 Task: Find connections with filter location Maaseik with filter topic #Networkwith filter profile language Spanish with filter current company Entrepreneur India with filter school Arts & Science Careers with filter industry Water Supply and Irrigation Systems with filter service category Family Law with filter keywords title Veterinary Assistant
Action: Mouse moved to (691, 131)
Screenshot: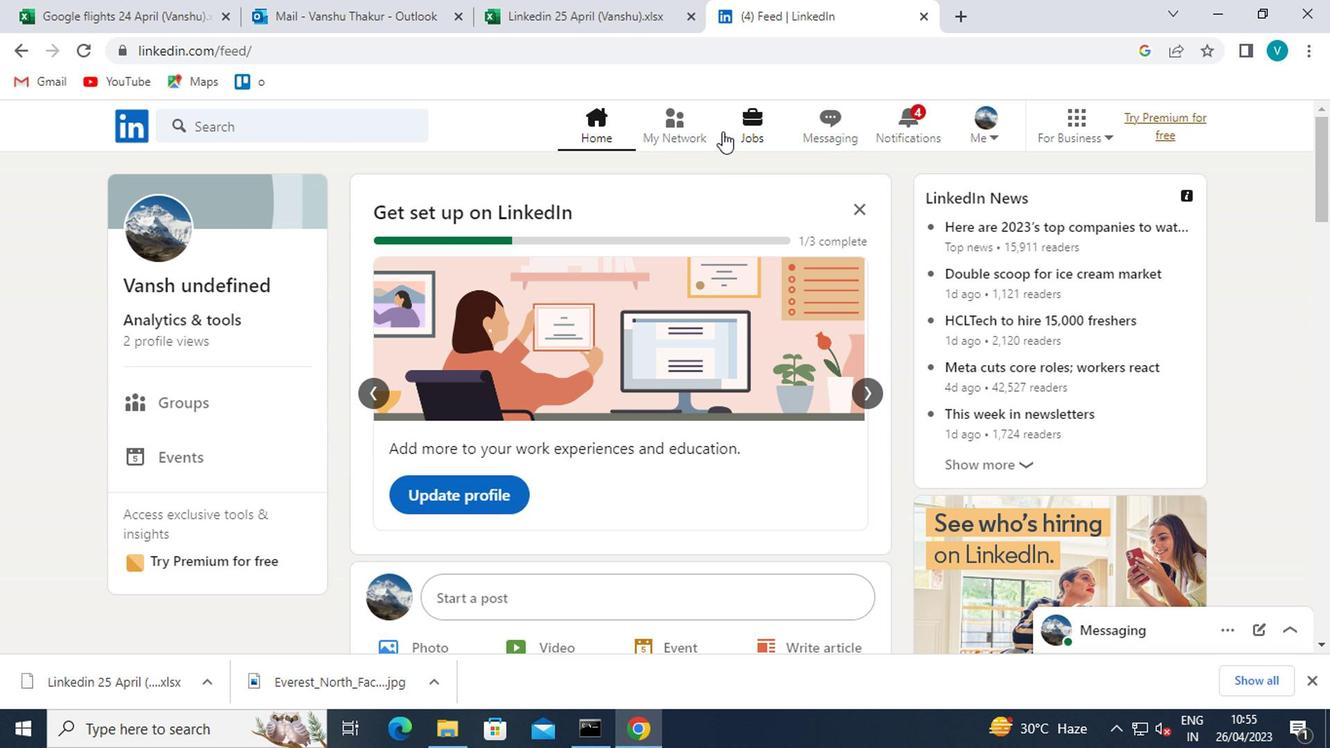 
Action: Mouse pressed left at (691, 131)
Screenshot: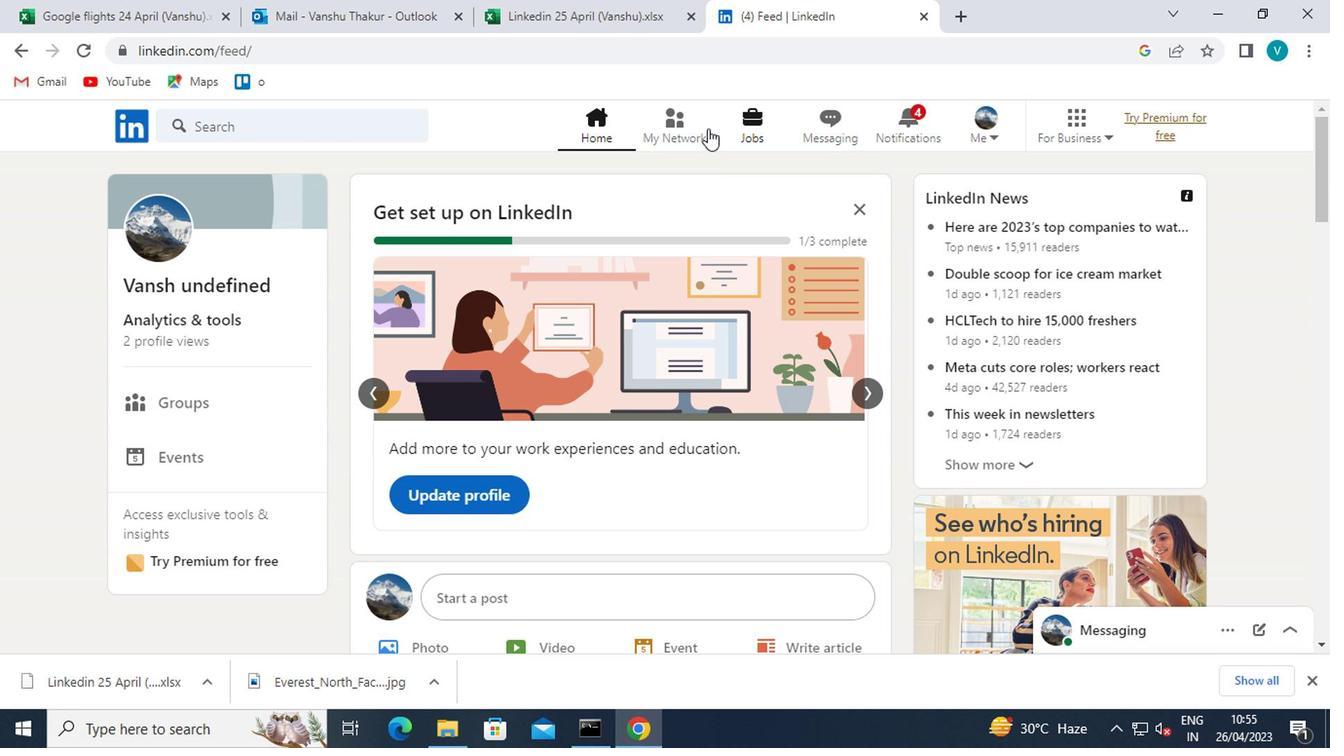 
Action: Mouse moved to (197, 236)
Screenshot: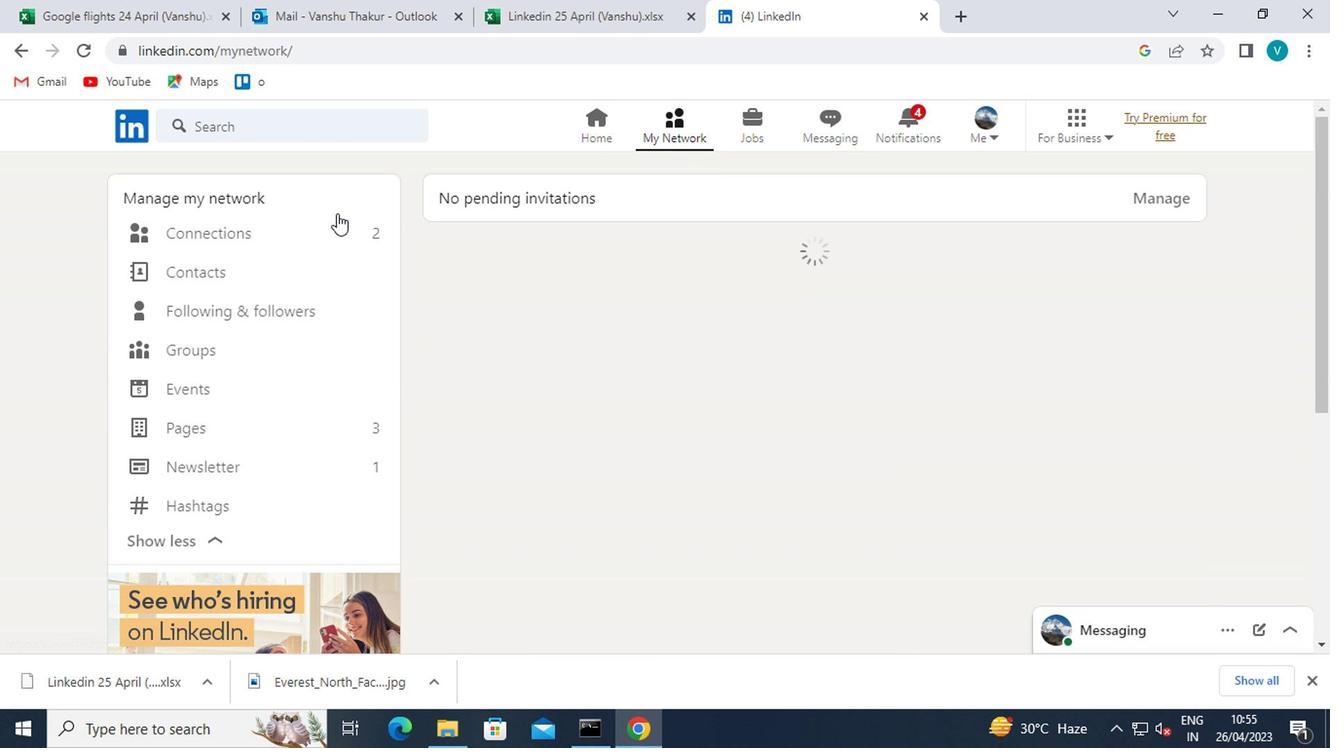 
Action: Mouse pressed left at (197, 236)
Screenshot: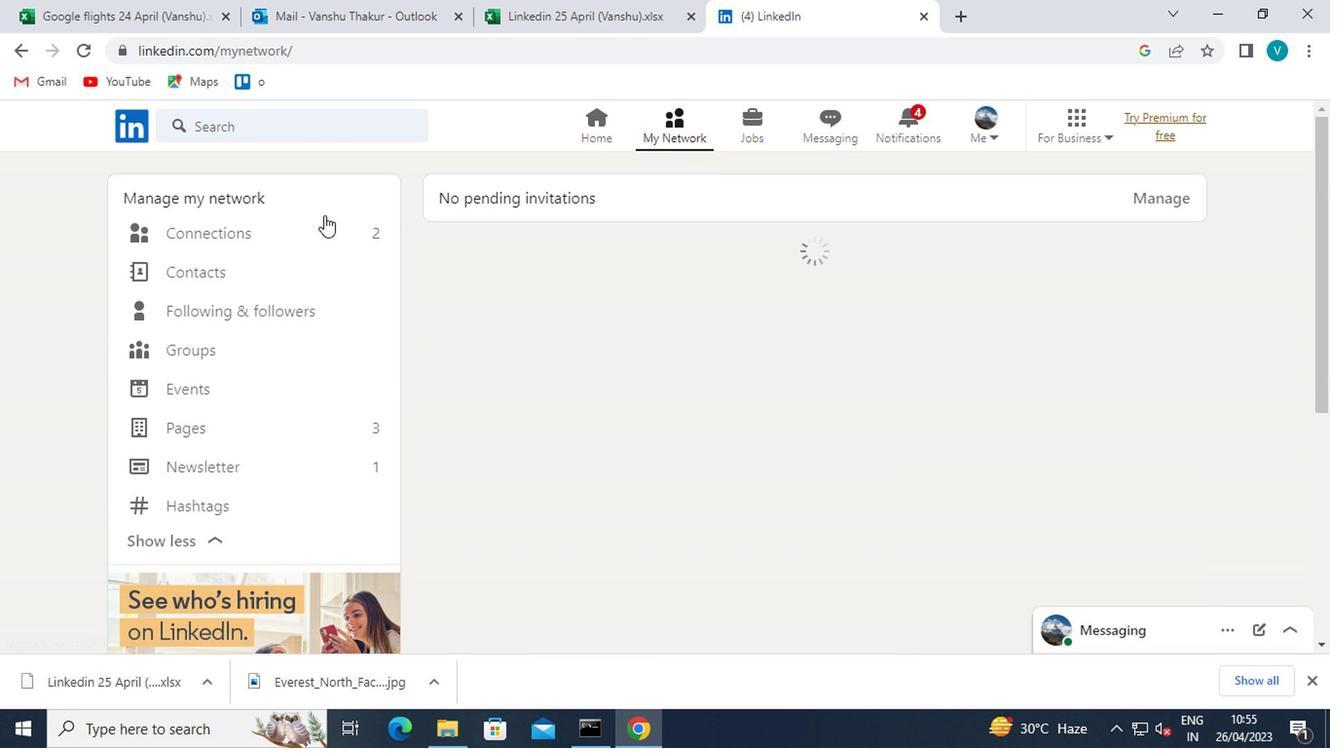 
Action: Mouse moved to (797, 237)
Screenshot: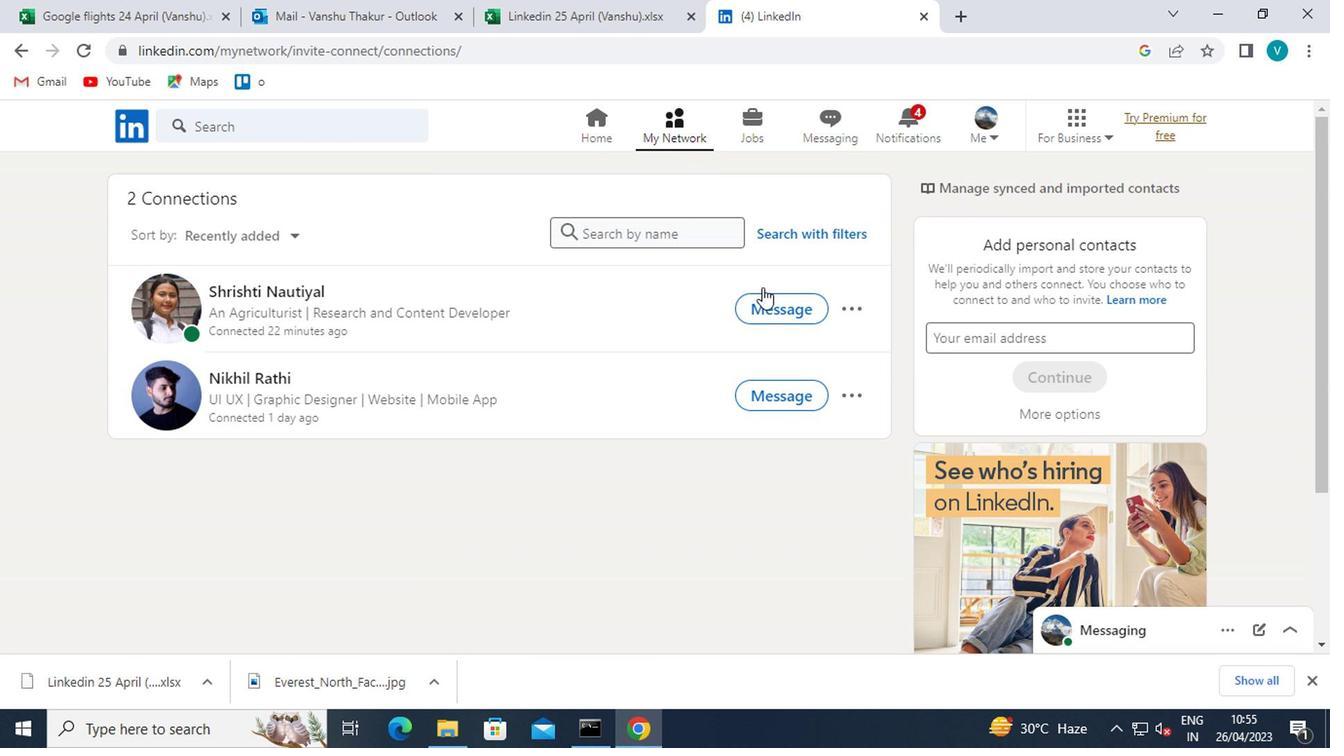 
Action: Mouse pressed left at (797, 237)
Screenshot: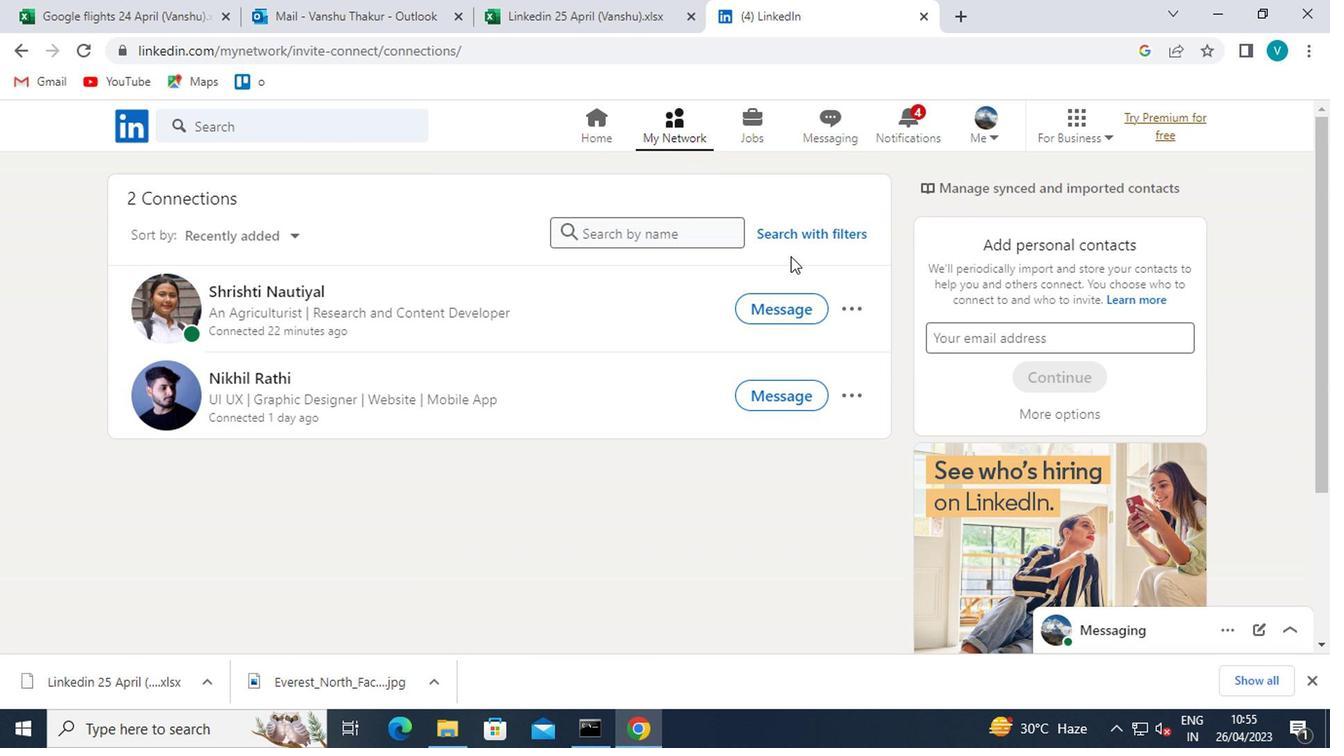 
Action: Mouse moved to (660, 181)
Screenshot: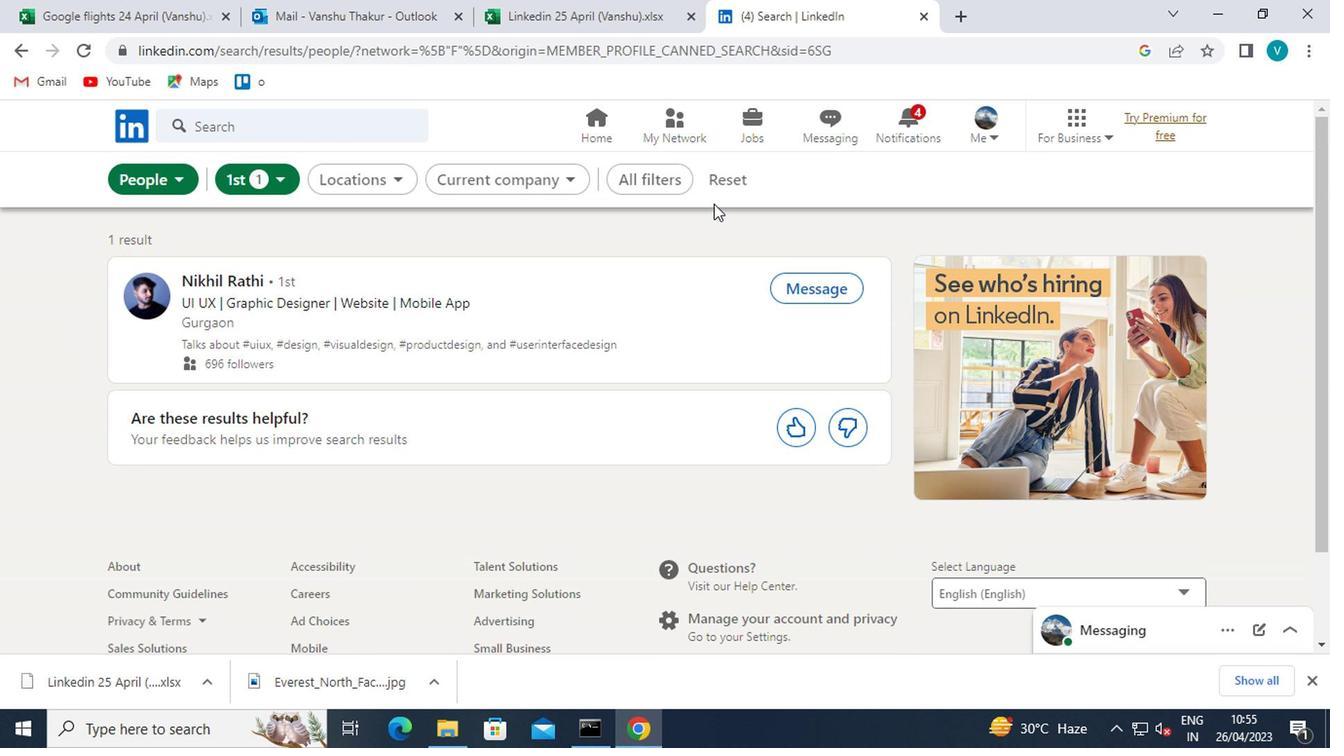 
Action: Mouse pressed left at (660, 181)
Screenshot: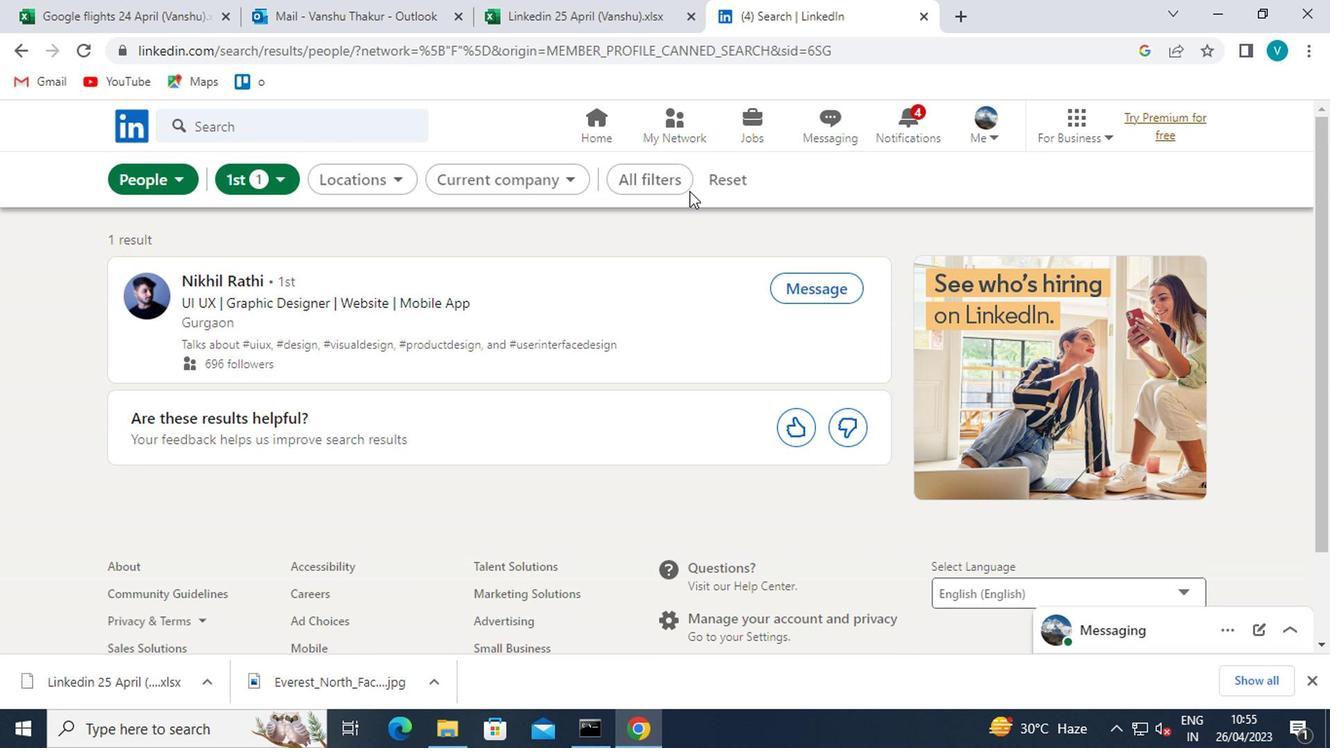 
Action: Mouse moved to (849, 365)
Screenshot: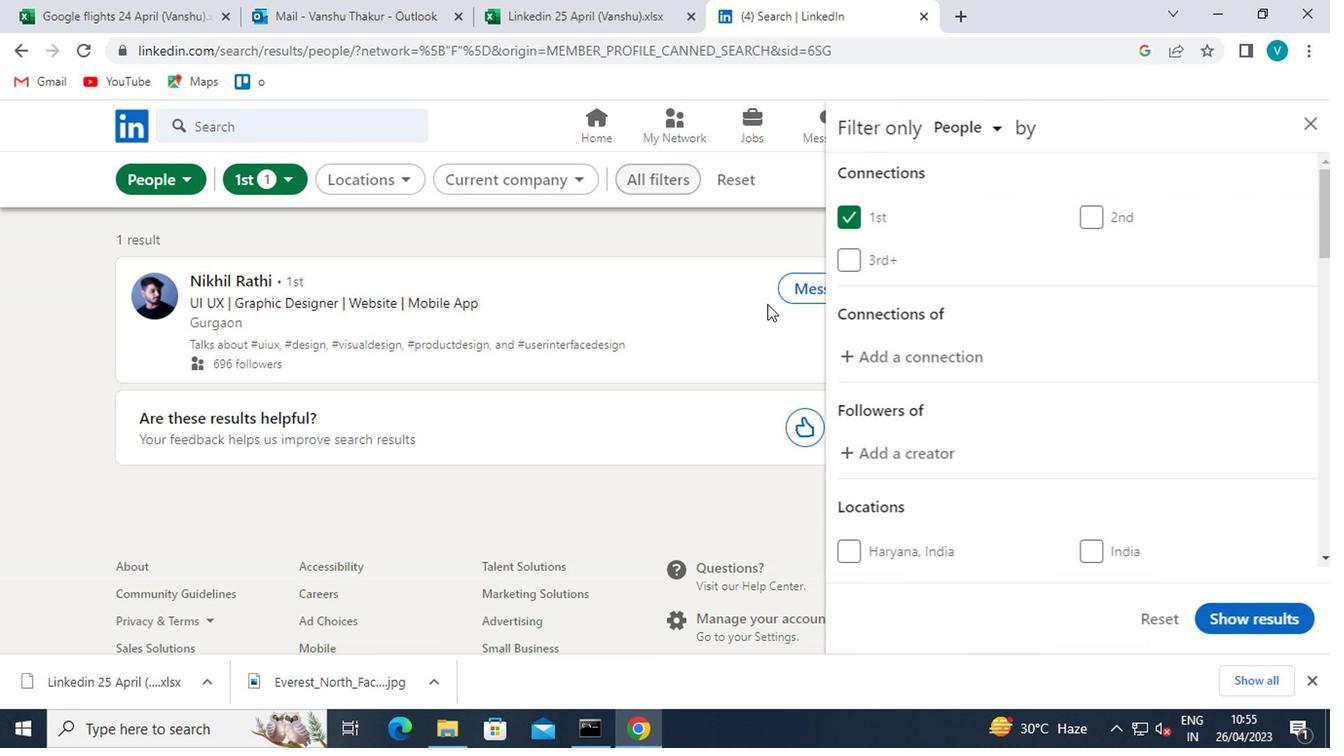 
Action: Mouse scrolled (849, 363) with delta (0, -1)
Screenshot: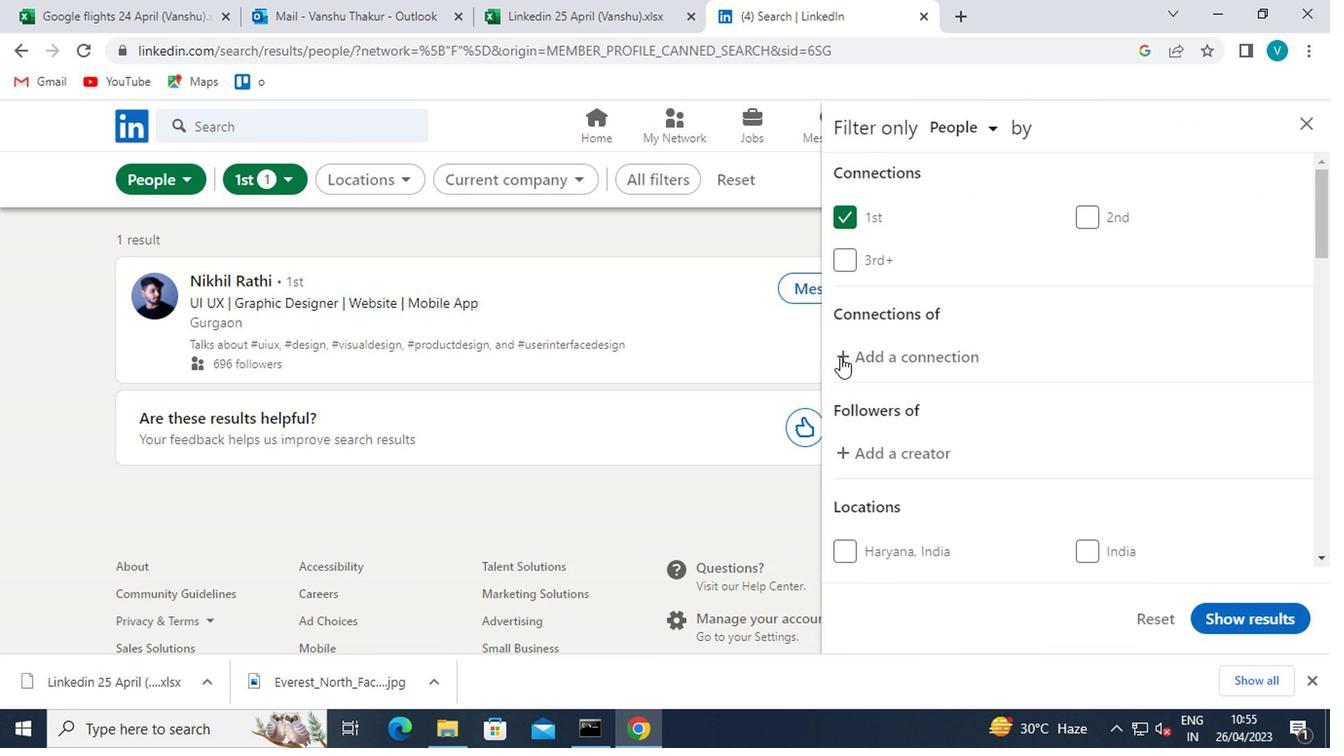 
Action: Mouse moved to (850, 367)
Screenshot: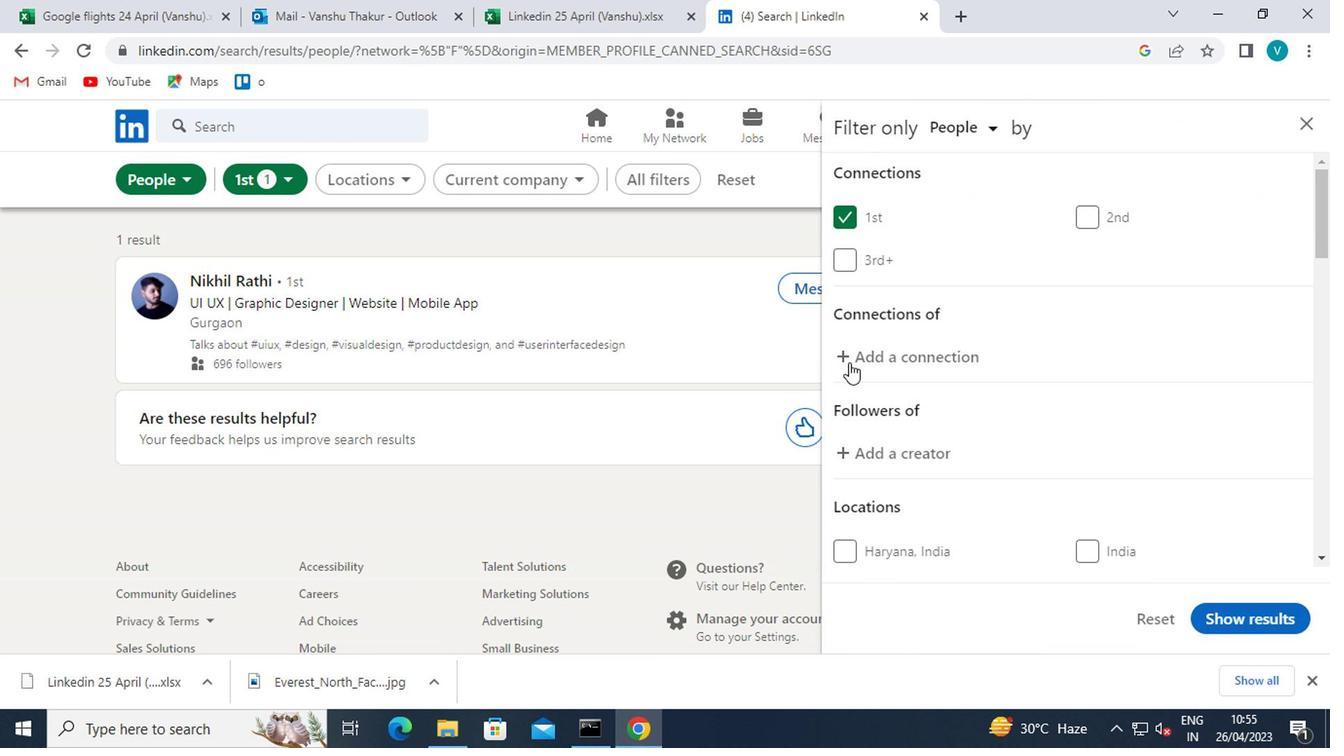 
Action: Mouse scrolled (850, 365) with delta (0, -1)
Screenshot: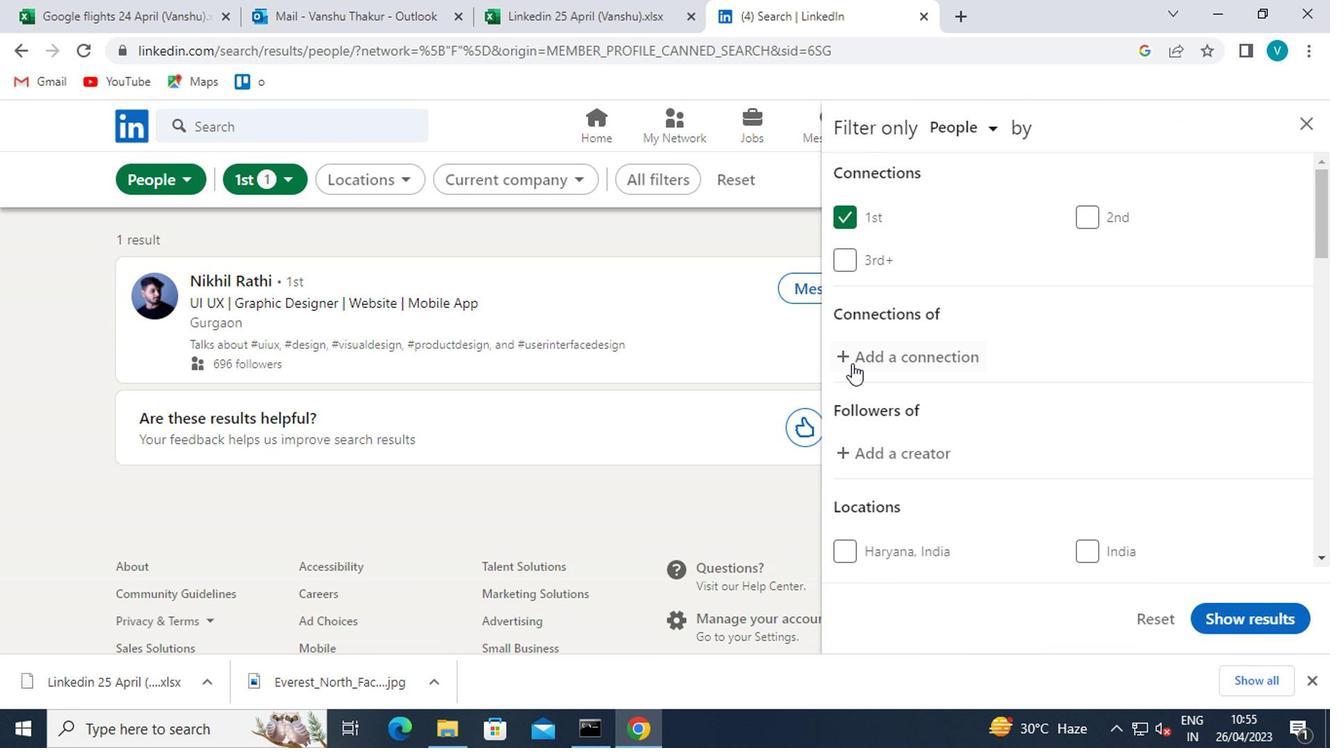 
Action: Mouse moved to (869, 455)
Screenshot: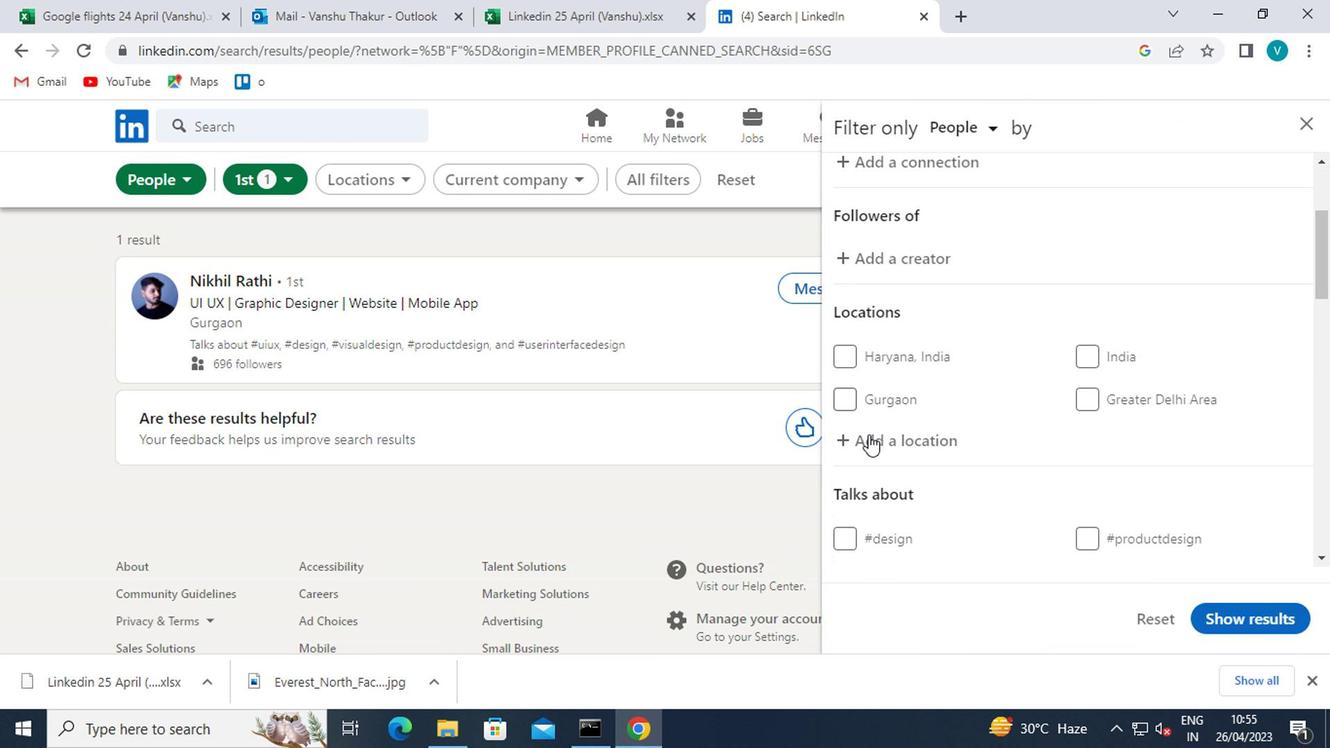 
Action: Mouse pressed left at (869, 455)
Screenshot: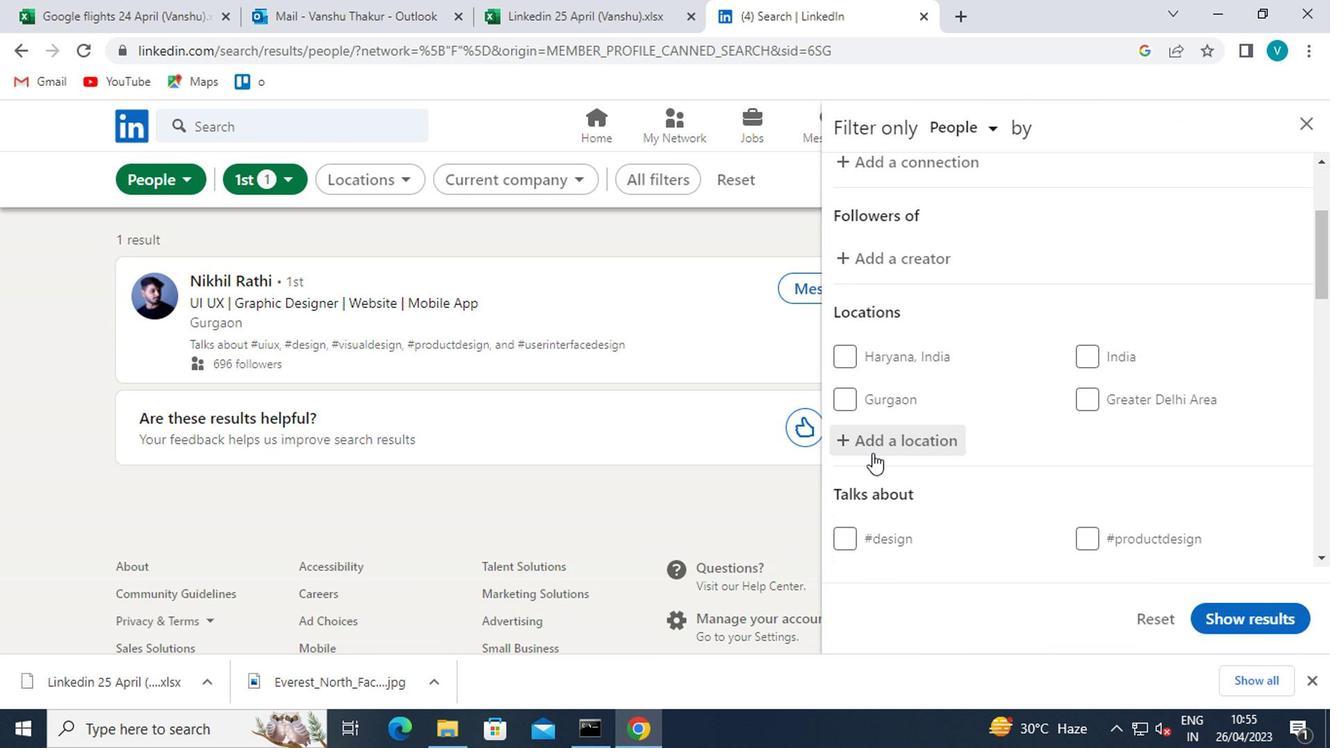 
Action: Key pressed <Key.shift>MAASEIK
Screenshot: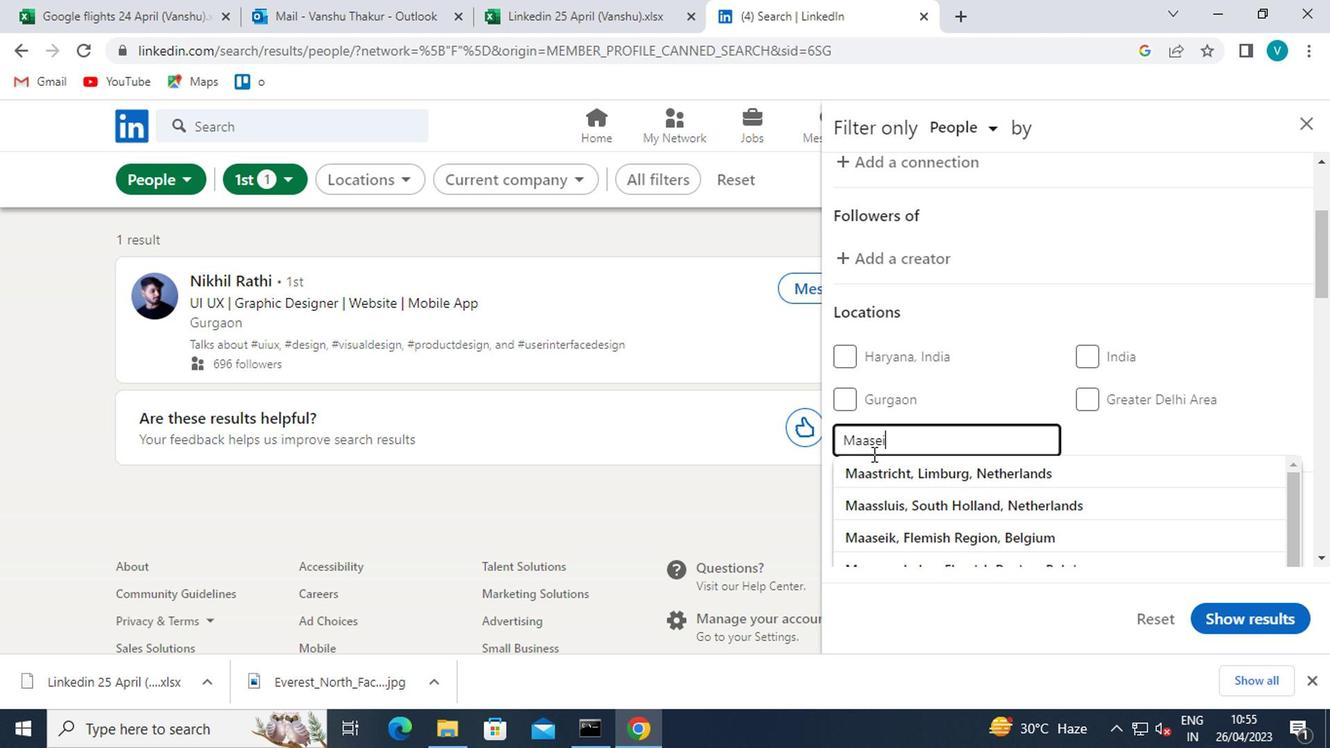 
Action: Mouse moved to (897, 471)
Screenshot: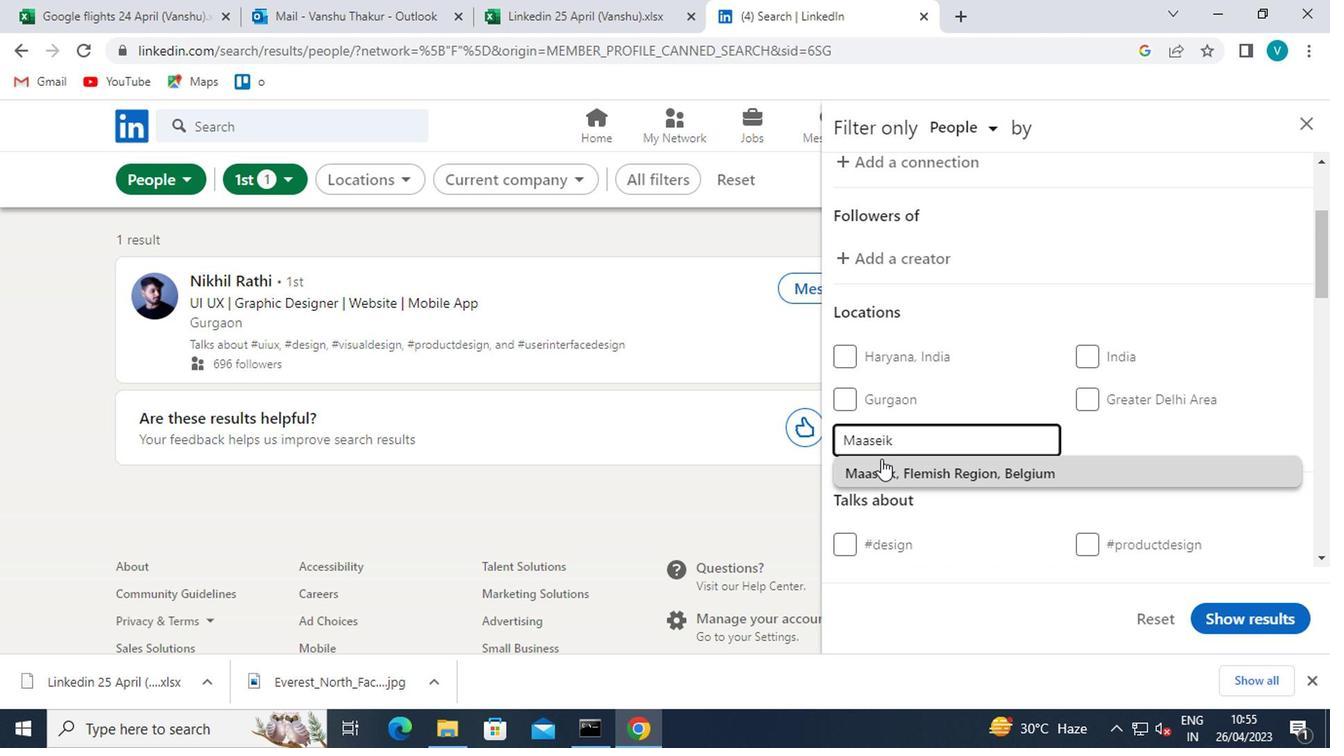 
Action: Mouse pressed left at (897, 471)
Screenshot: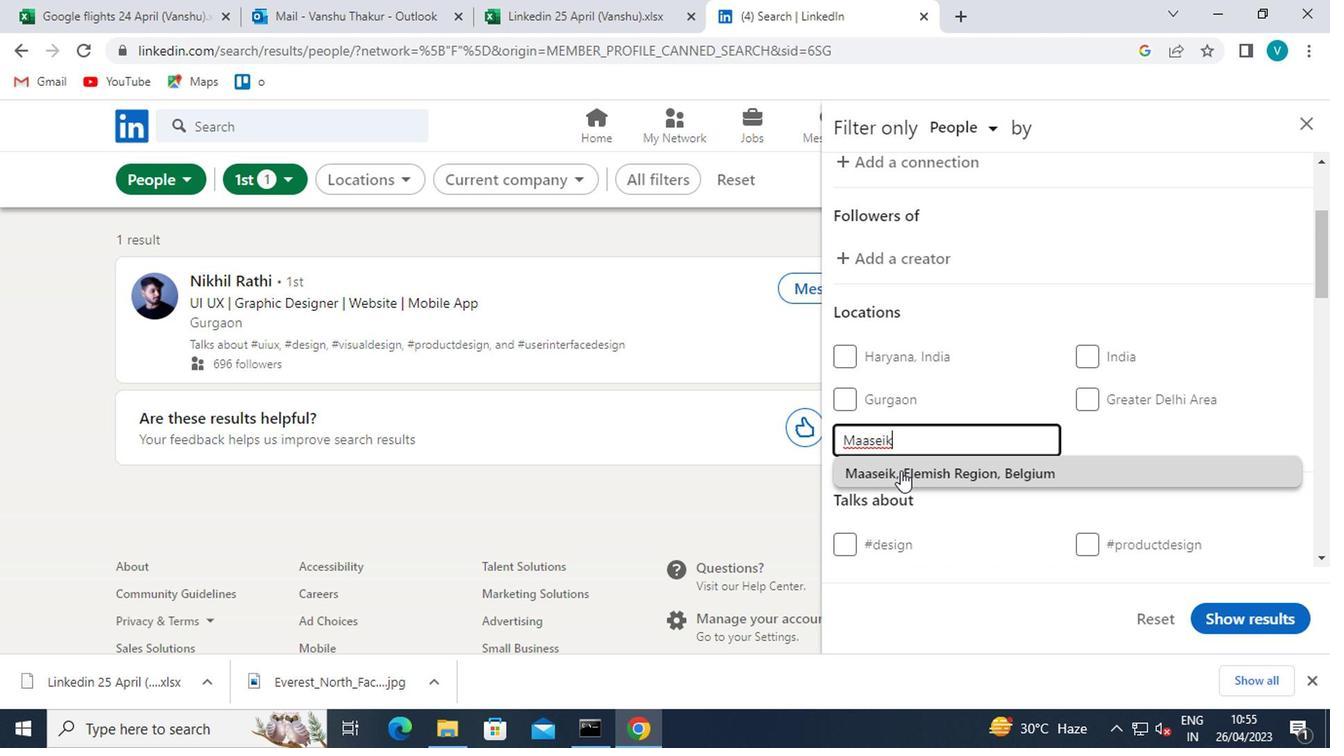 
Action: Mouse scrolled (897, 470) with delta (0, -1)
Screenshot: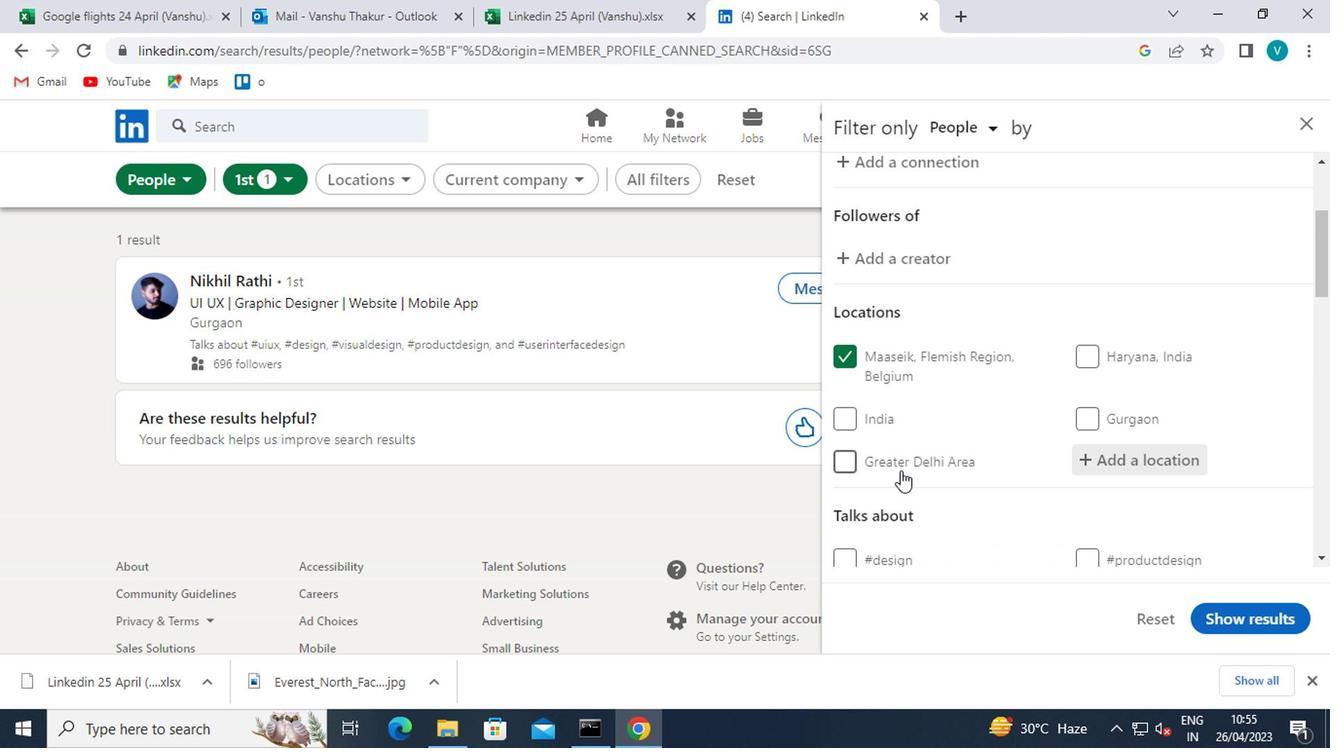 
Action: Mouse moved to (1096, 533)
Screenshot: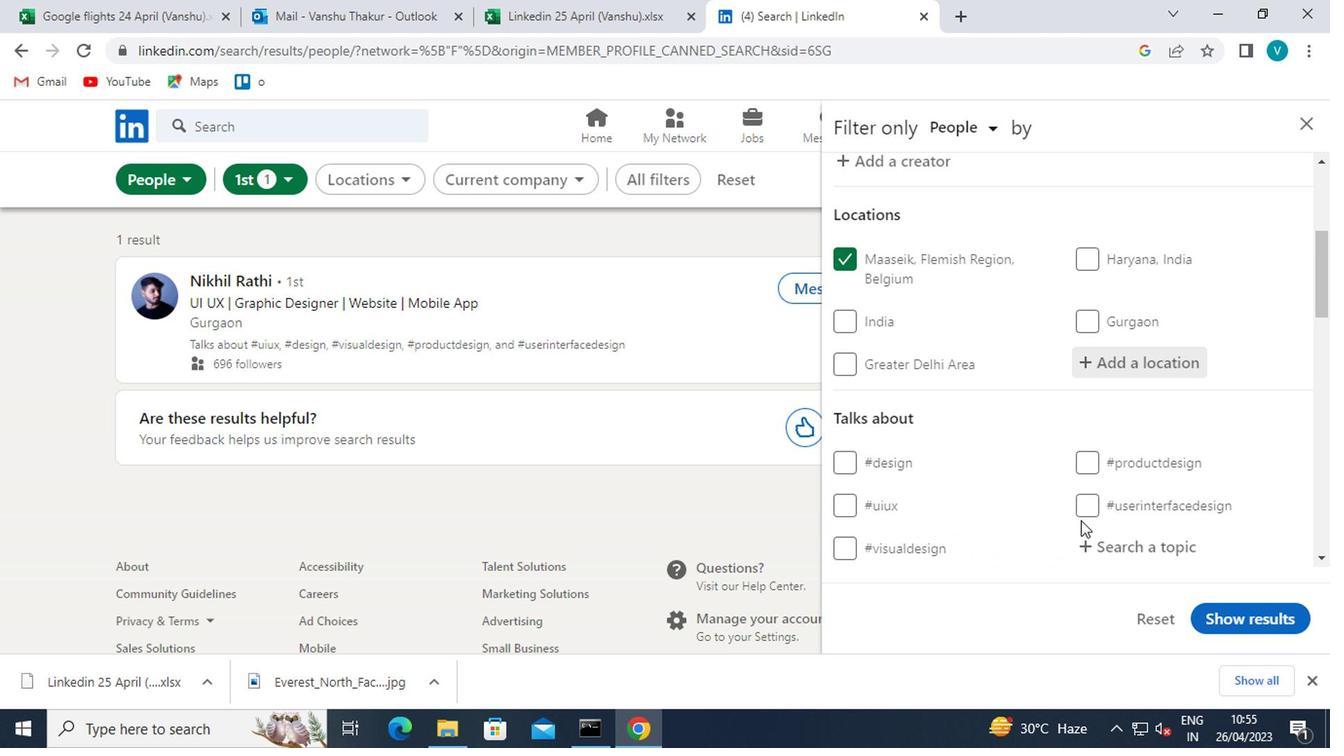 
Action: Mouse pressed left at (1096, 533)
Screenshot: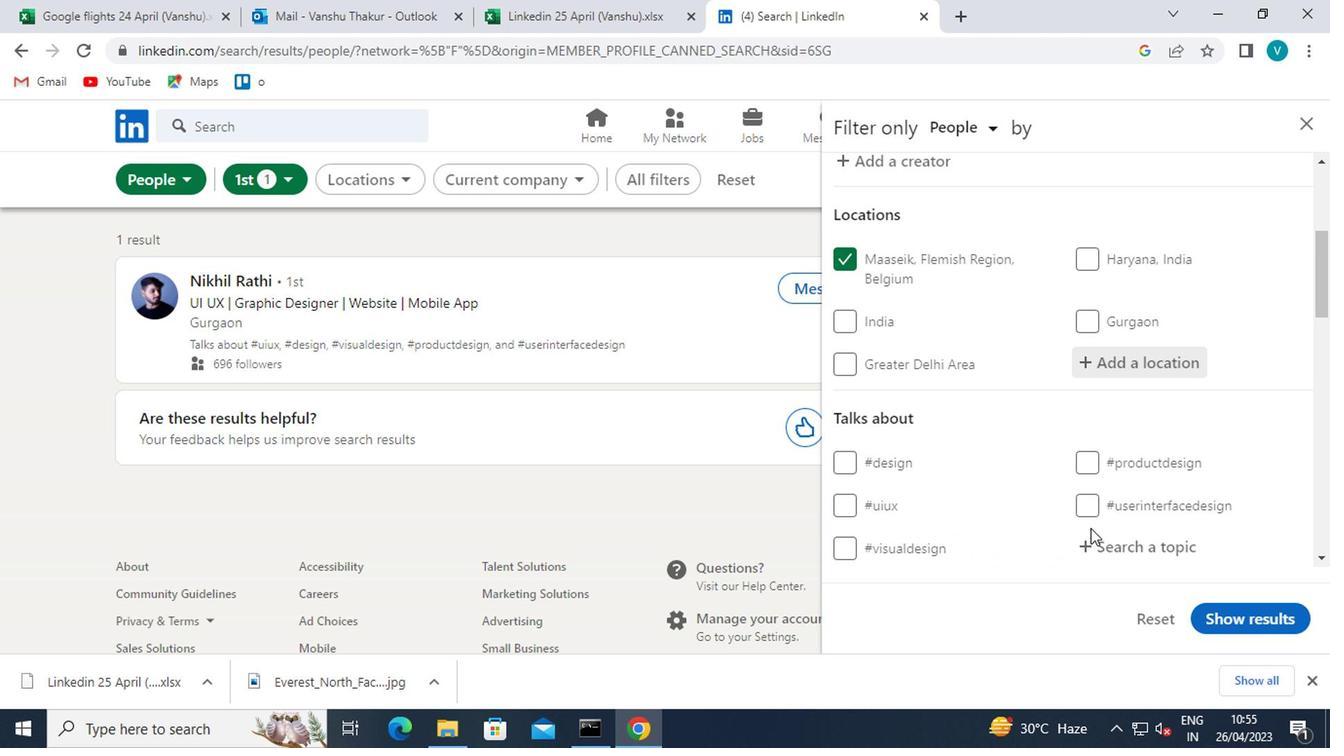 
Action: Key pressed <Key.shift><Key.shift><Key.shift><Key.shift><Key.shift><Key.shift><Key.shift><Key.shift><Key.shift><Key.shift><Key.shift><Key.shift><Key.shift><Key.shift><Key.shift><Key.shift><Key.shift>#<Key.shift>NETWORK
Screenshot: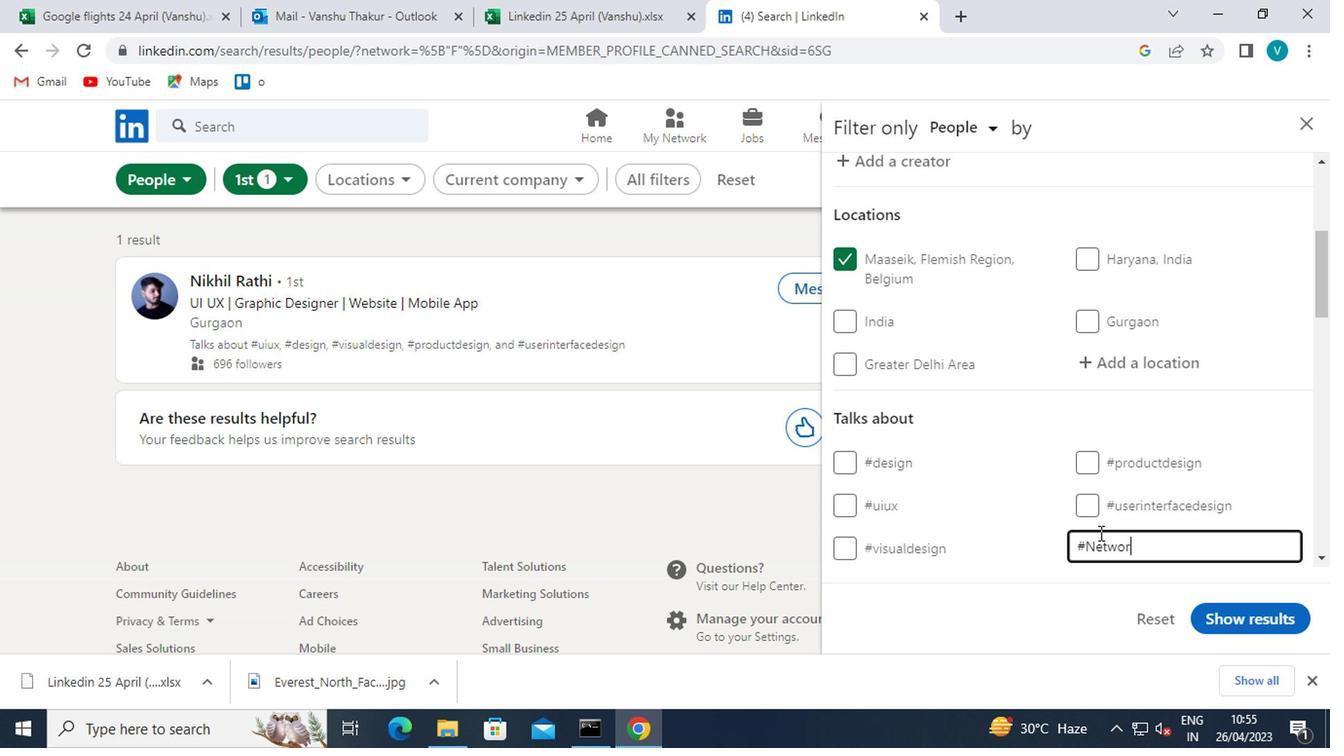 
Action: Mouse moved to (1070, 572)
Screenshot: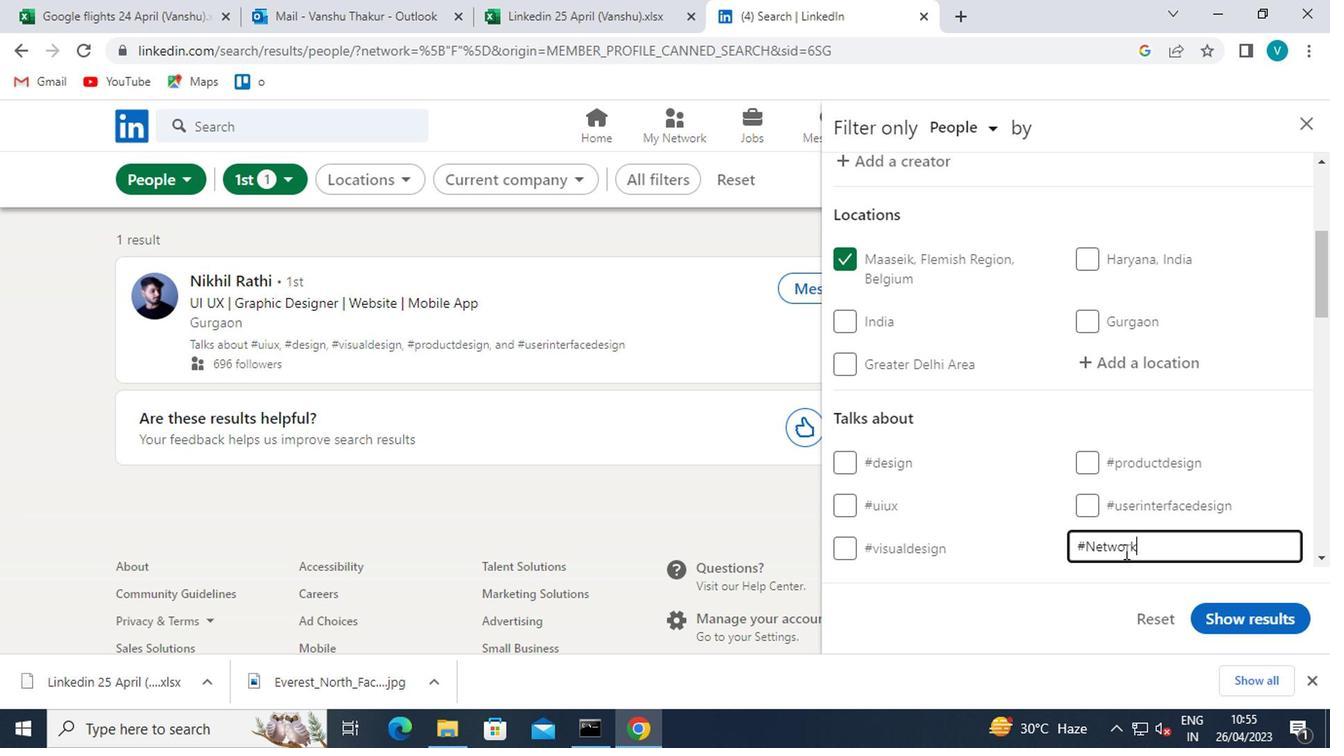 
Action: Mouse pressed left at (1070, 572)
Screenshot: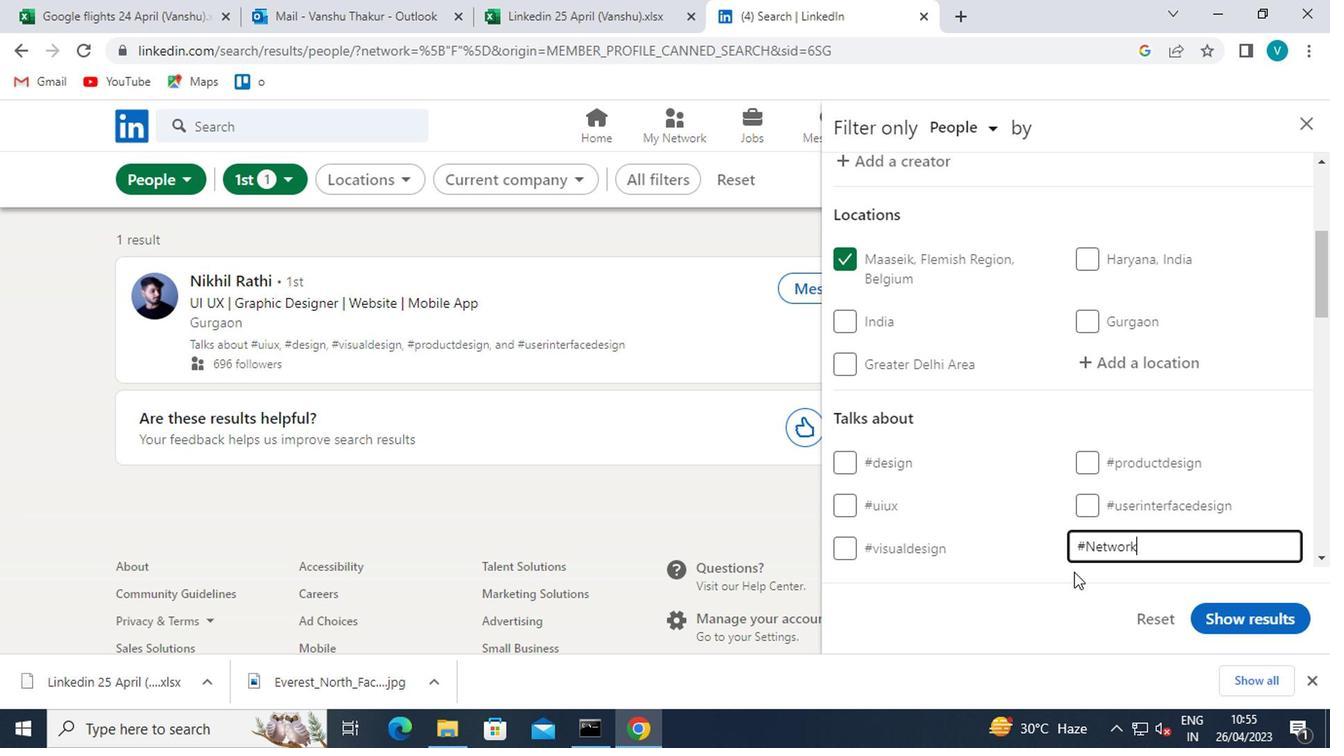 
Action: Mouse moved to (1066, 572)
Screenshot: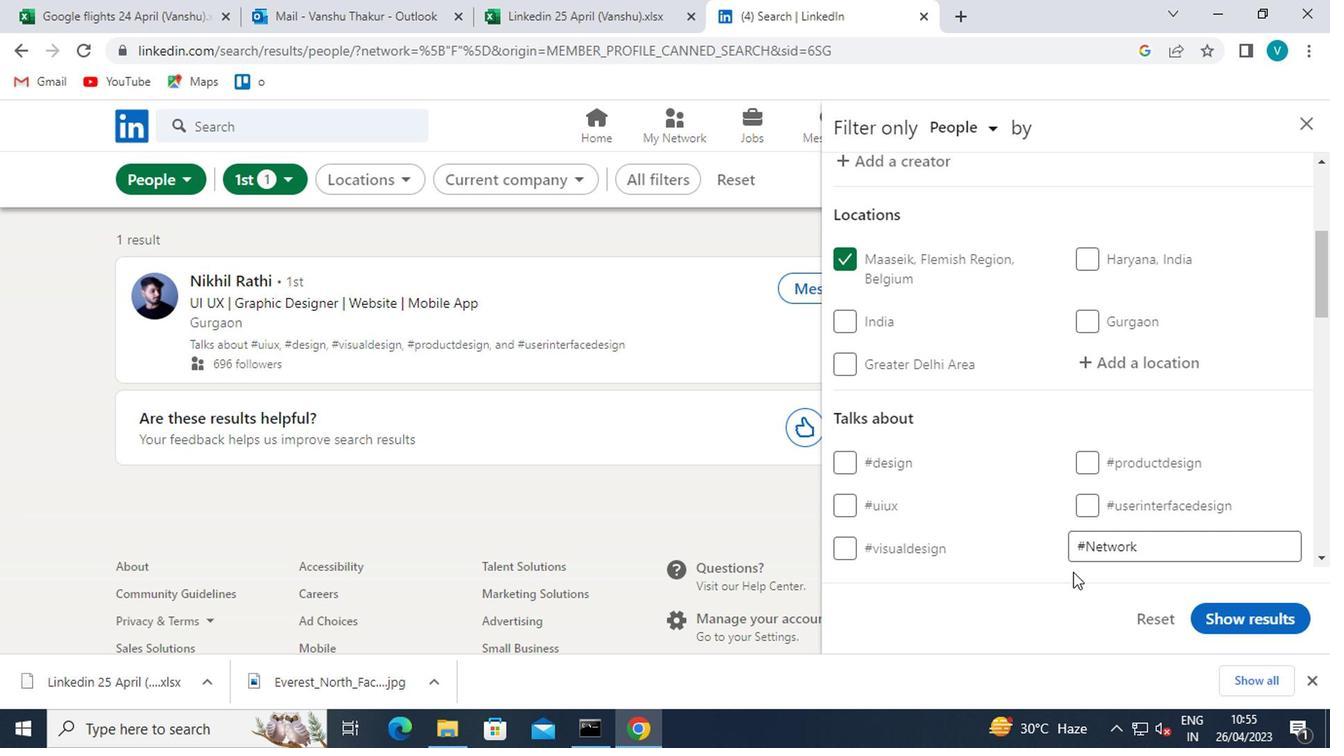 
Action: Mouse scrolled (1066, 571) with delta (0, 0)
Screenshot: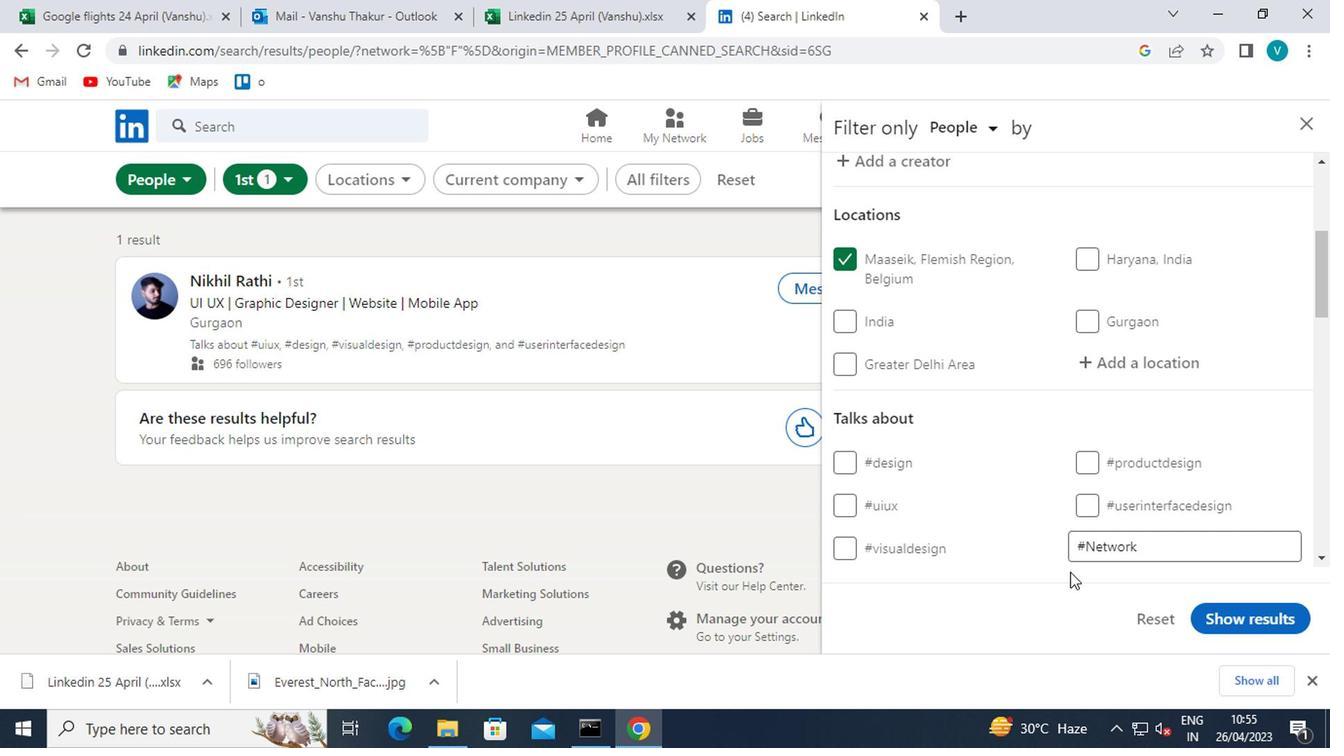 
Action: Mouse moved to (1061, 566)
Screenshot: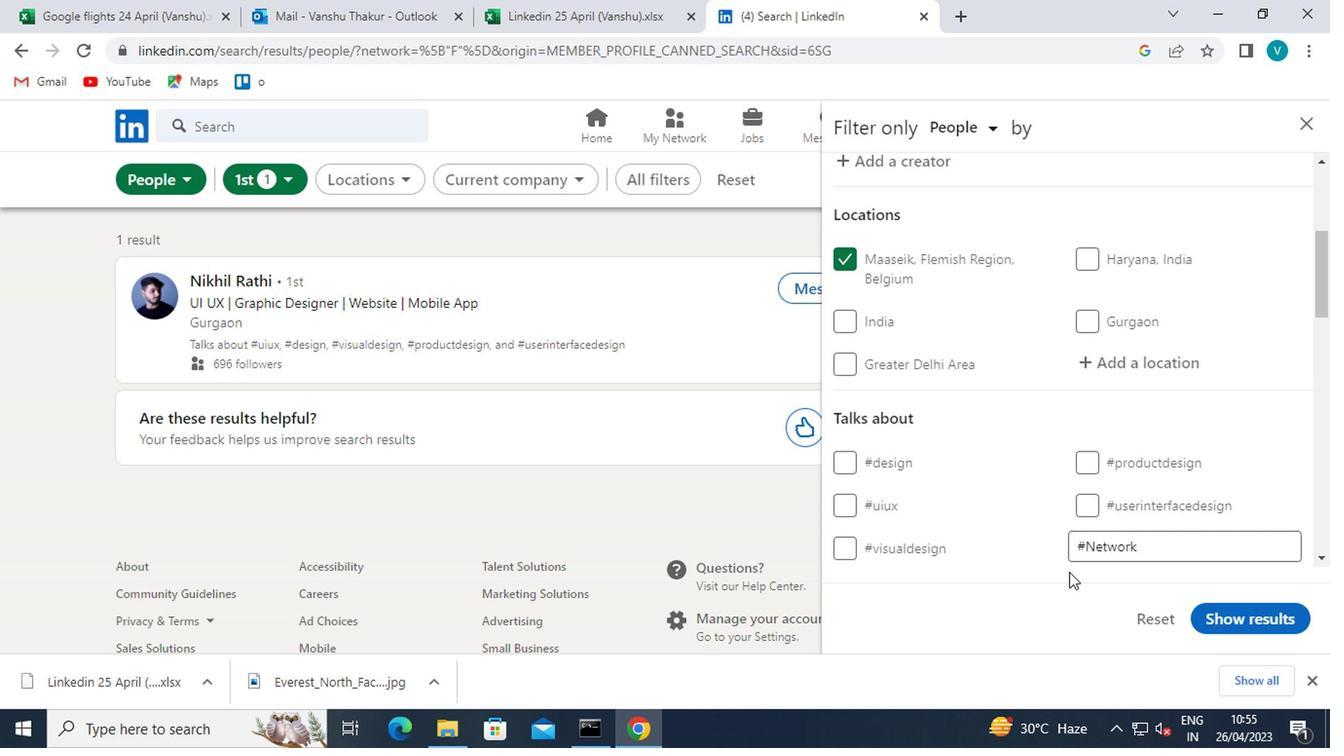 
Action: Mouse scrolled (1061, 565) with delta (0, -1)
Screenshot: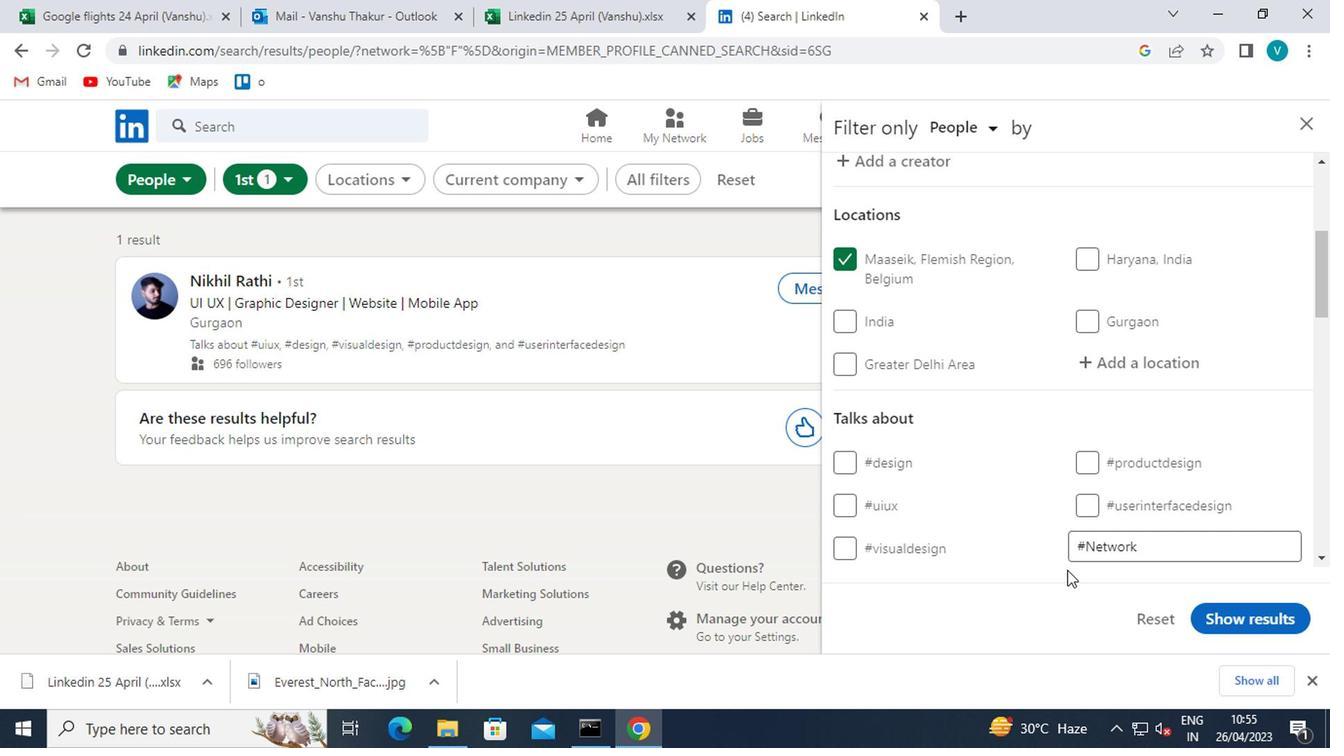 
Action: Mouse moved to (1061, 566)
Screenshot: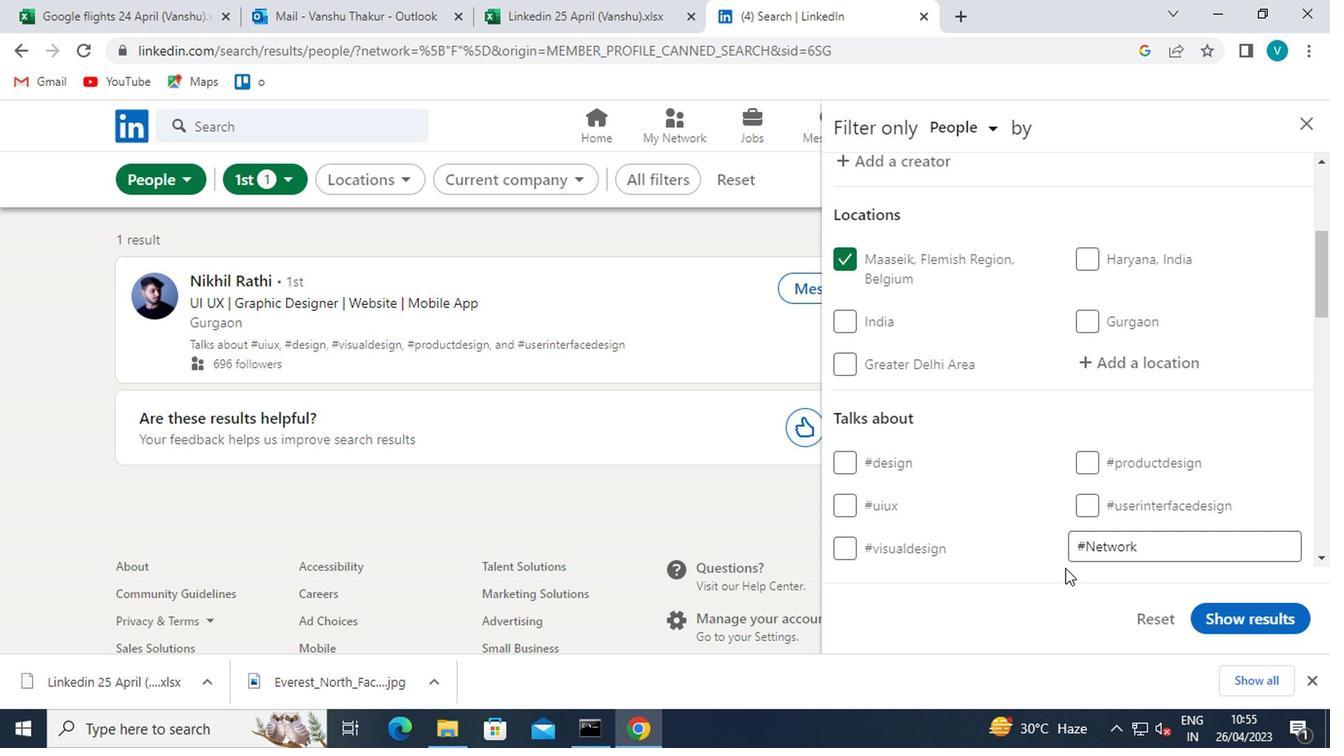 
Action: Mouse scrolled (1061, 565) with delta (0, -1)
Screenshot: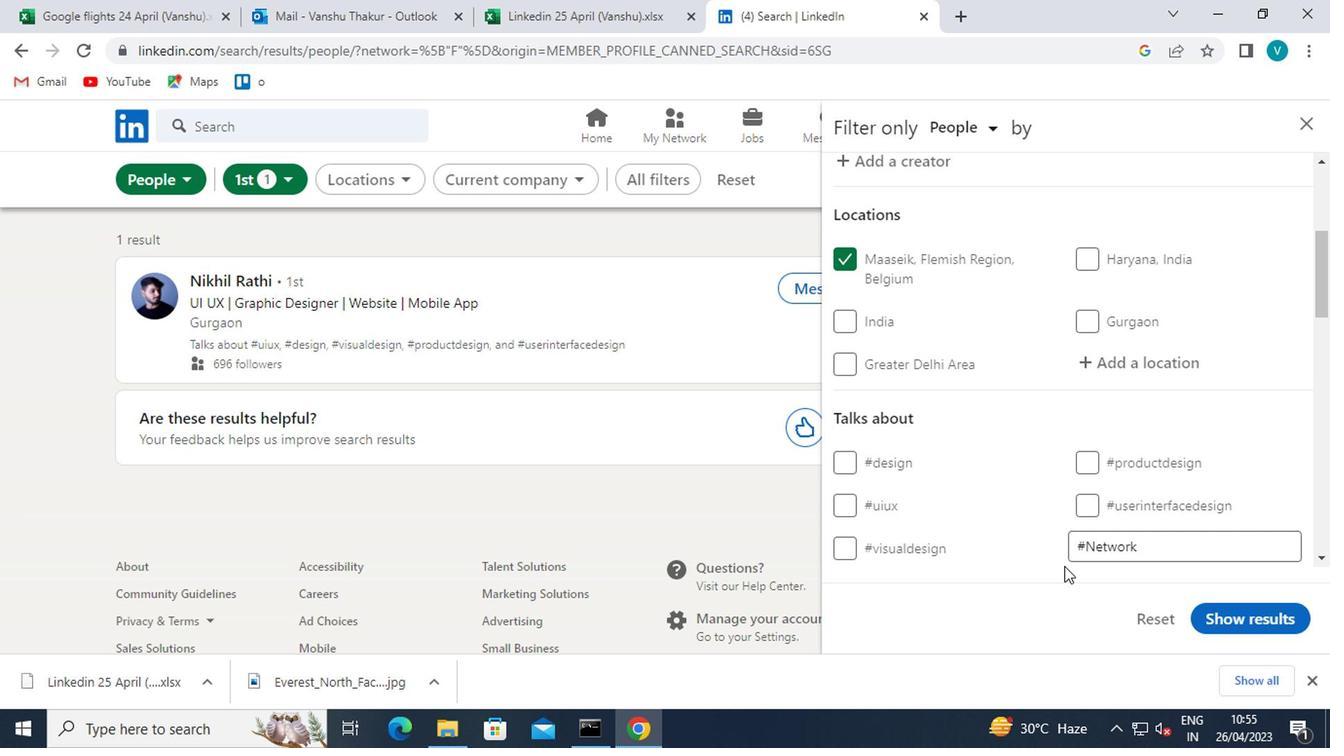 
Action: Mouse moved to (1017, 528)
Screenshot: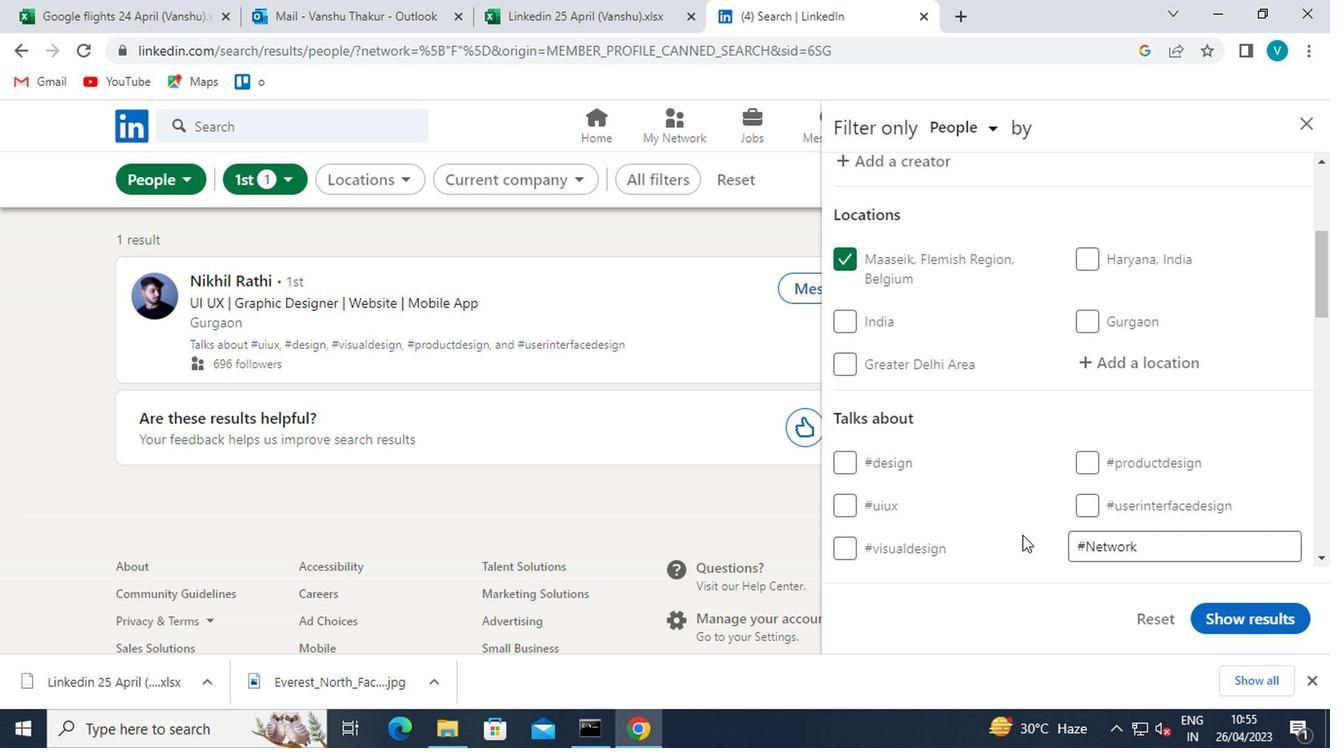 
Action: Mouse scrolled (1017, 527) with delta (0, 0)
Screenshot: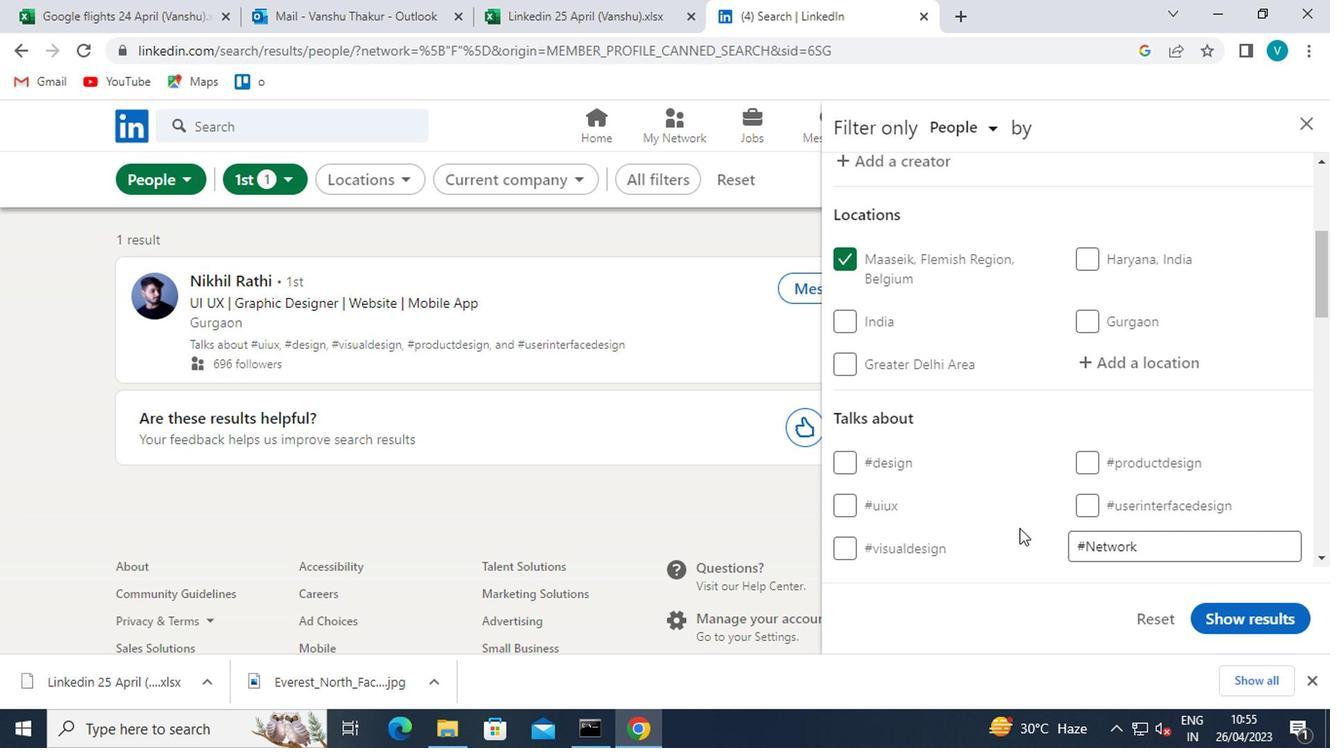 
Action: Mouse moved to (1017, 527)
Screenshot: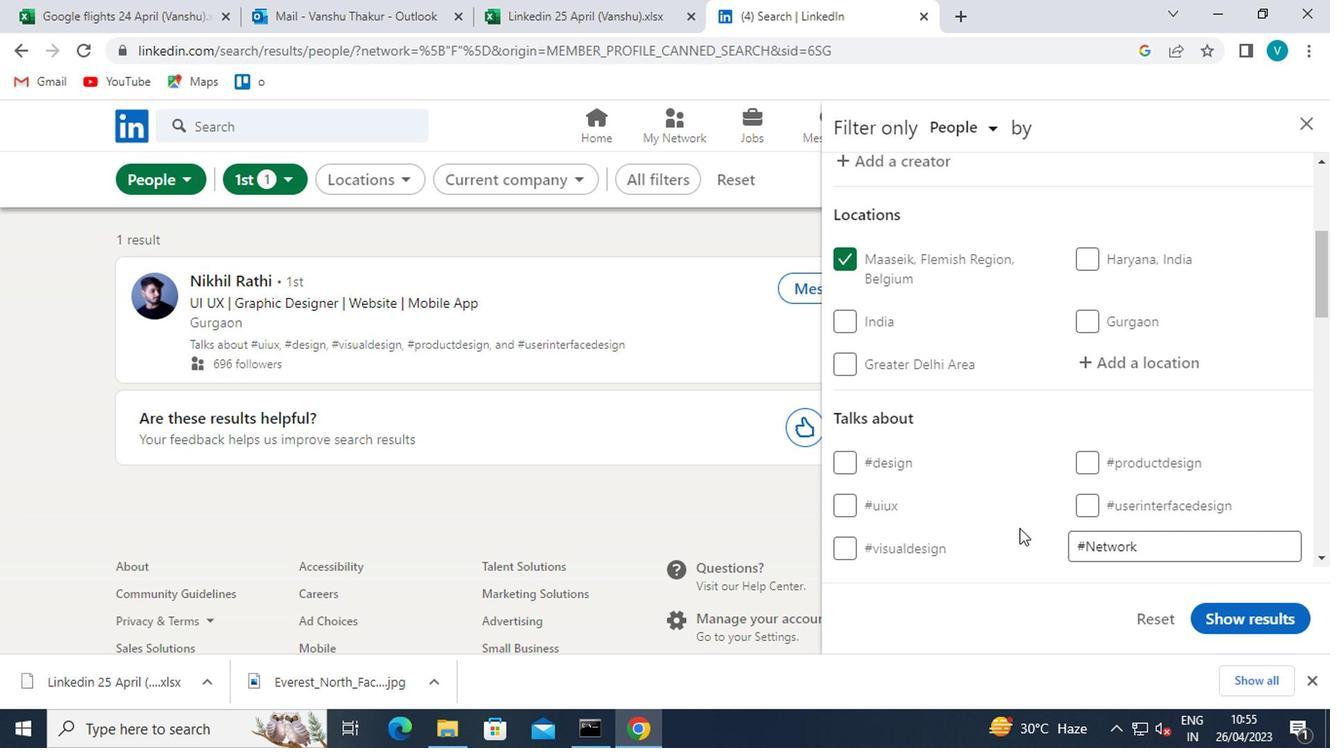 
Action: Mouse scrolled (1017, 526) with delta (0, -1)
Screenshot: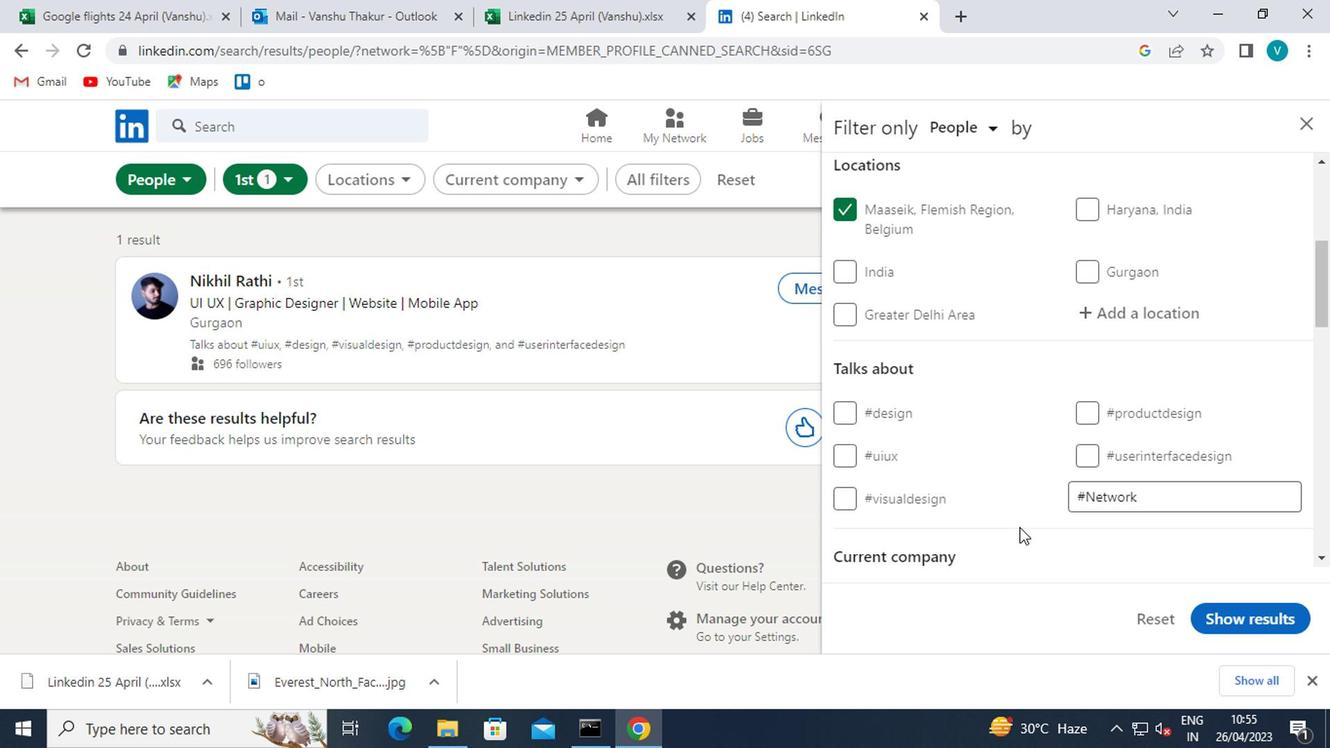 
Action: Mouse moved to (931, 460)
Screenshot: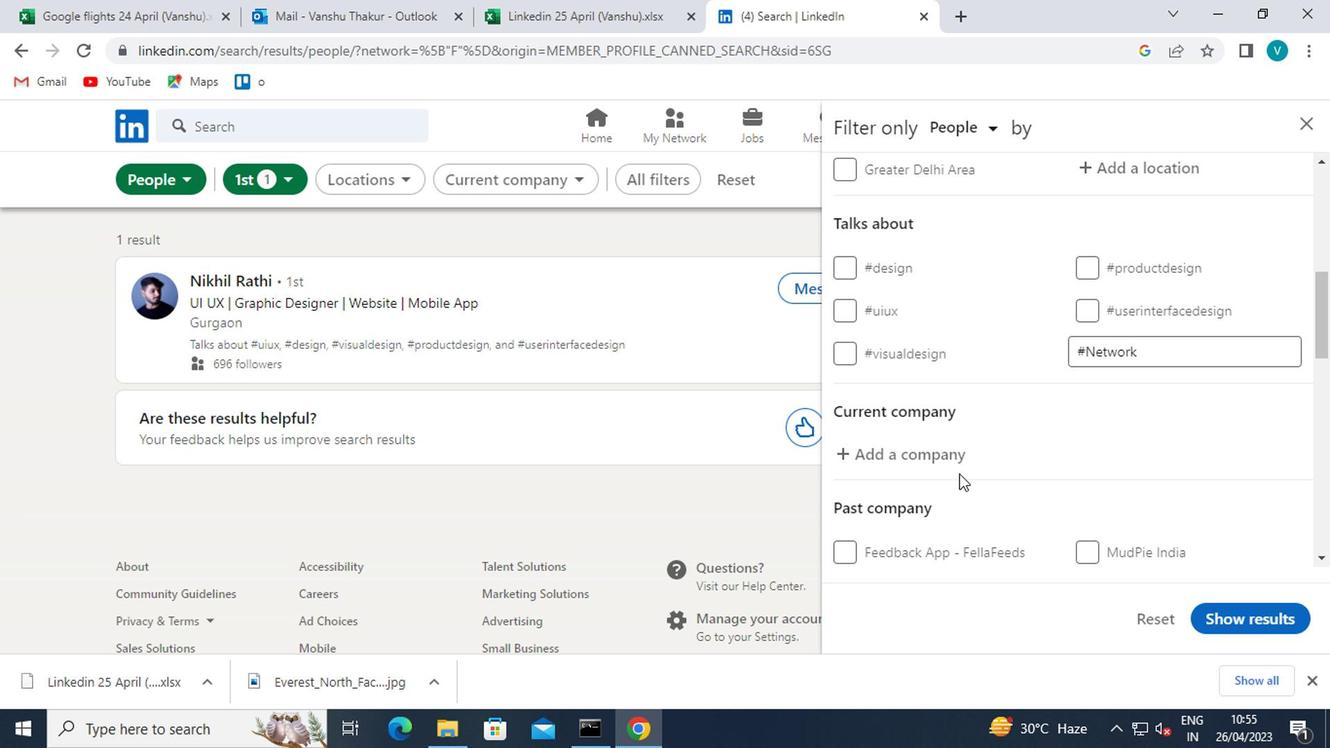 
Action: Mouse pressed left at (931, 460)
Screenshot: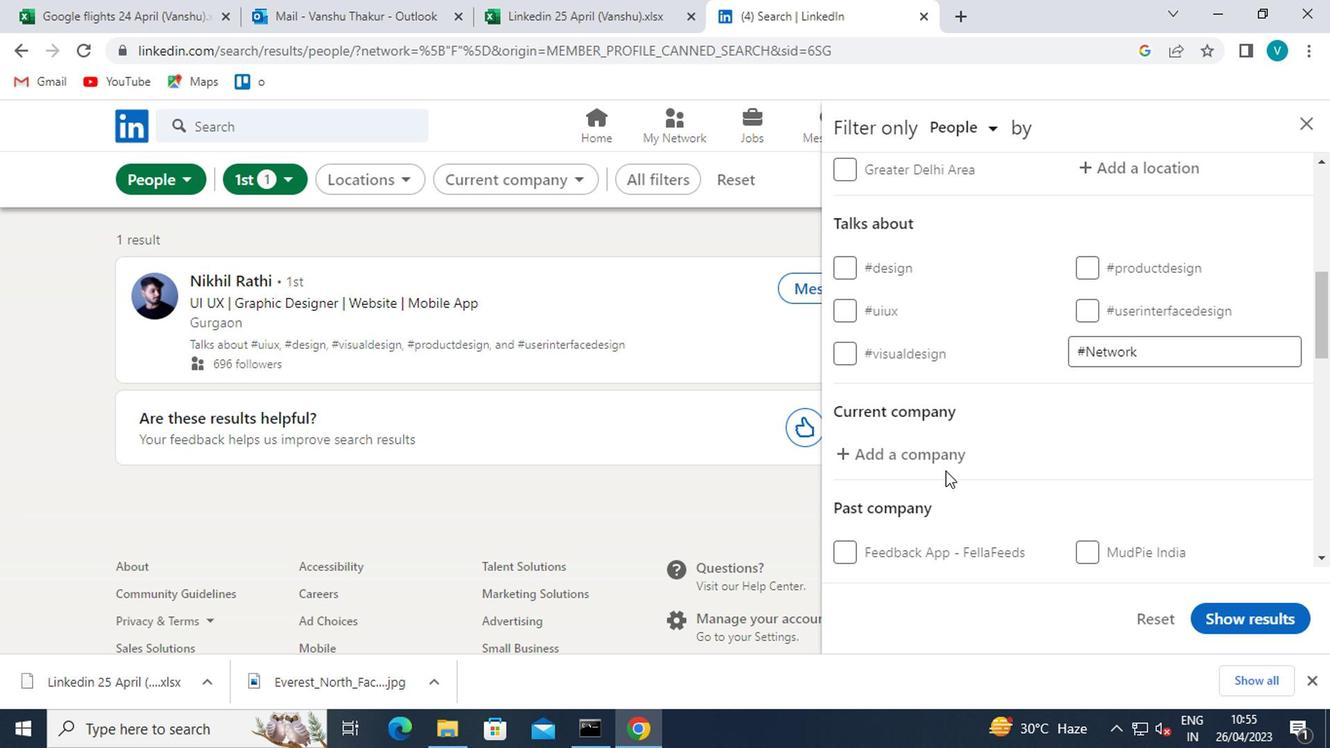 
Action: Key pressed <Key.shift>ENTREPRENEUR
Screenshot: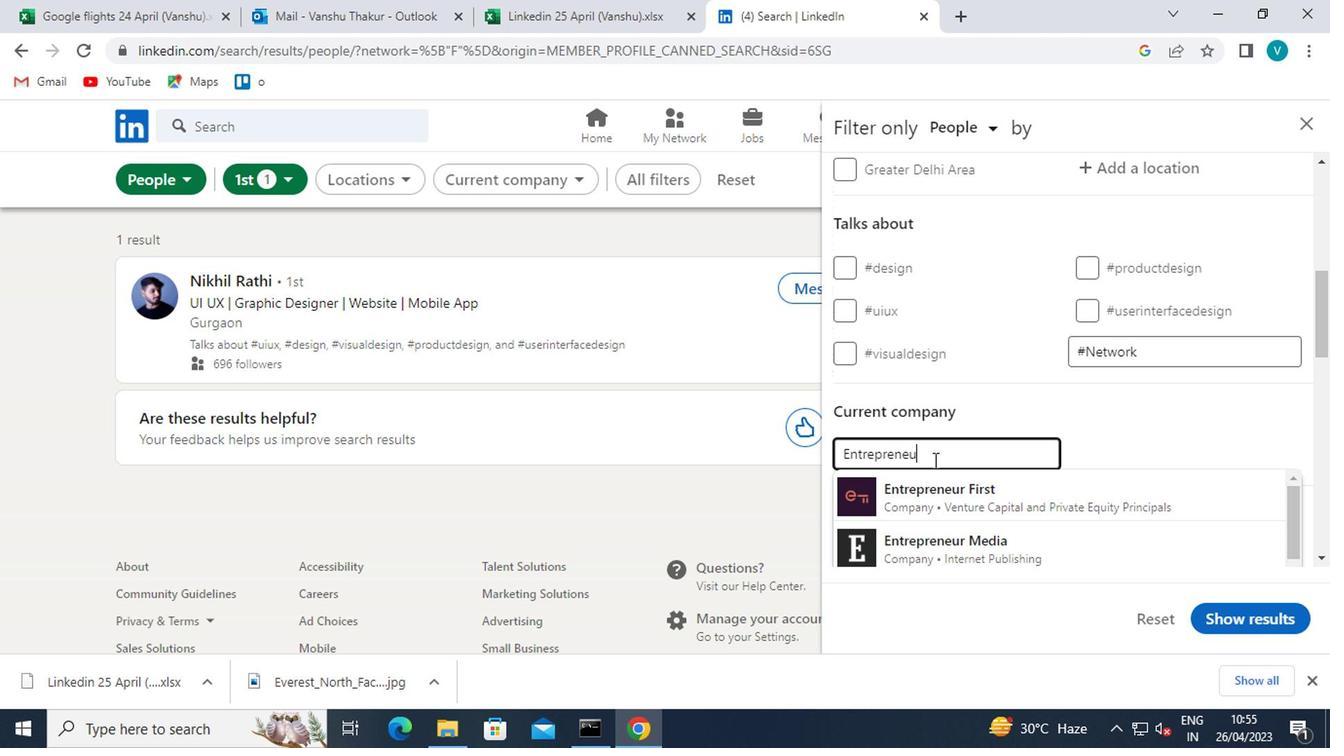 
Action: Mouse moved to (967, 469)
Screenshot: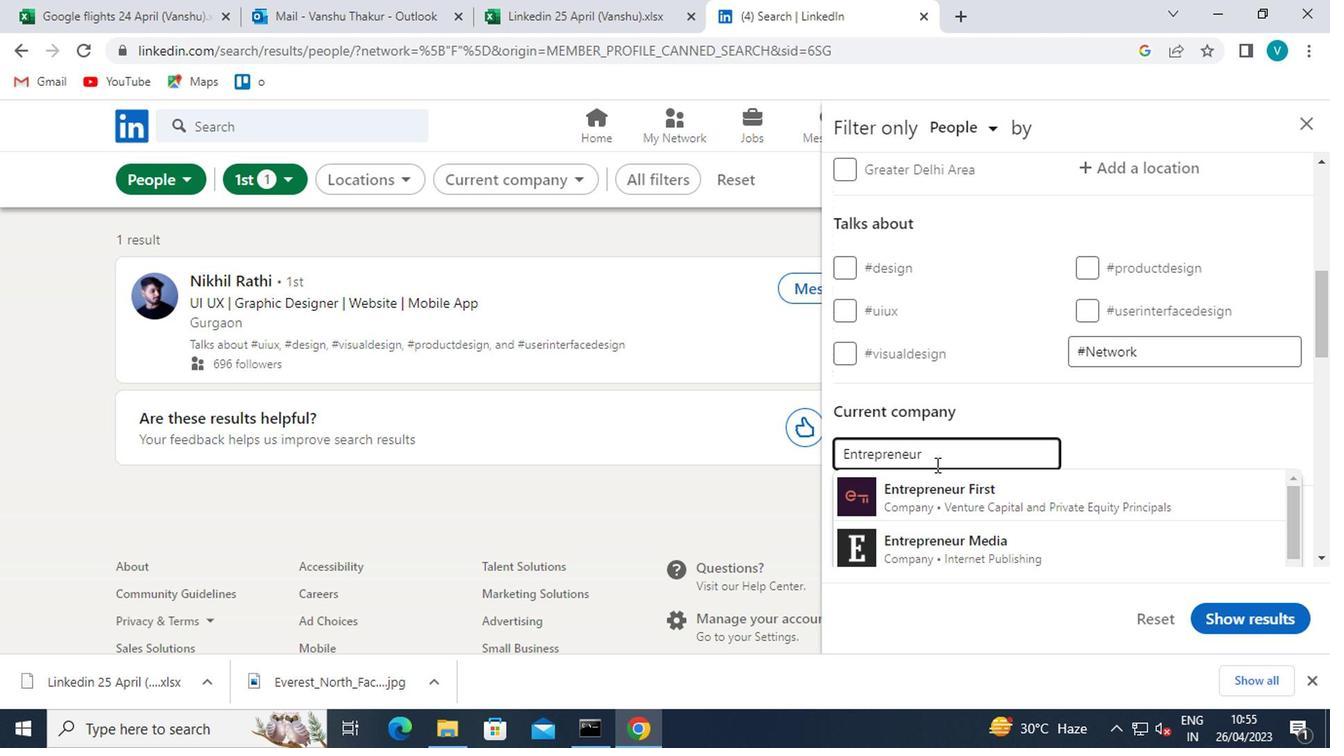 
Action: Key pressed <Key.space><Key.shift>I
Screenshot: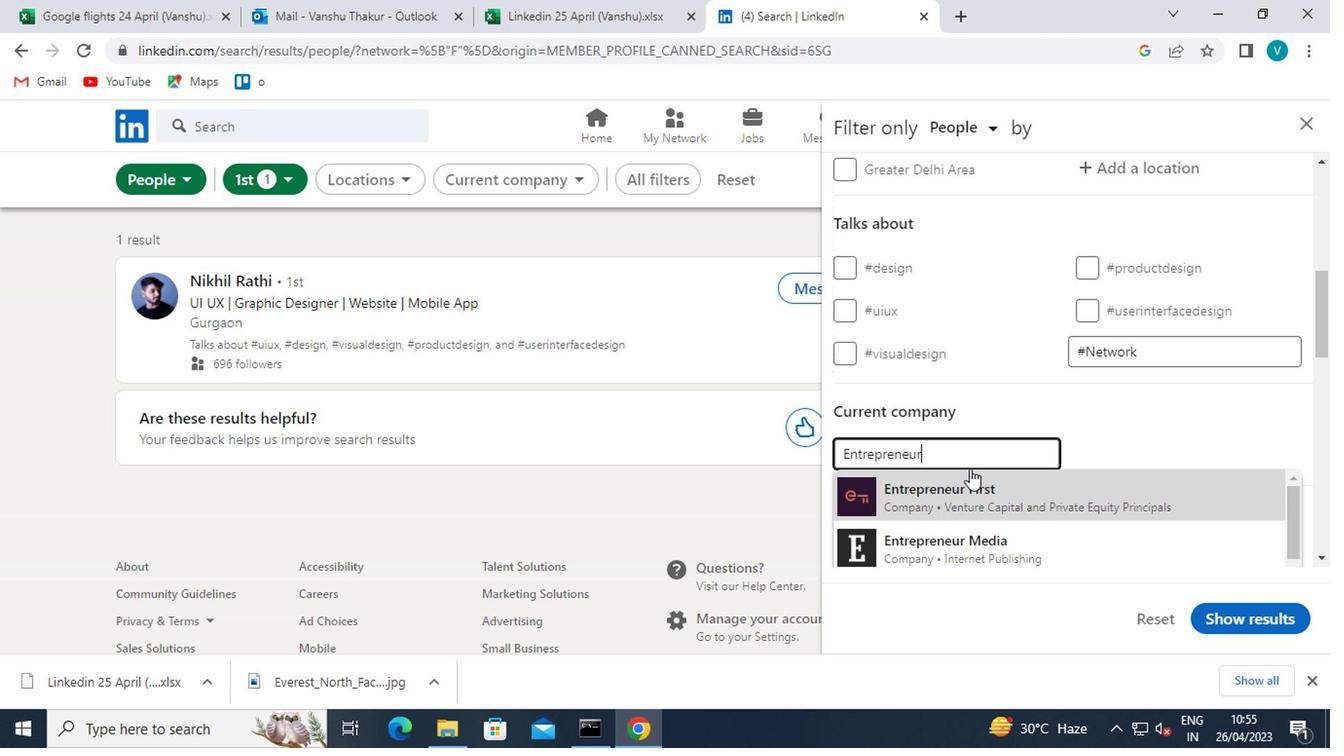 
Action: Mouse moved to (1012, 509)
Screenshot: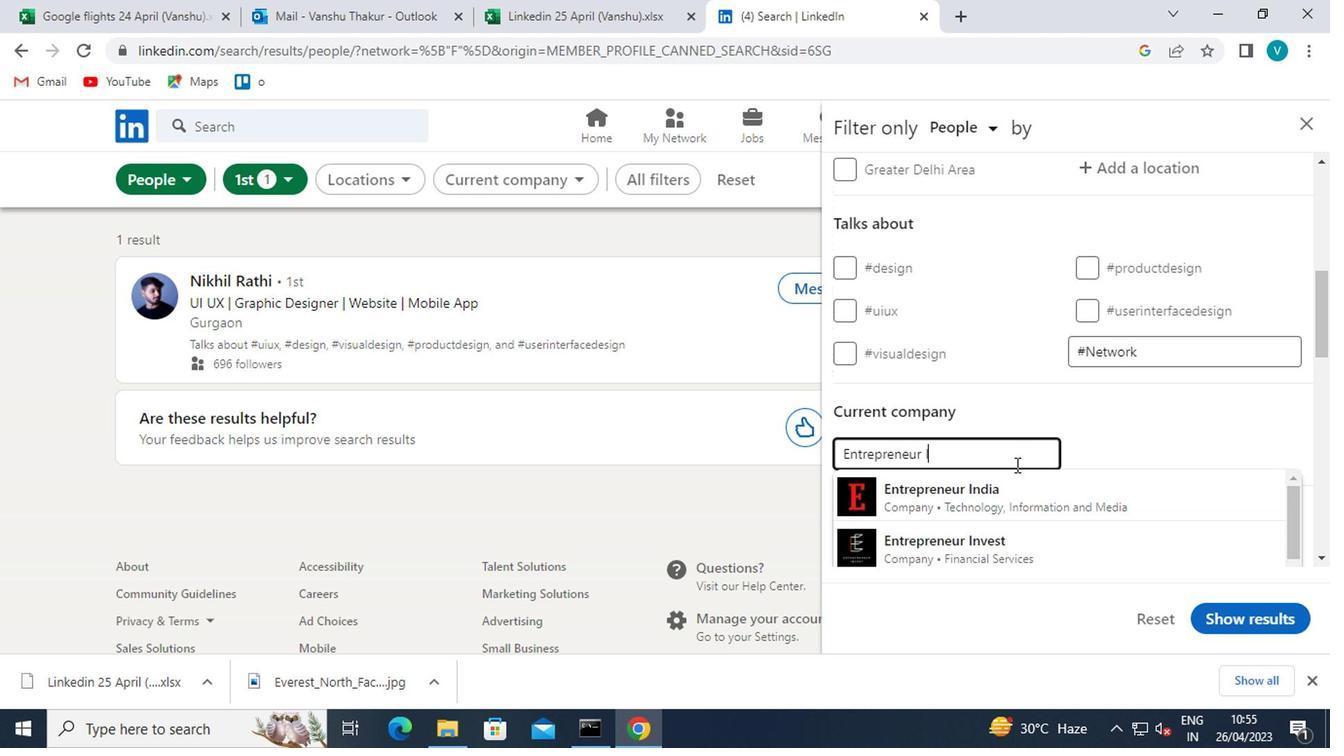 
Action: Mouse pressed left at (1012, 509)
Screenshot: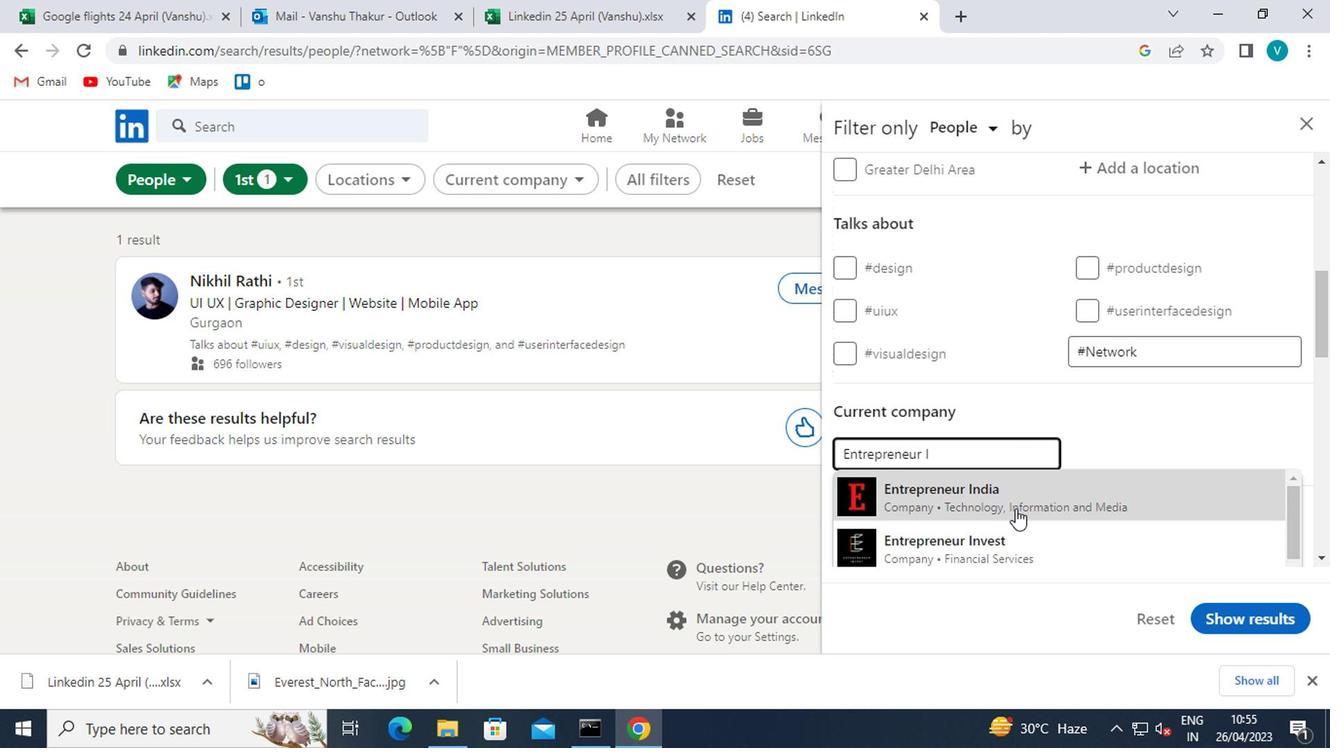 
Action: Mouse scrolled (1012, 508) with delta (0, 0)
Screenshot: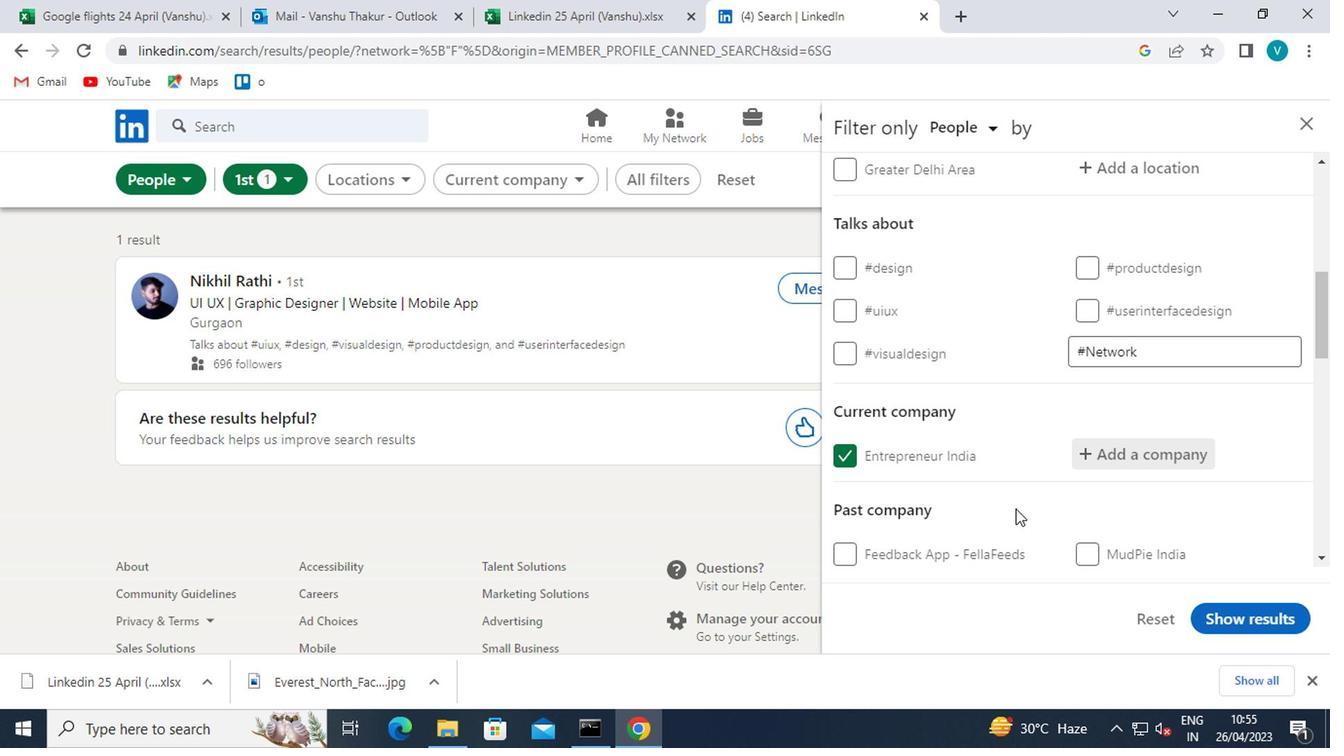 
Action: Mouse scrolled (1012, 508) with delta (0, 0)
Screenshot: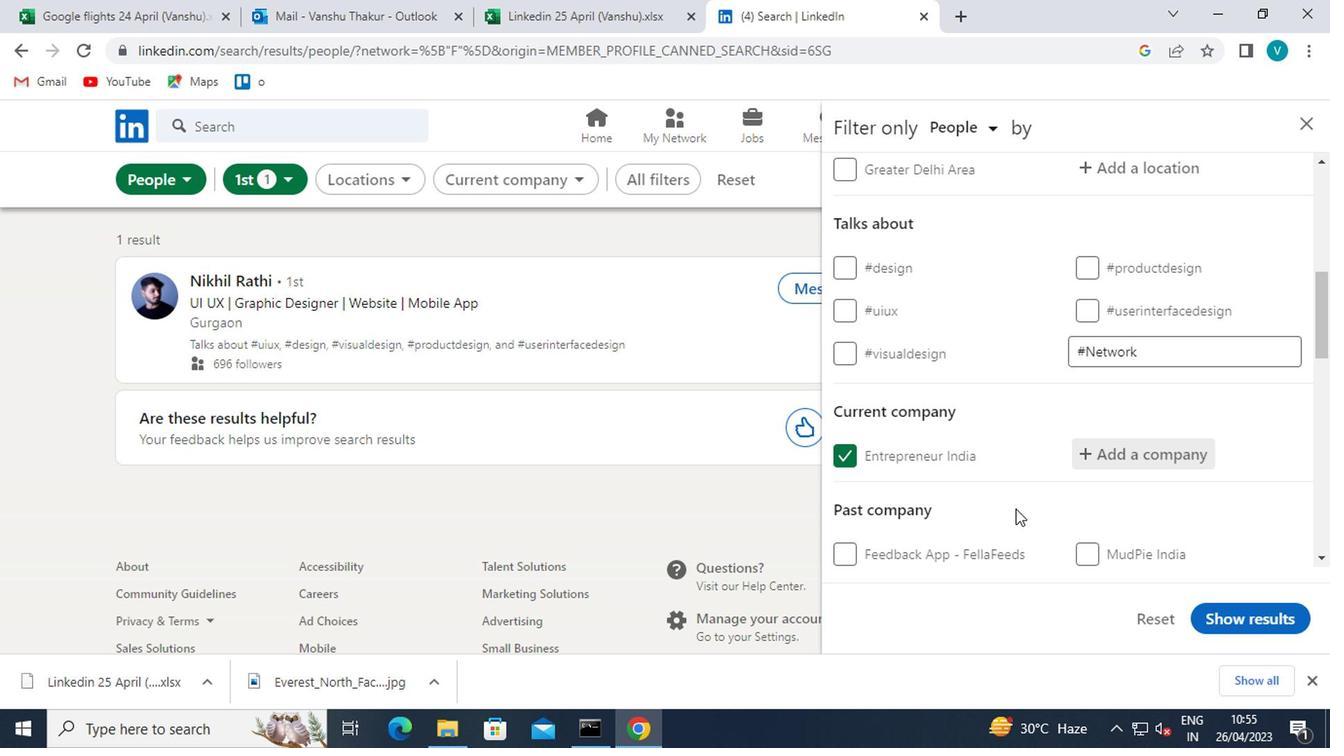 
Action: Mouse scrolled (1012, 508) with delta (0, 0)
Screenshot: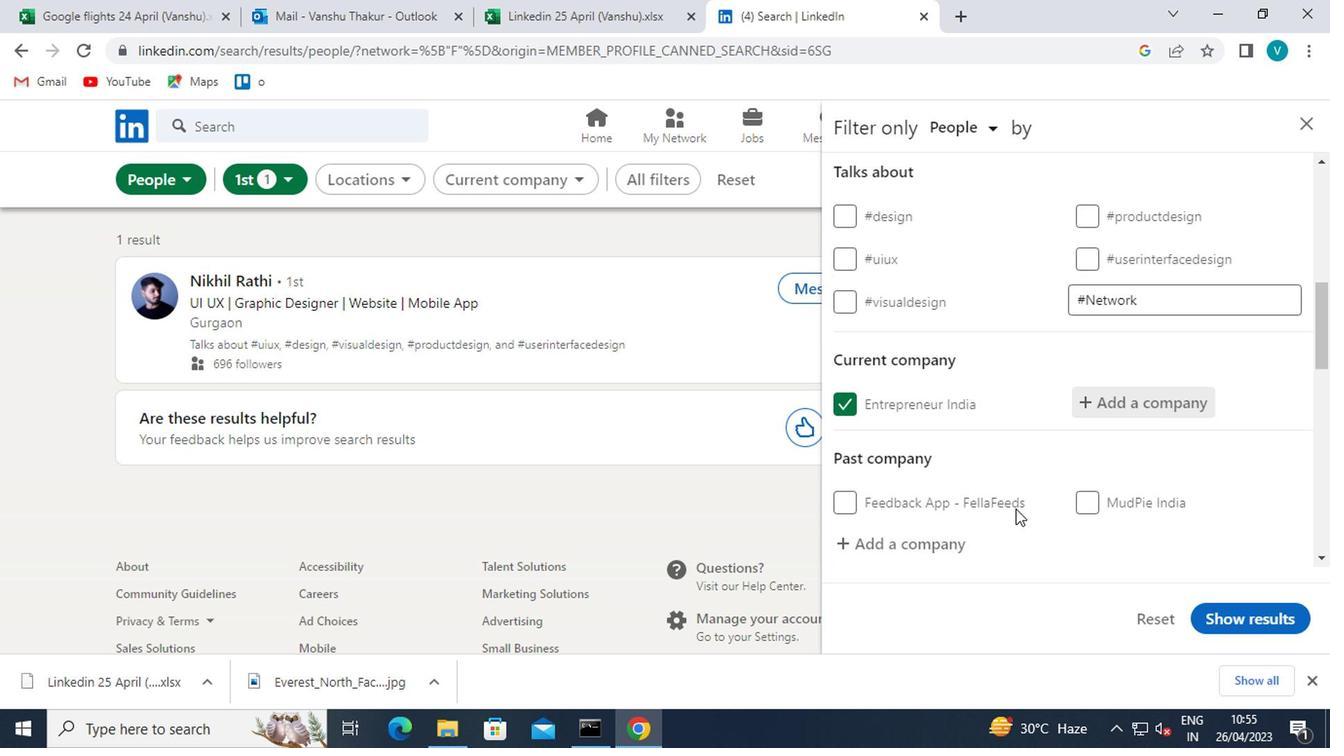 
Action: Mouse moved to (927, 462)
Screenshot: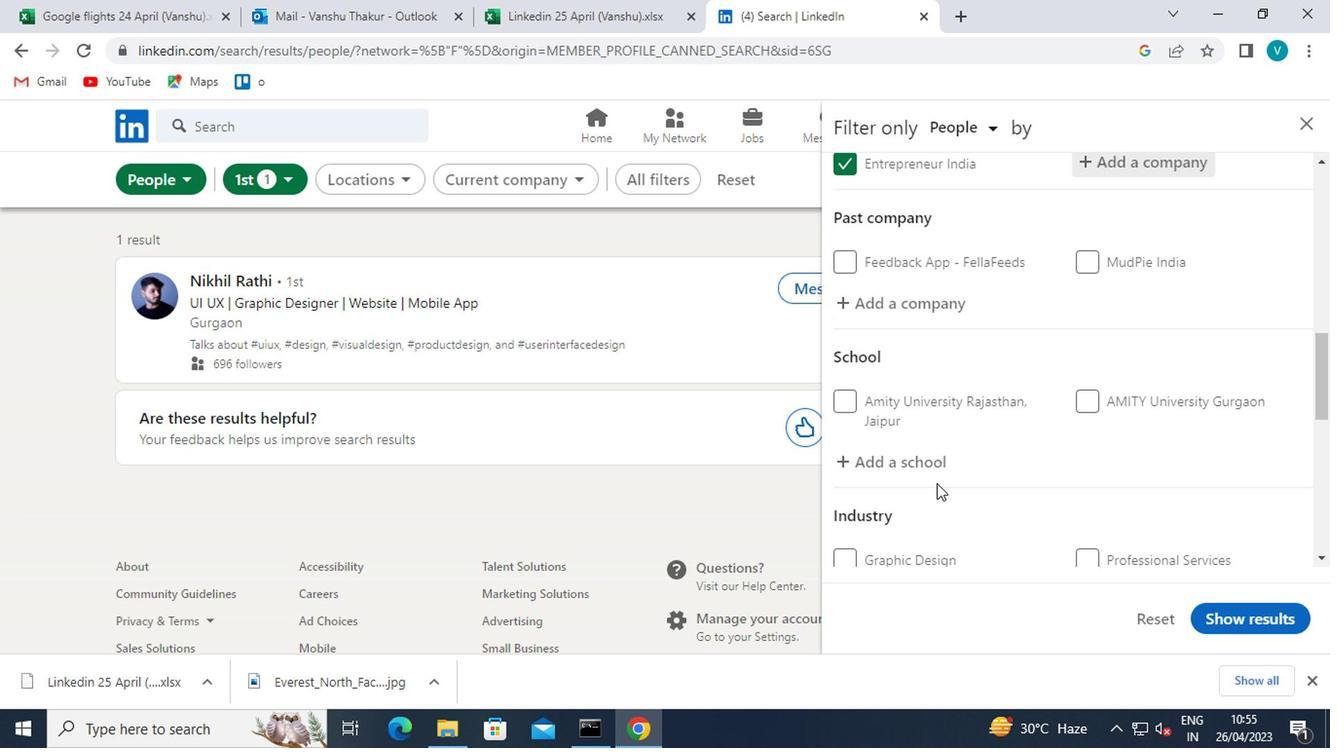 
Action: Mouse pressed left at (927, 462)
Screenshot: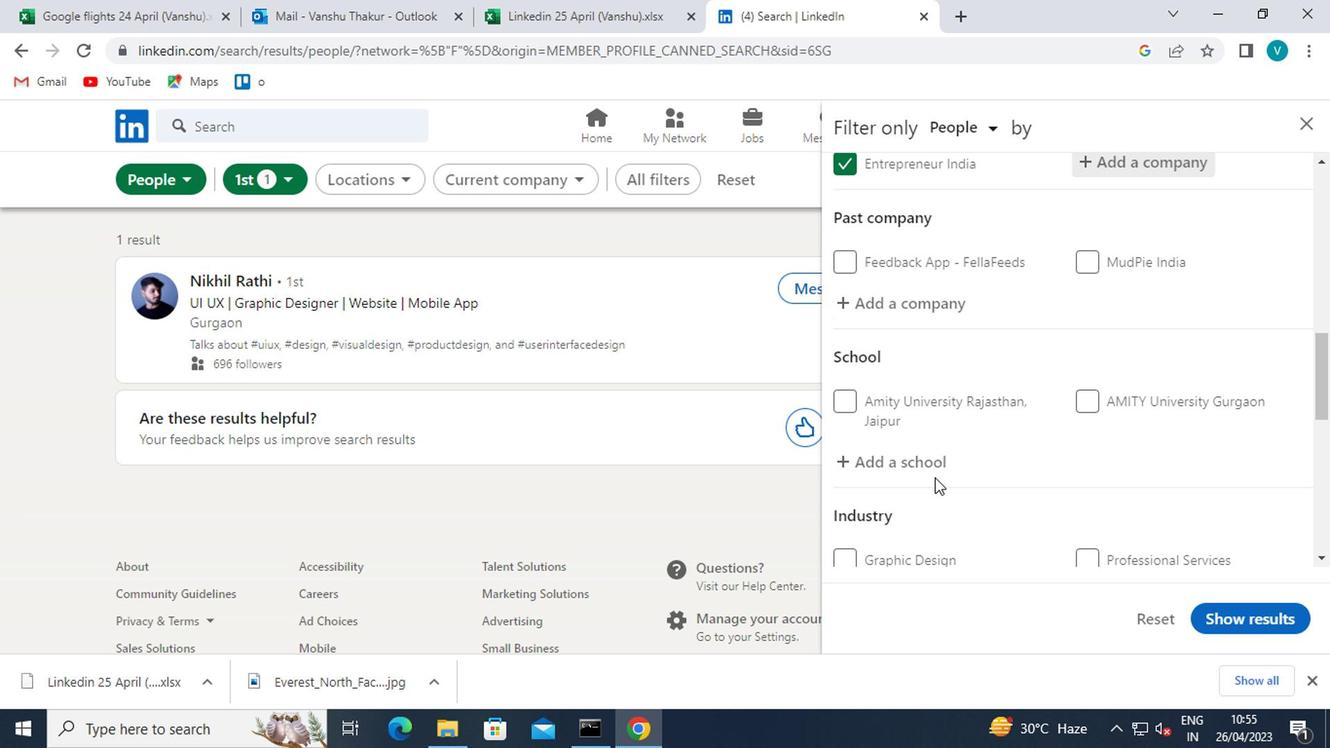 
Action: Mouse moved to (927, 462)
Screenshot: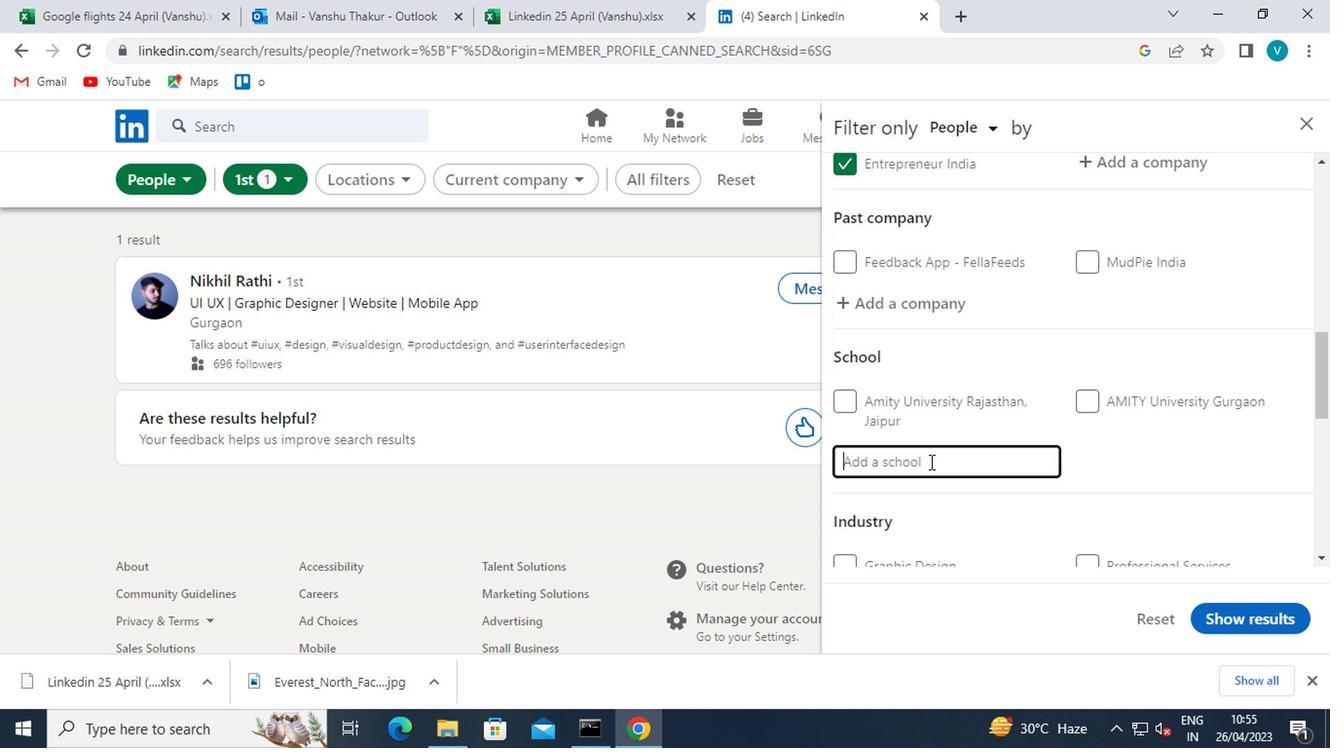 
Action: Key pressed <Key.shift><Key.shift><Key.shift><Key.shift><Key.shift><Key.shift><Key.shift>ARTS<Key.space><Key.shift><Key.shift><Key.shift>&<Key.space><Key.shift>SCIENCE<Key.space><Key.shift>CAREERS
Screenshot: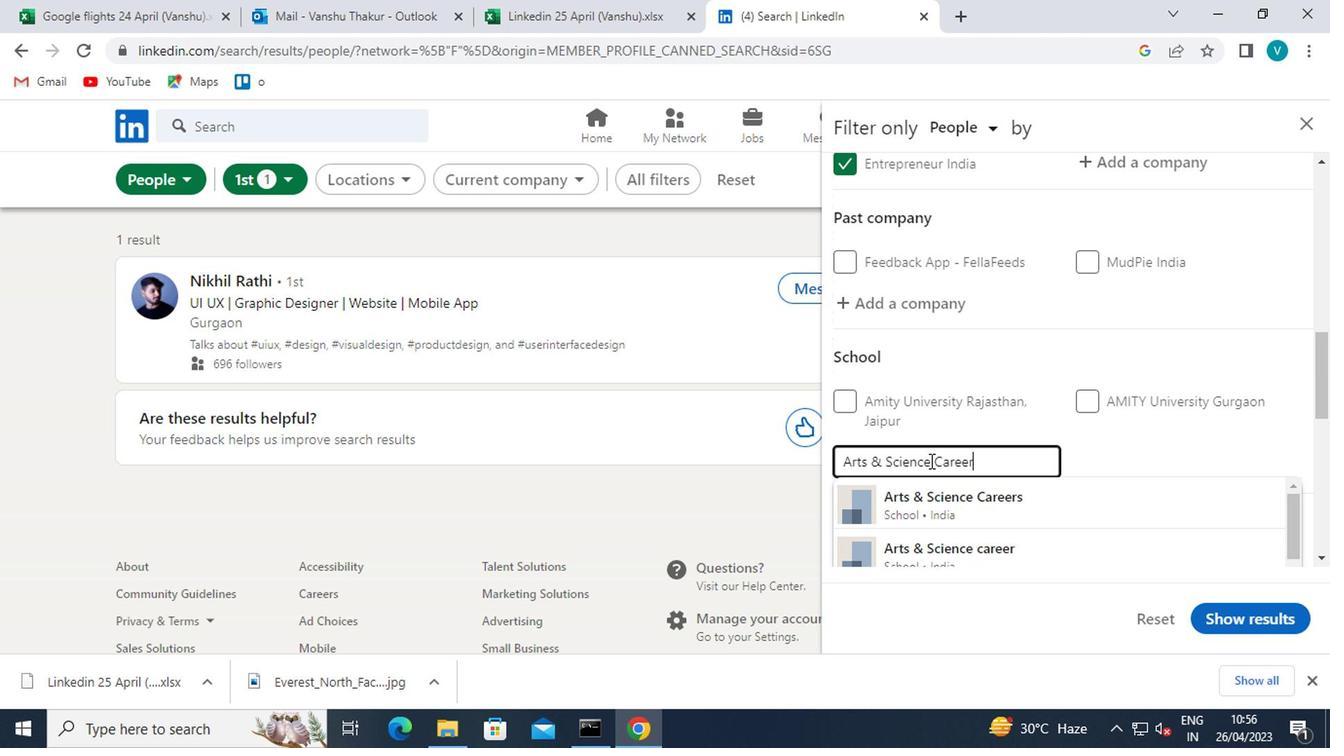 
Action: Mouse moved to (969, 487)
Screenshot: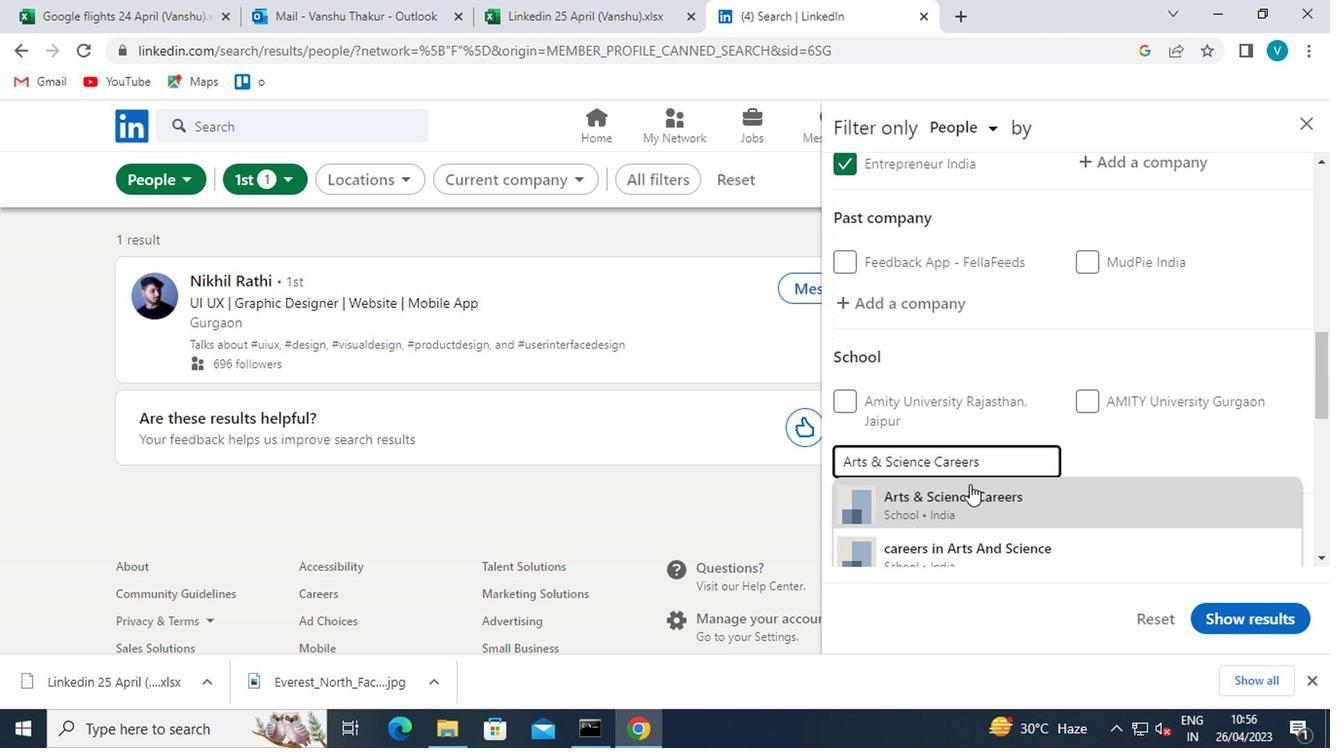 
Action: Mouse pressed left at (969, 487)
Screenshot: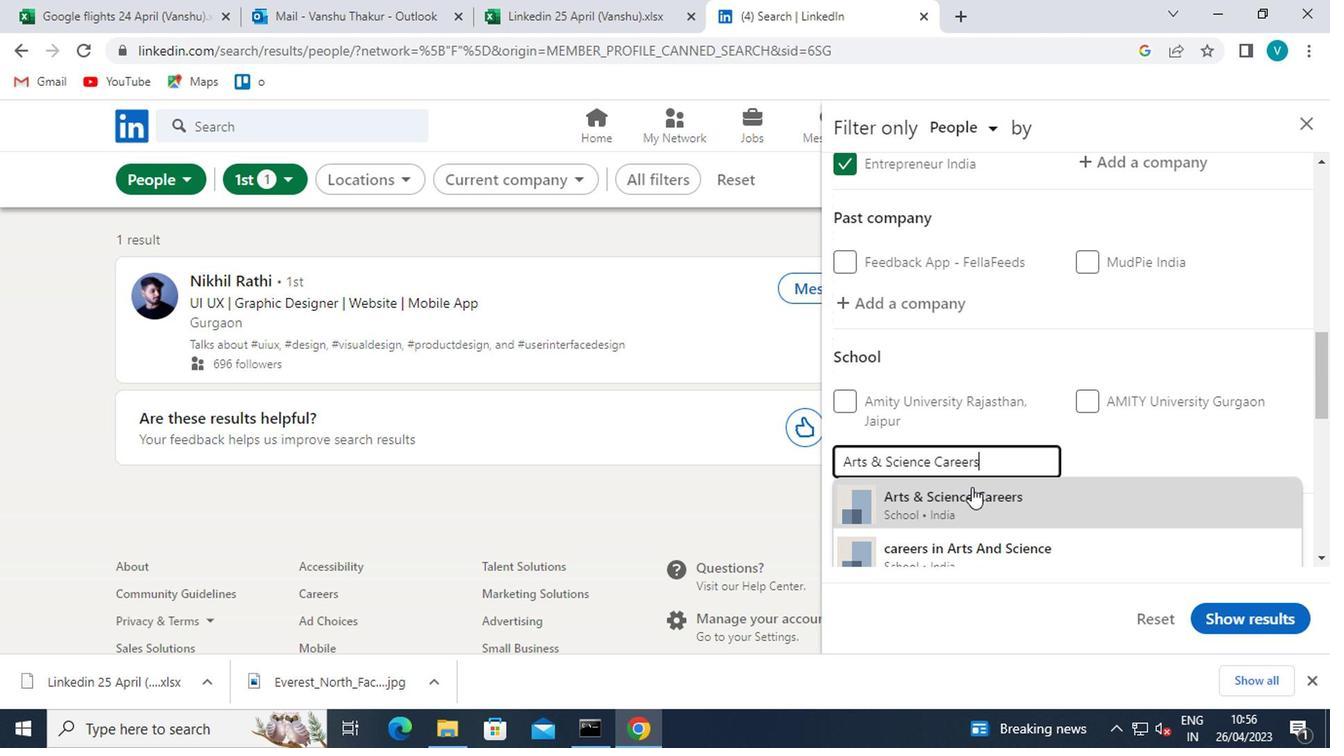 
Action: Mouse scrolled (969, 487) with delta (0, 0)
Screenshot: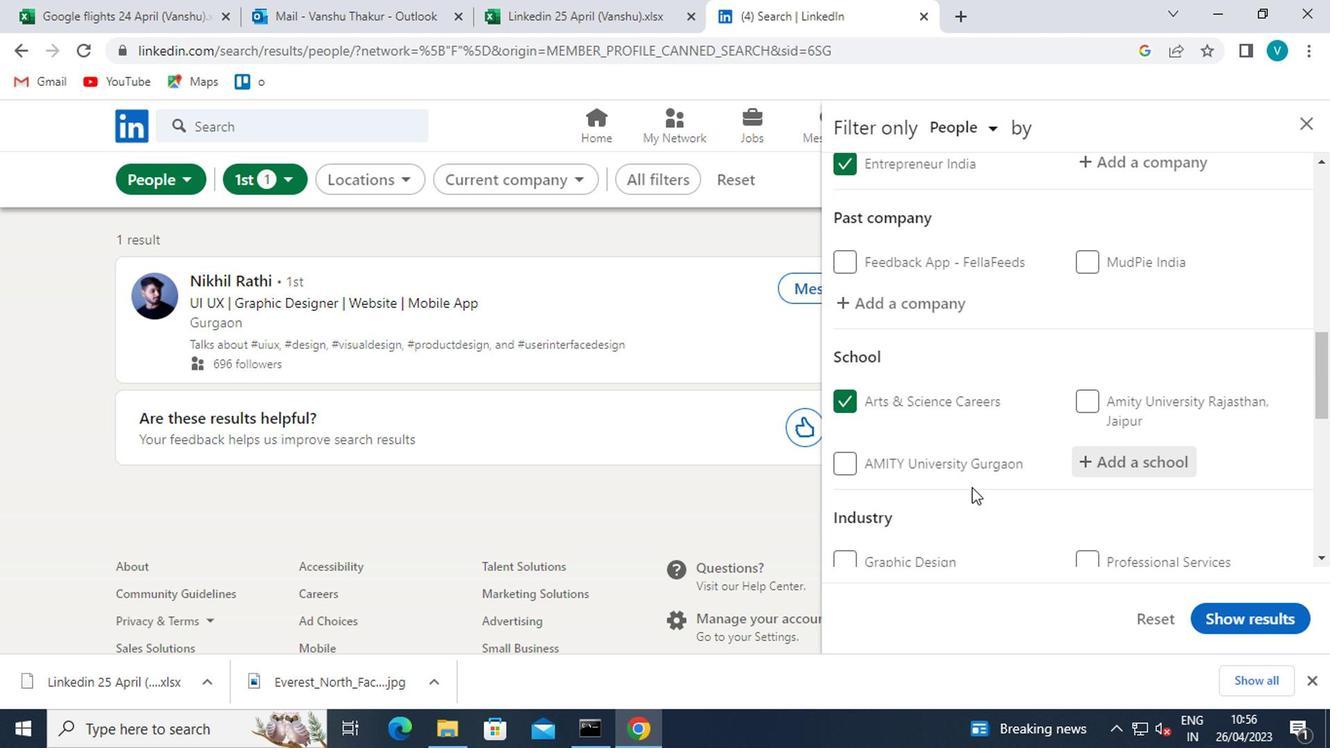 
Action: Mouse scrolled (969, 487) with delta (0, 0)
Screenshot: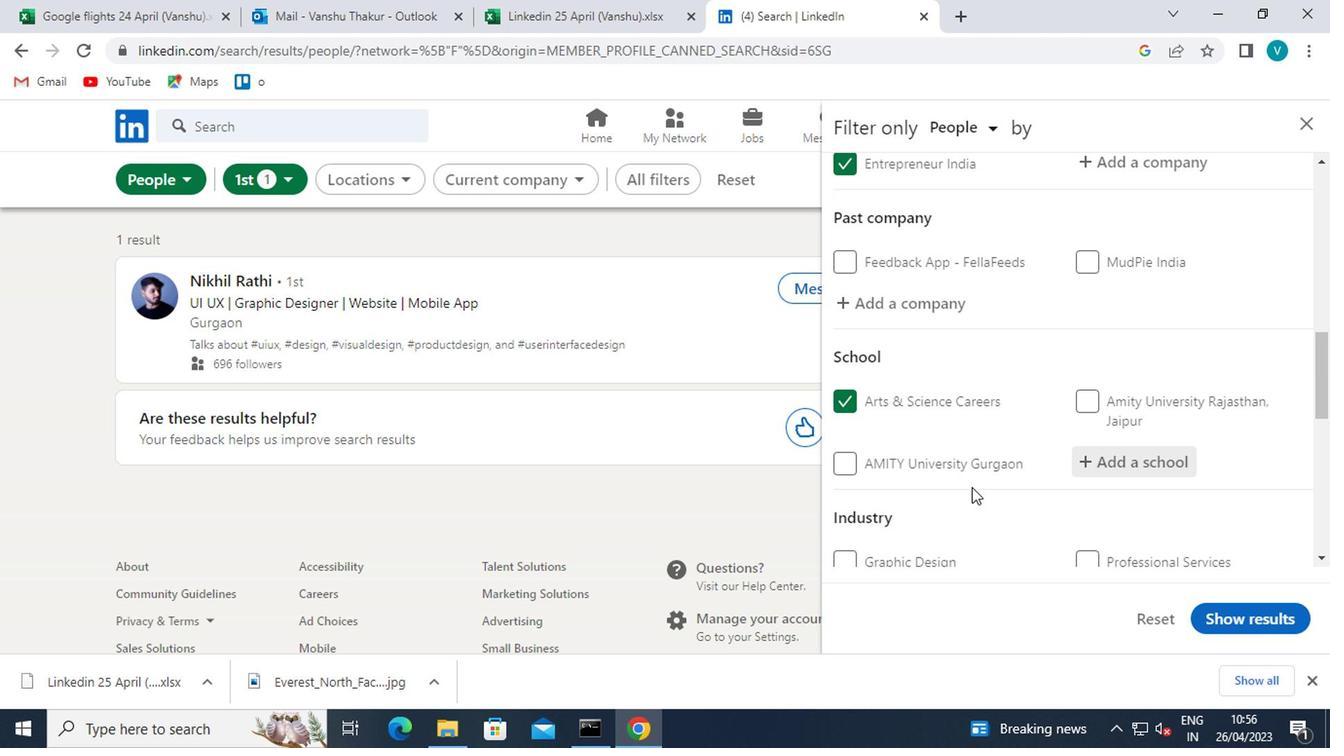 
Action: Mouse moved to (1181, 412)
Screenshot: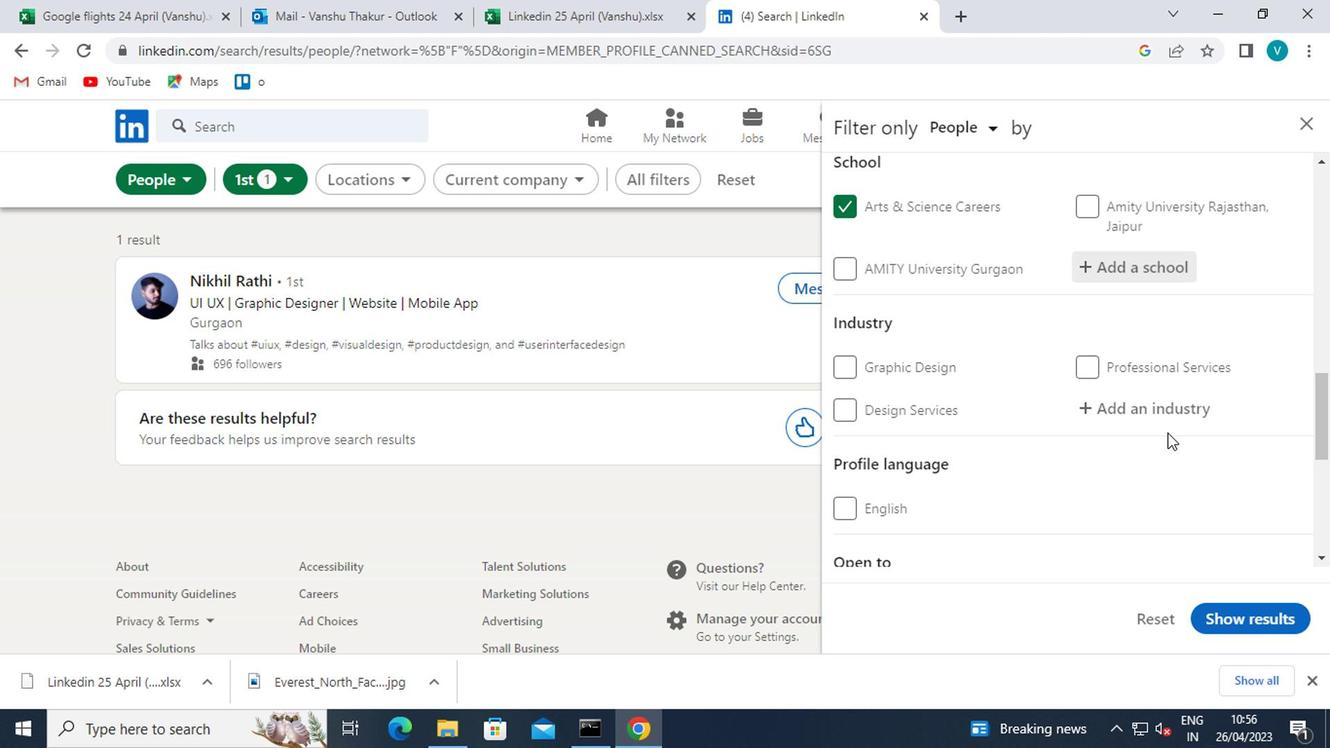 
Action: Mouse pressed left at (1181, 412)
Screenshot: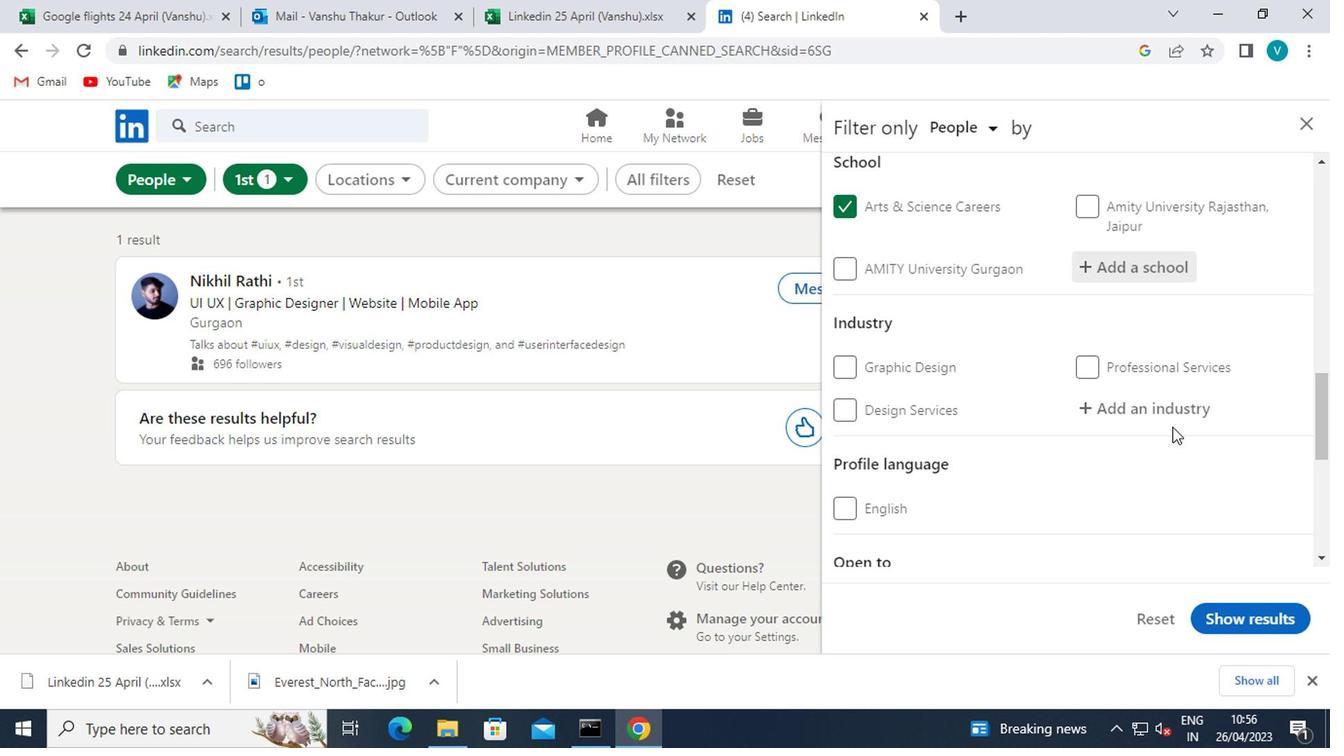 
Action: Key pressed <Key.shift>WATER<Key.space><Key.shift>SUPPLY<Key.space>
Screenshot: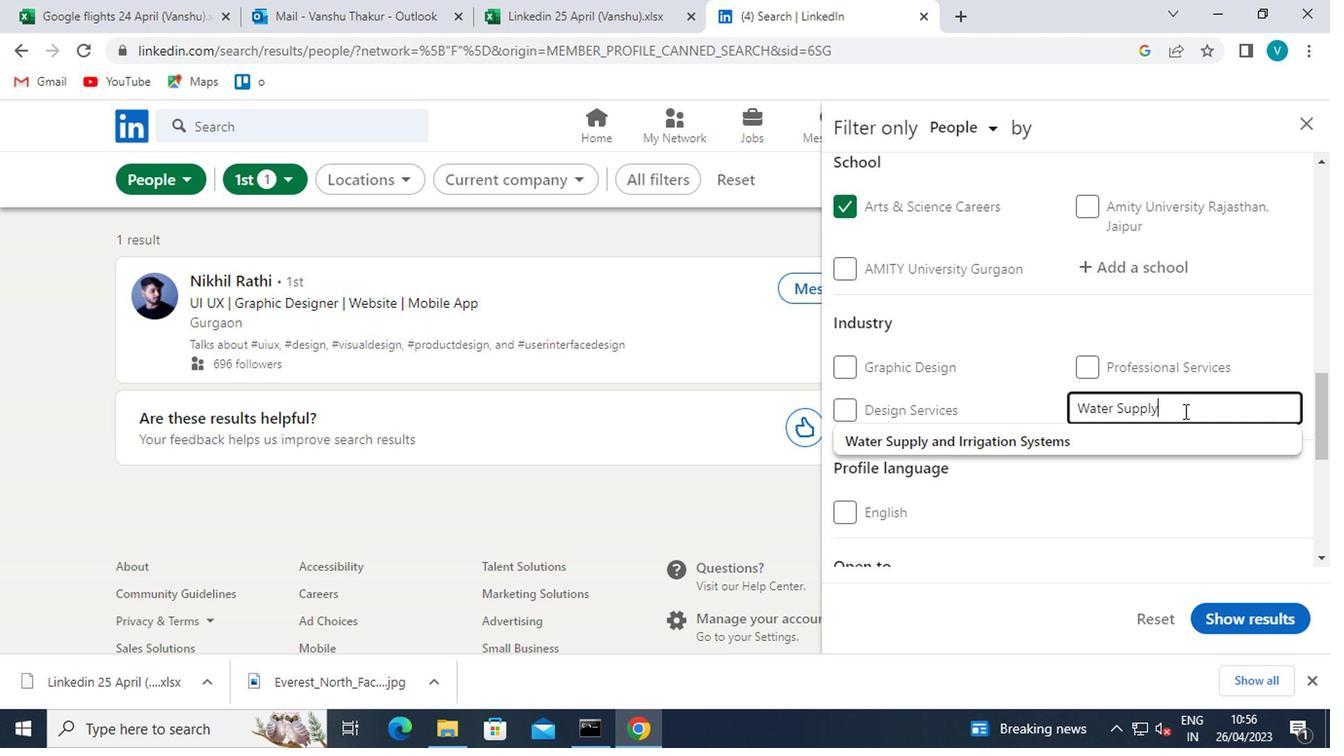 
Action: Mouse moved to (1149, 442)
Screenshot: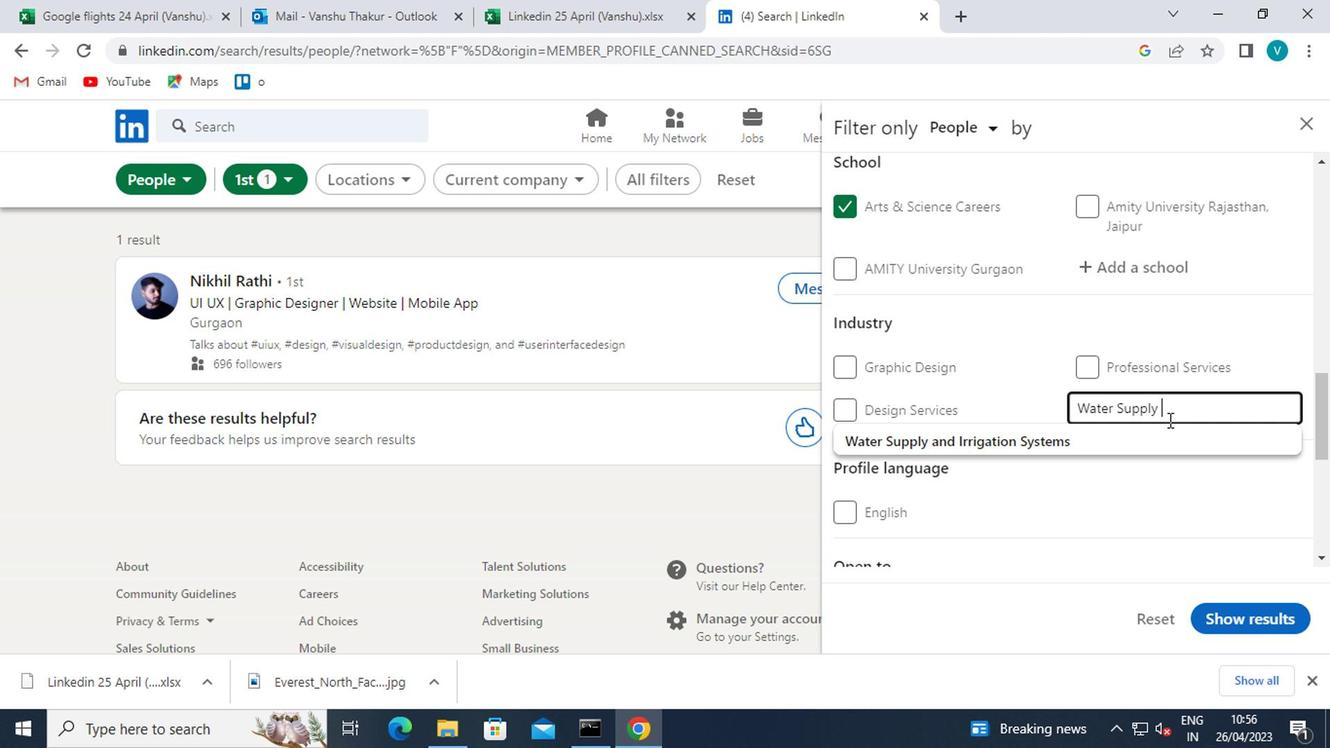 
Action: Mouse pressed left at (1149, 442)
Screenshot: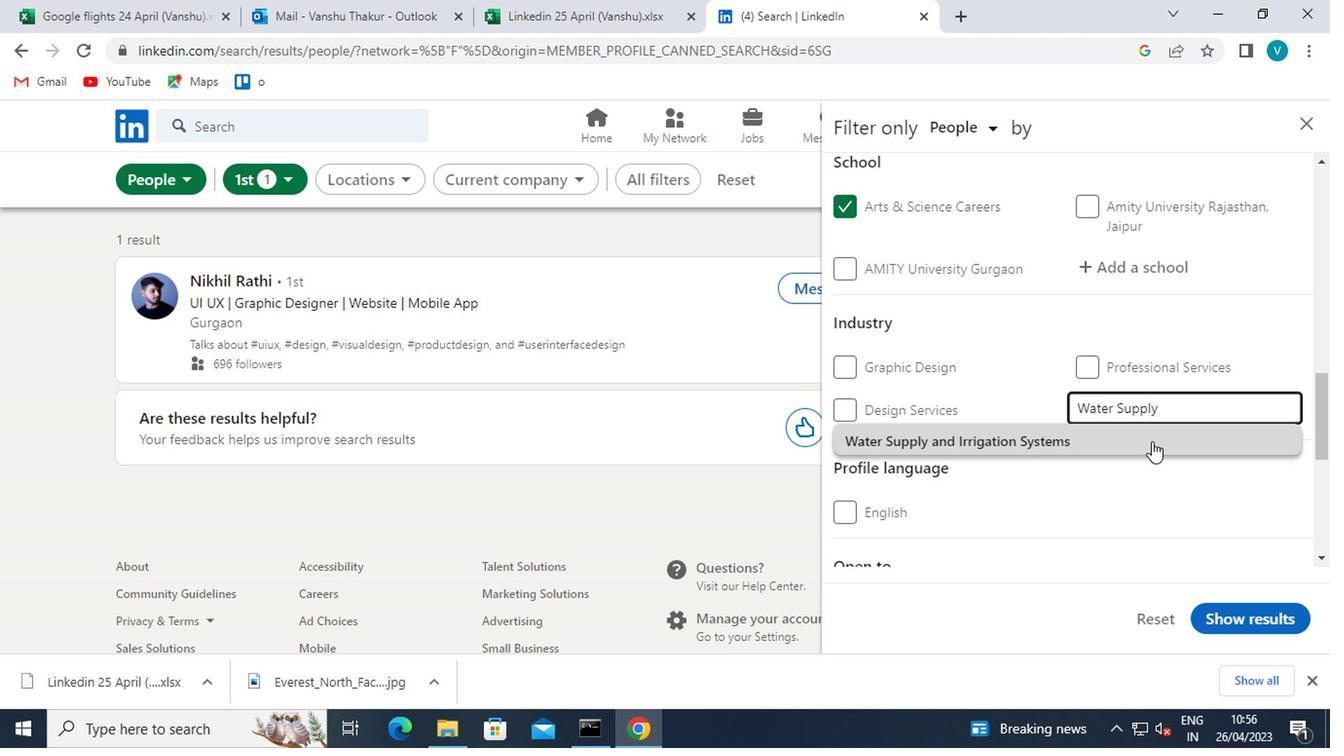 
Action: Mouse scrolled (1149, 441) with delta (0, -1)
Screenshot: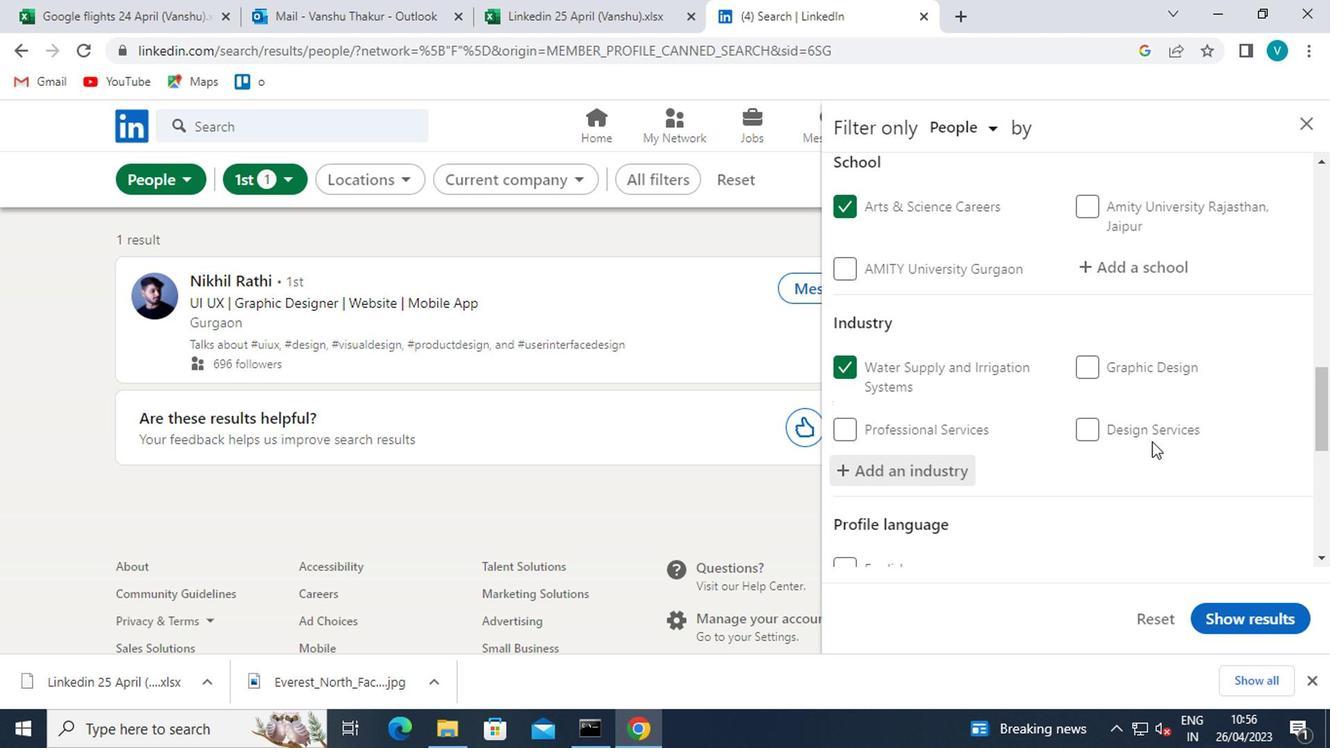 
Action: Mouse scrolled (1149, 441) with delta (0, -1)
Screenshot: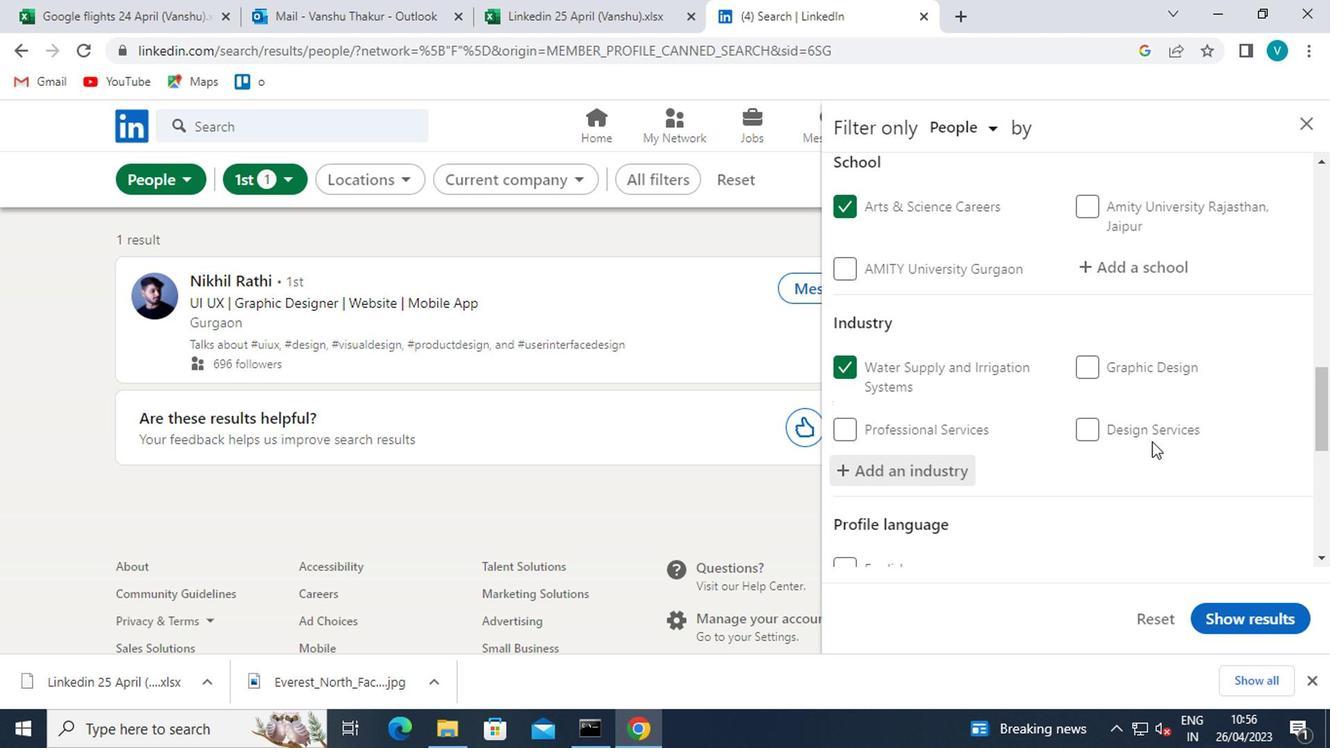 
Action: Mouse scrolled (1149, 441) with delta (0, -1)
Screenshot: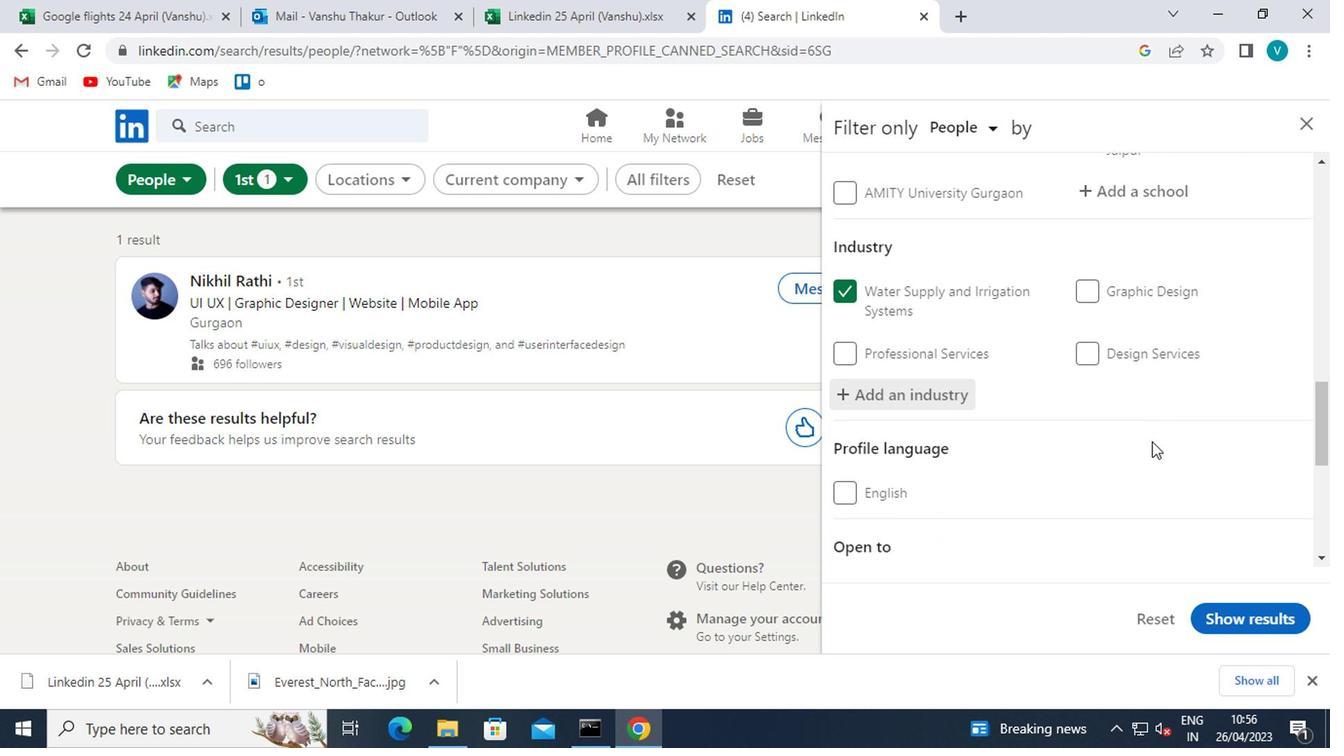 
Action: Mouse scrolled (1149, 441) with delta (0, -1)
Screenshot: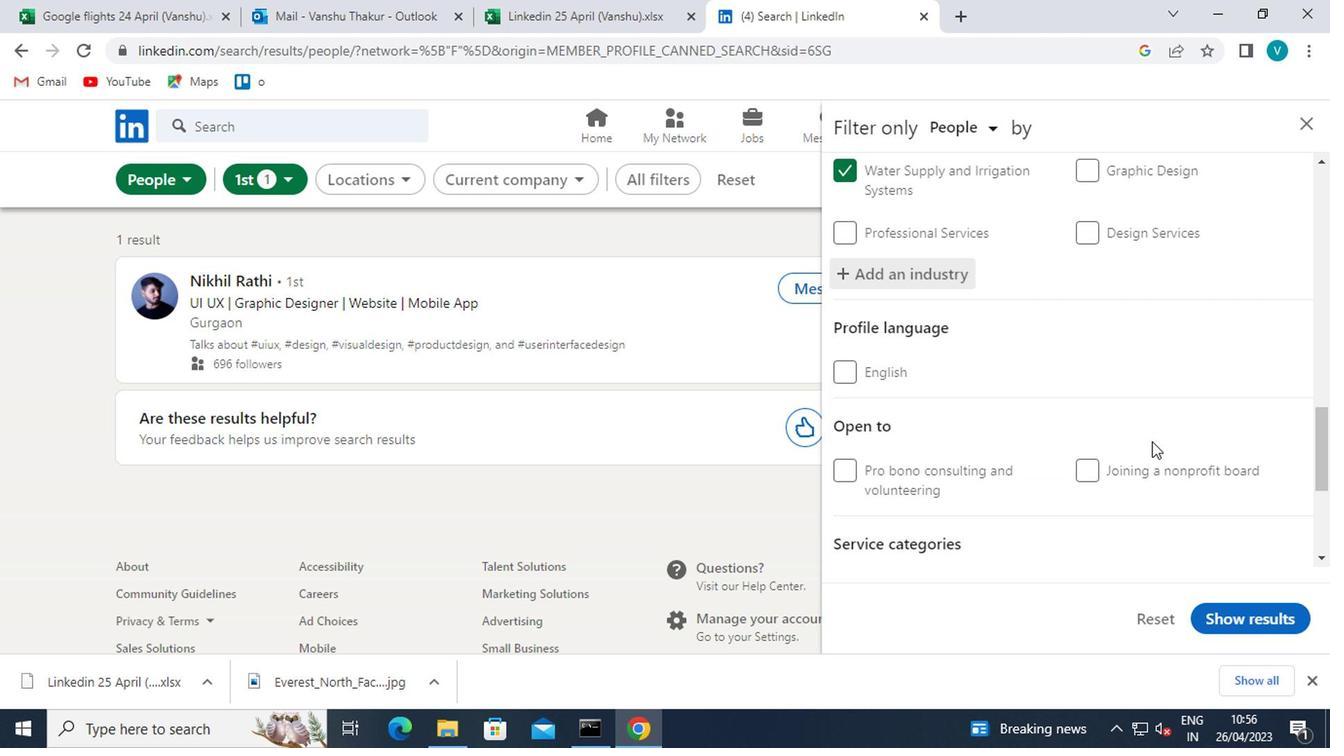 
Action: Mouse moved to (900, 387)
Screenshot: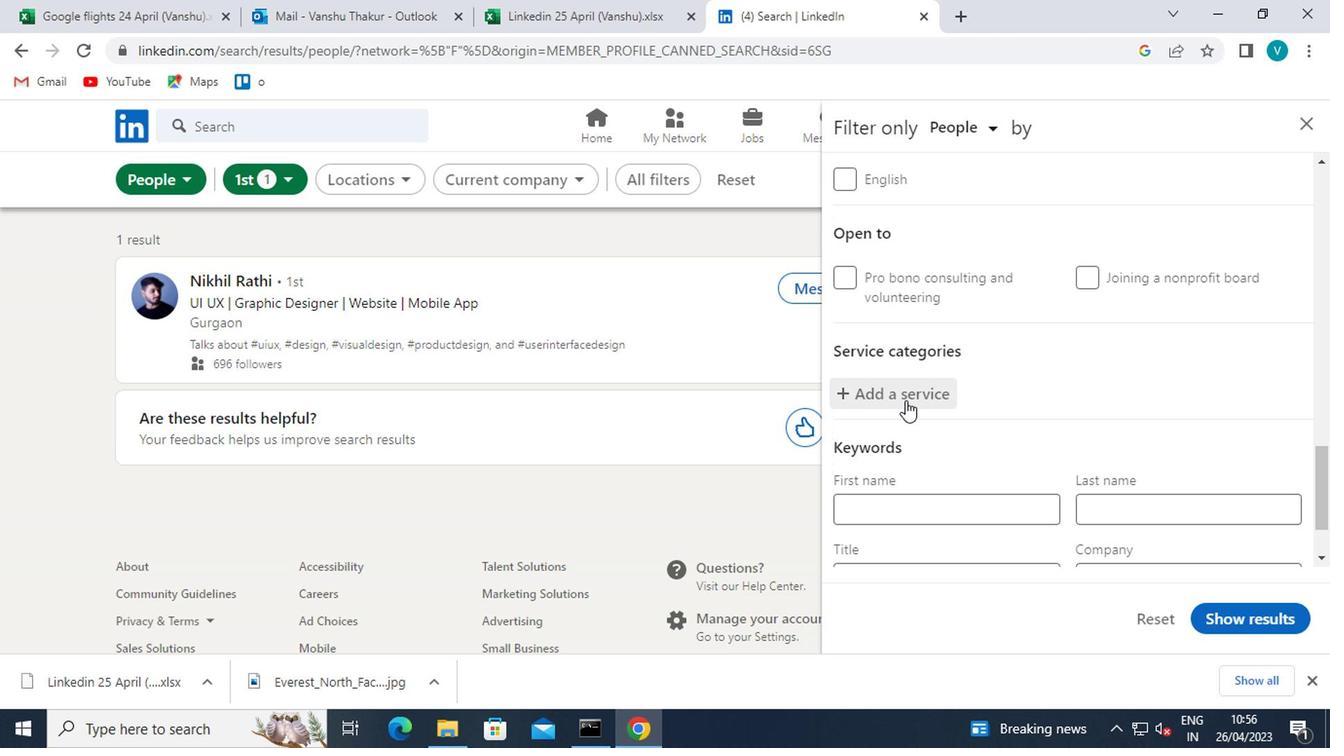 
Action: Mouse pressed left at (900, 387)
Screenshot: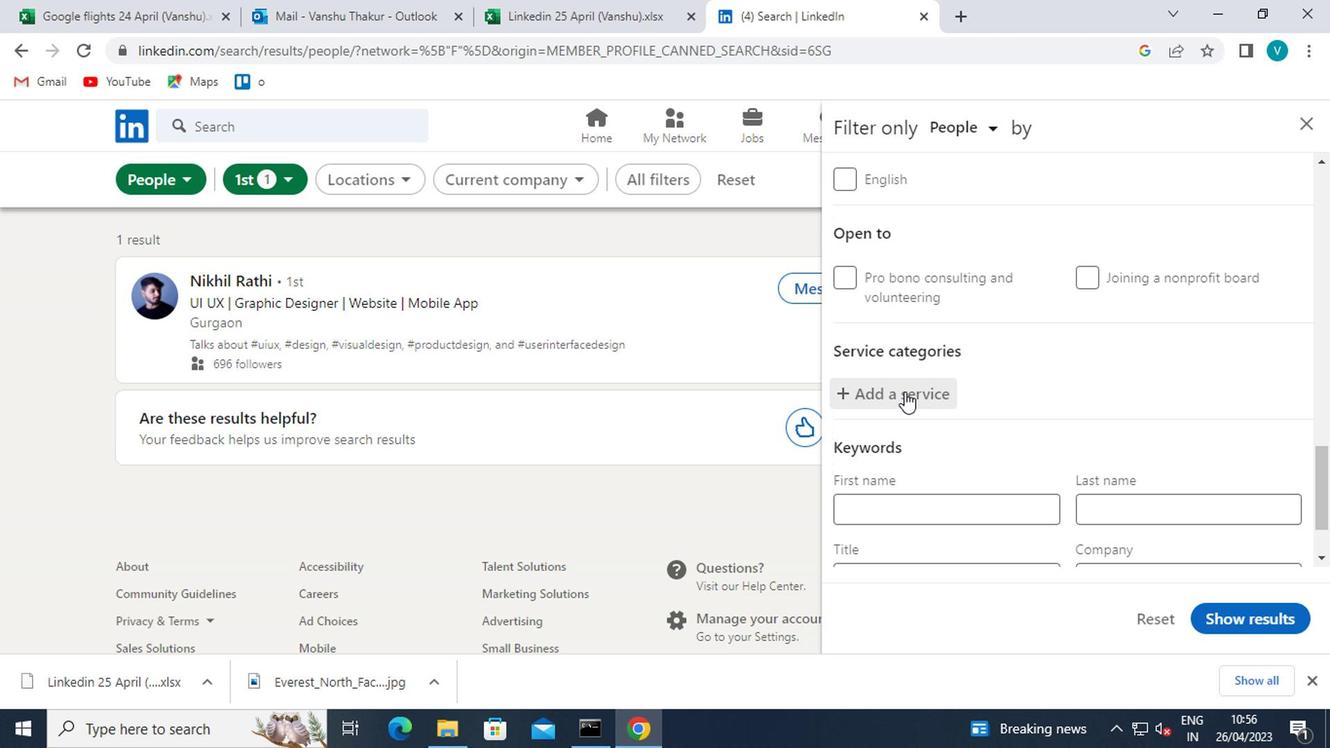 
Action: Key pressed <Key.shift>FAMILY<Key.space>
Screenshot: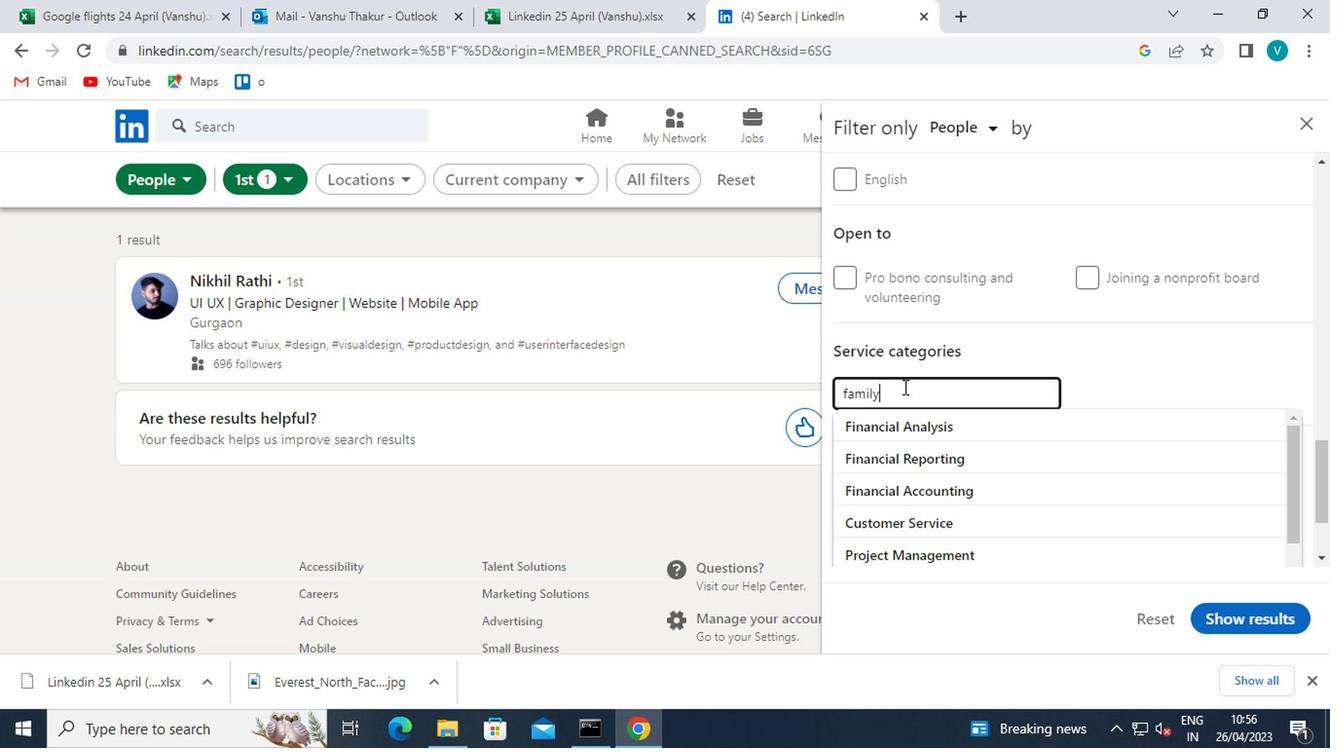 
Action: Mouse moved to (847, 399)
Screenshot: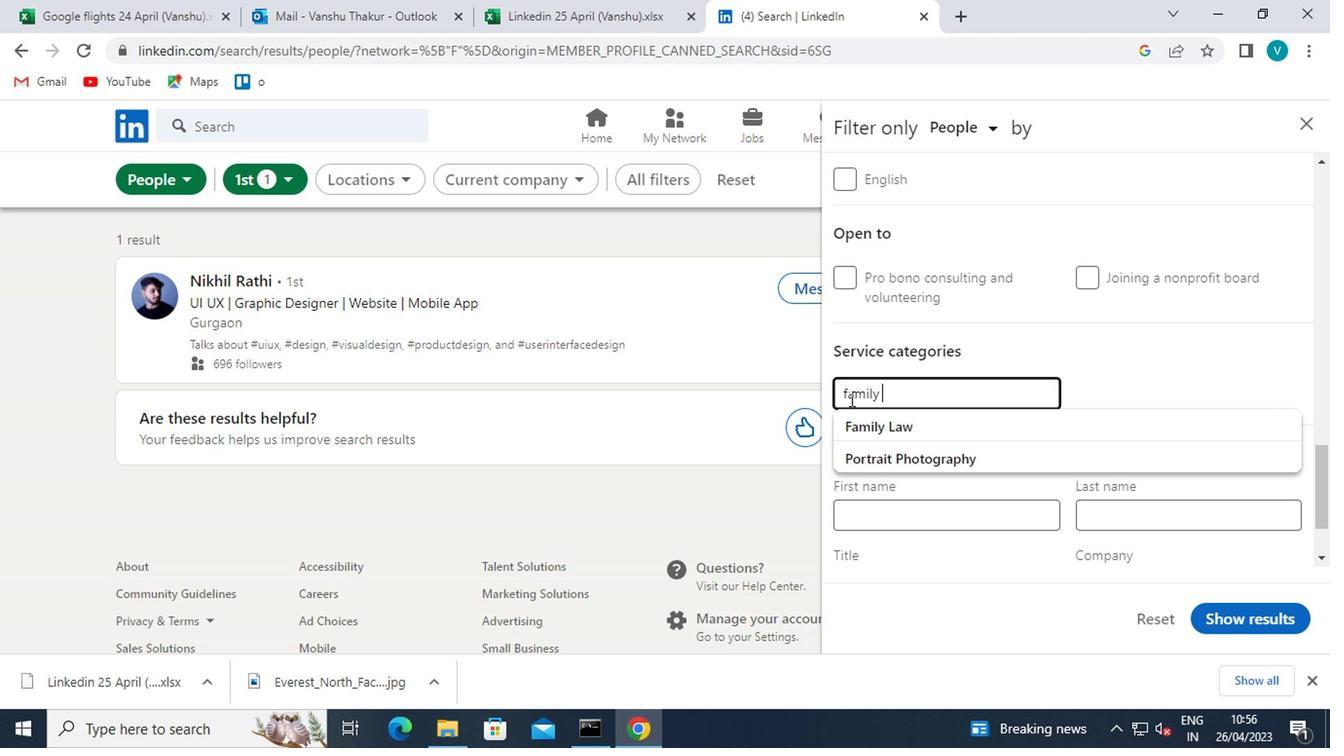 
Action: Mouse pressed left at (847, 399)
Screenshot: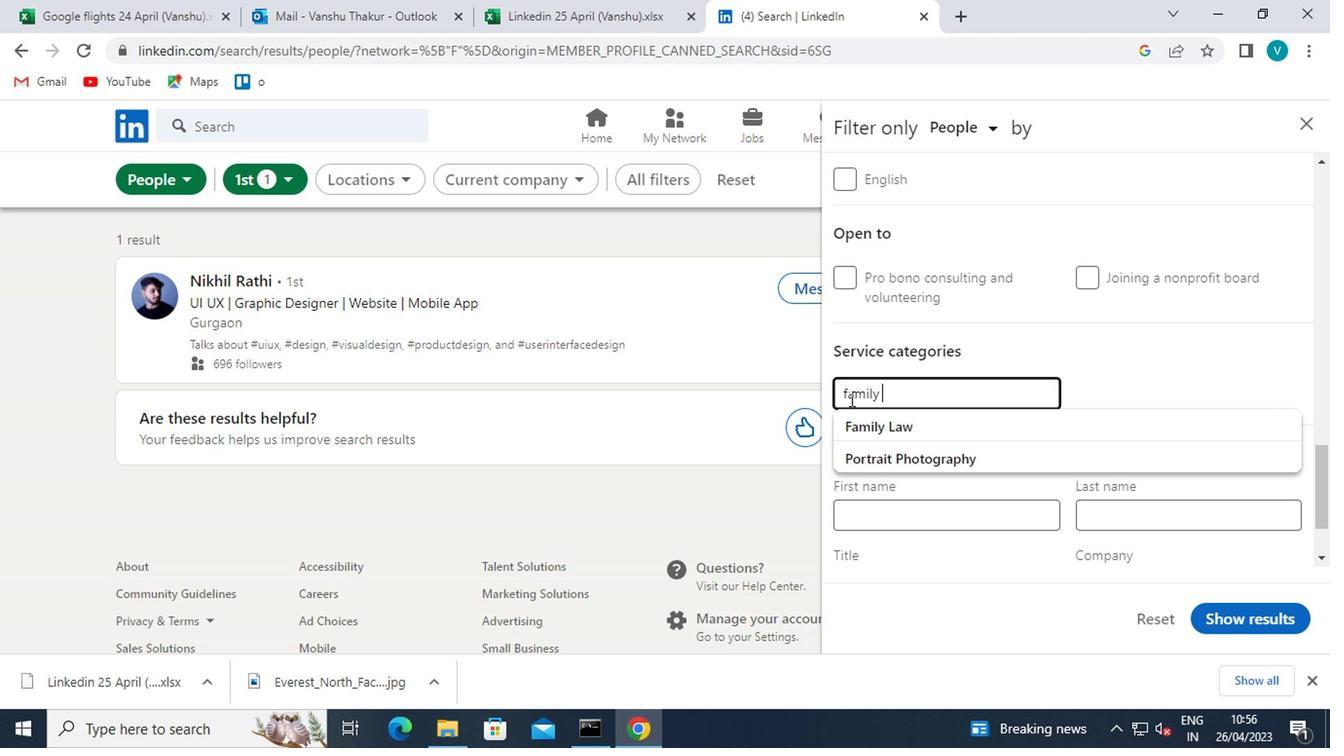 
Action: Mouse moved to (863, 420)
Screenshot: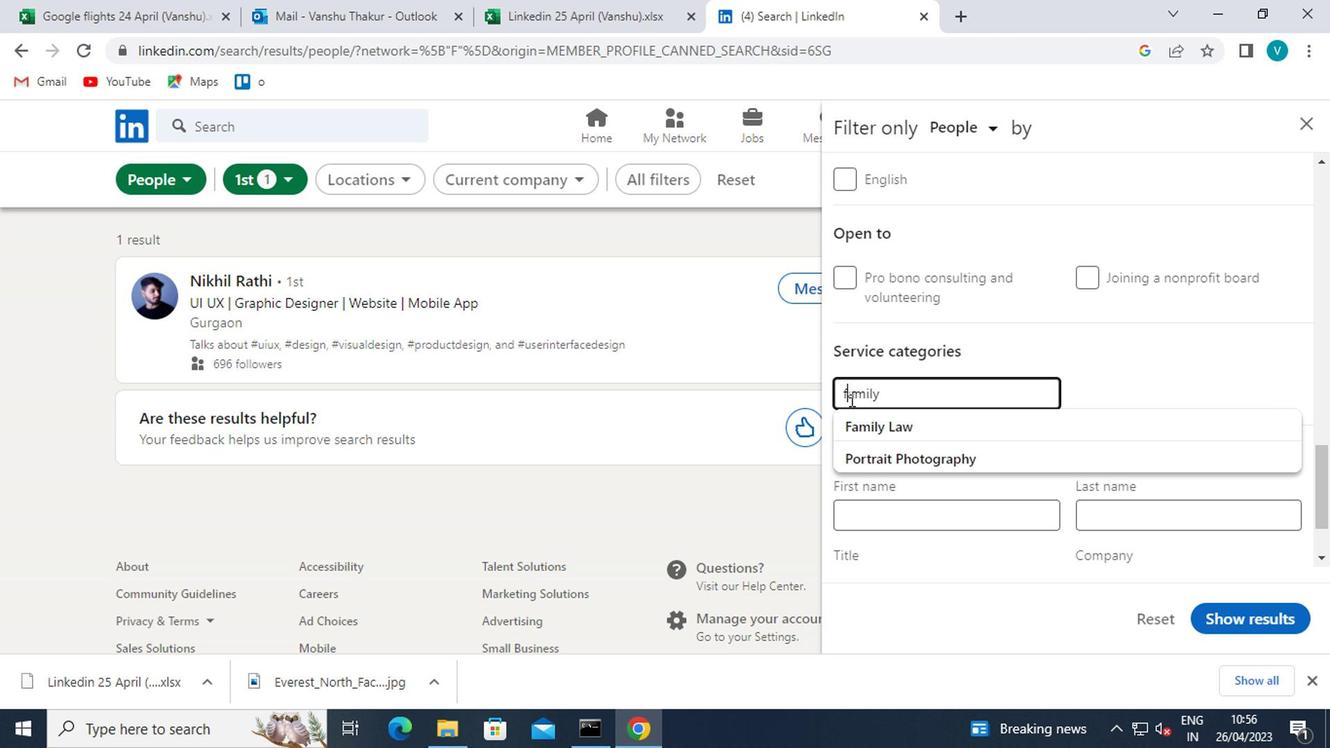 
Action: Mouse pressed left at (863, 420)
Screenshot: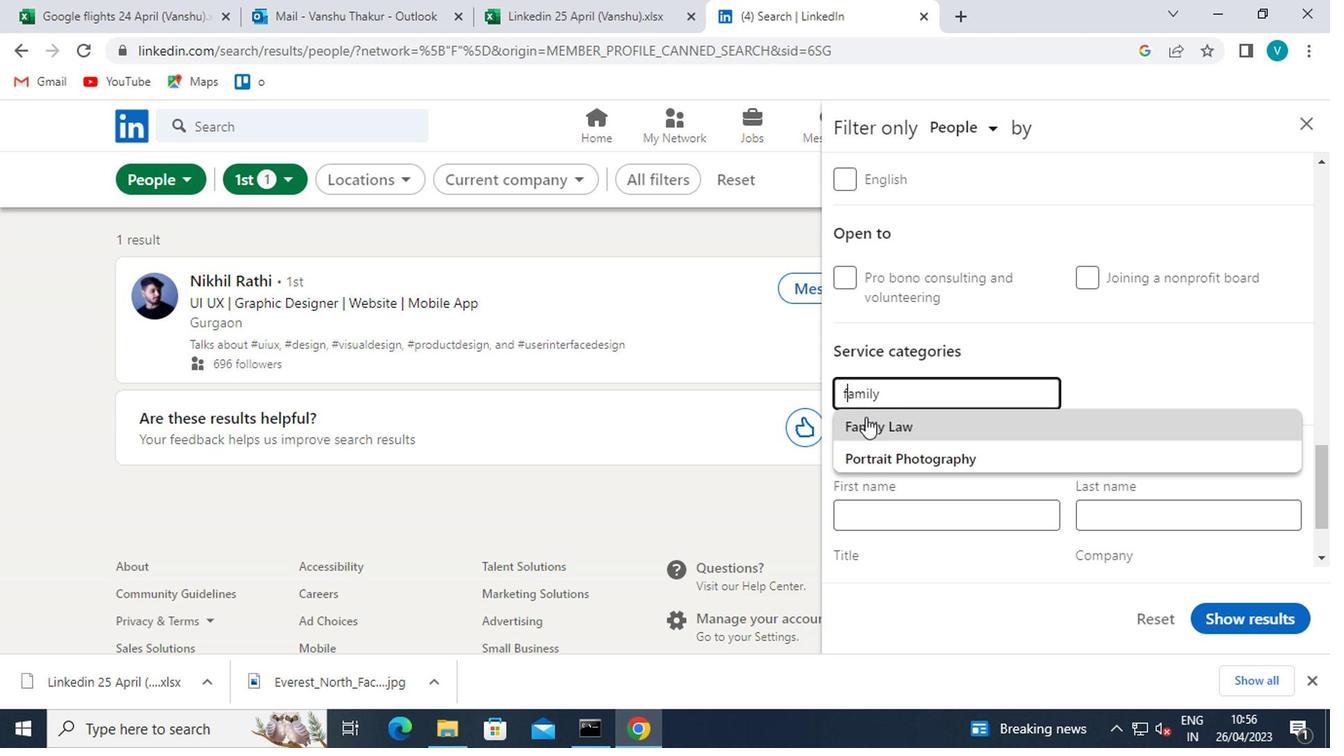 
Action: Mouse scrolled (863, 419) with delta (0, -1)
Screenshot: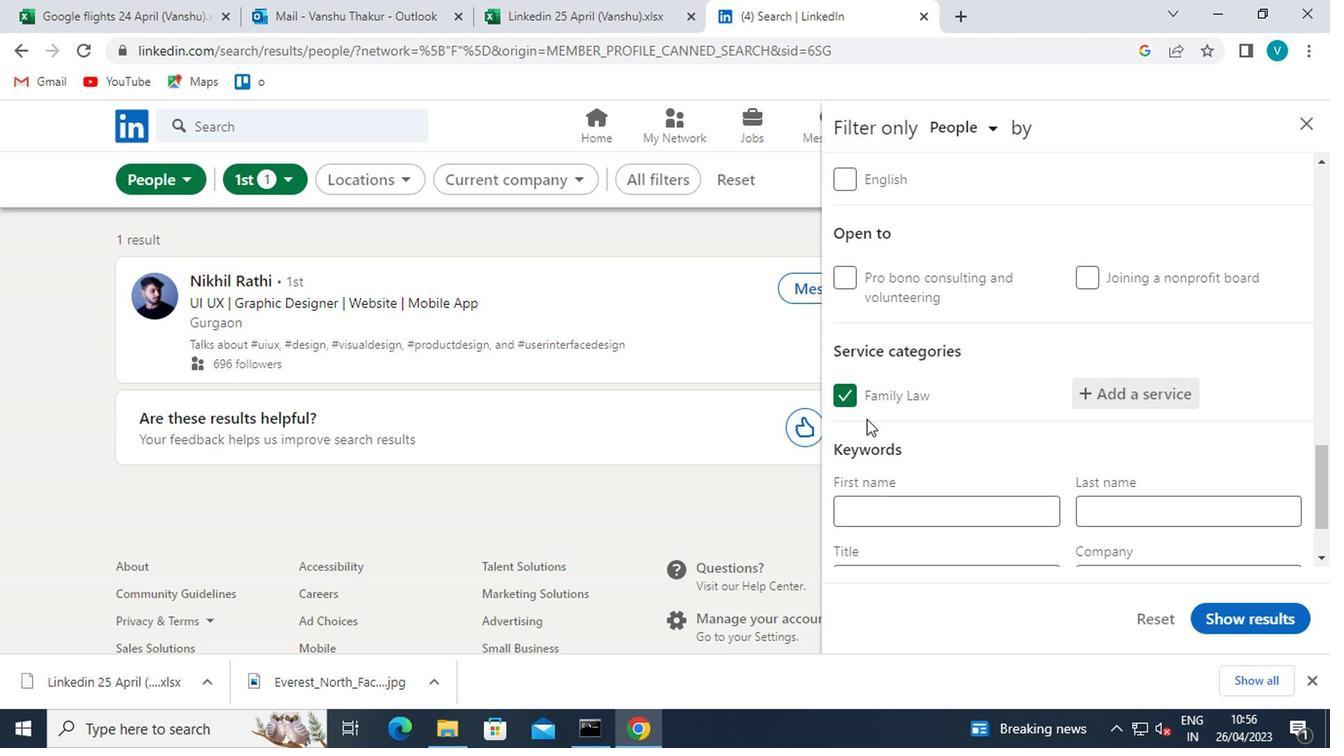 
Action: Mouse scrolled (863, 419) with delta (0, -1)
Screenshot: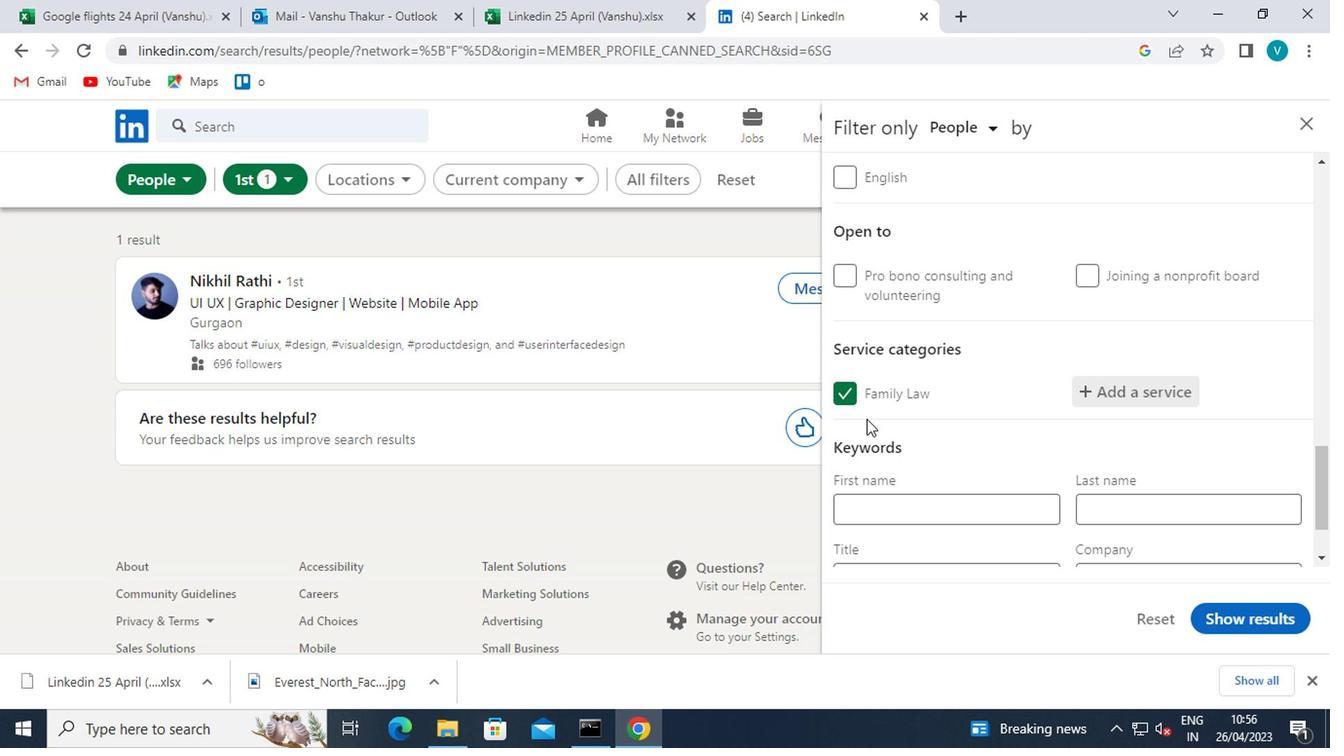 
Action: Mouse moved to (874, 462)
Screenshot: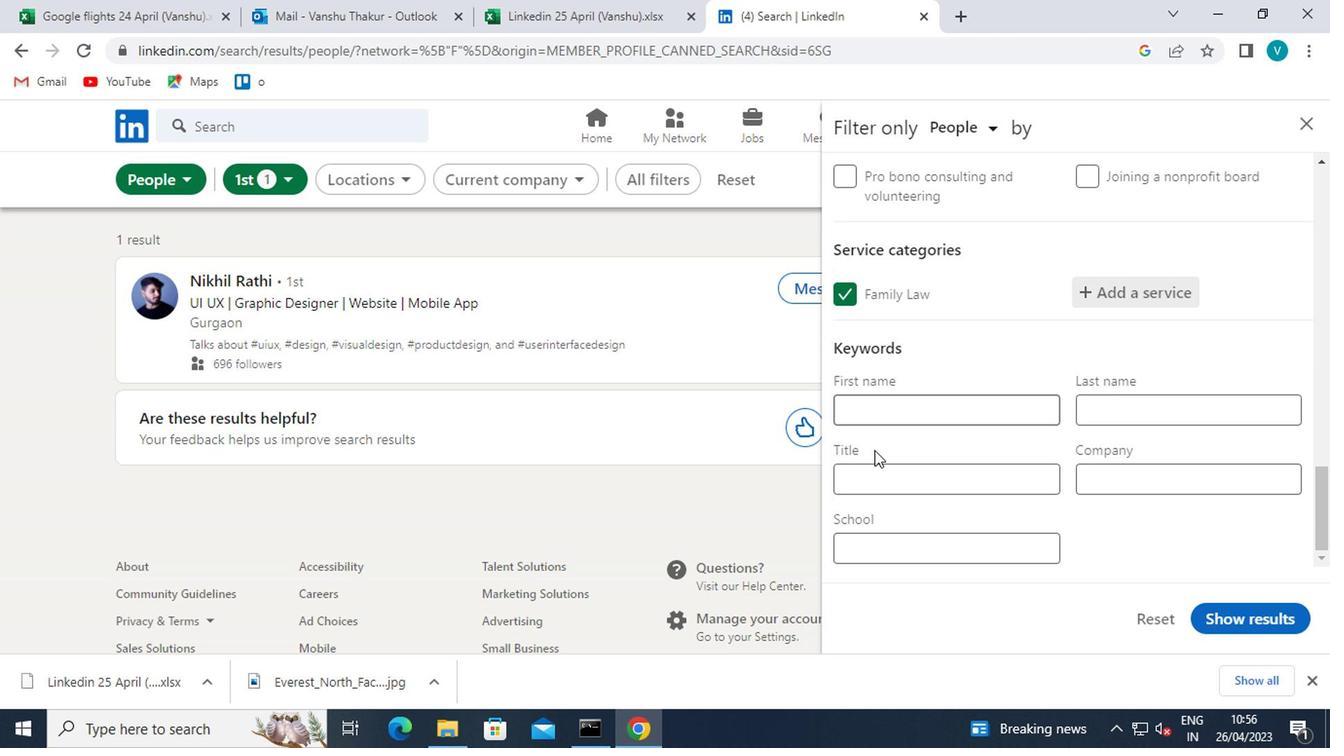 
Action: Mouse pressed left at (874, 462)
Screenshot: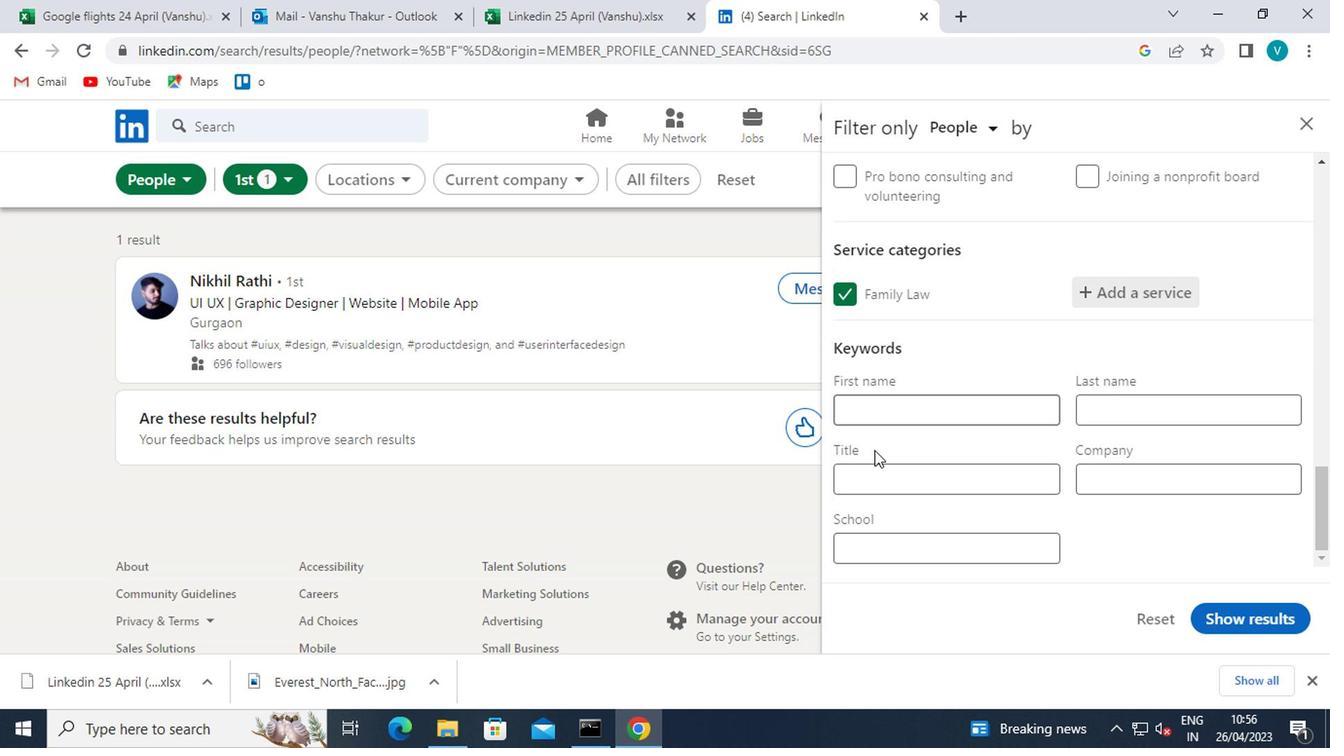 
Action: Key pressed <Key.shift>VETERINARY
Screenshot: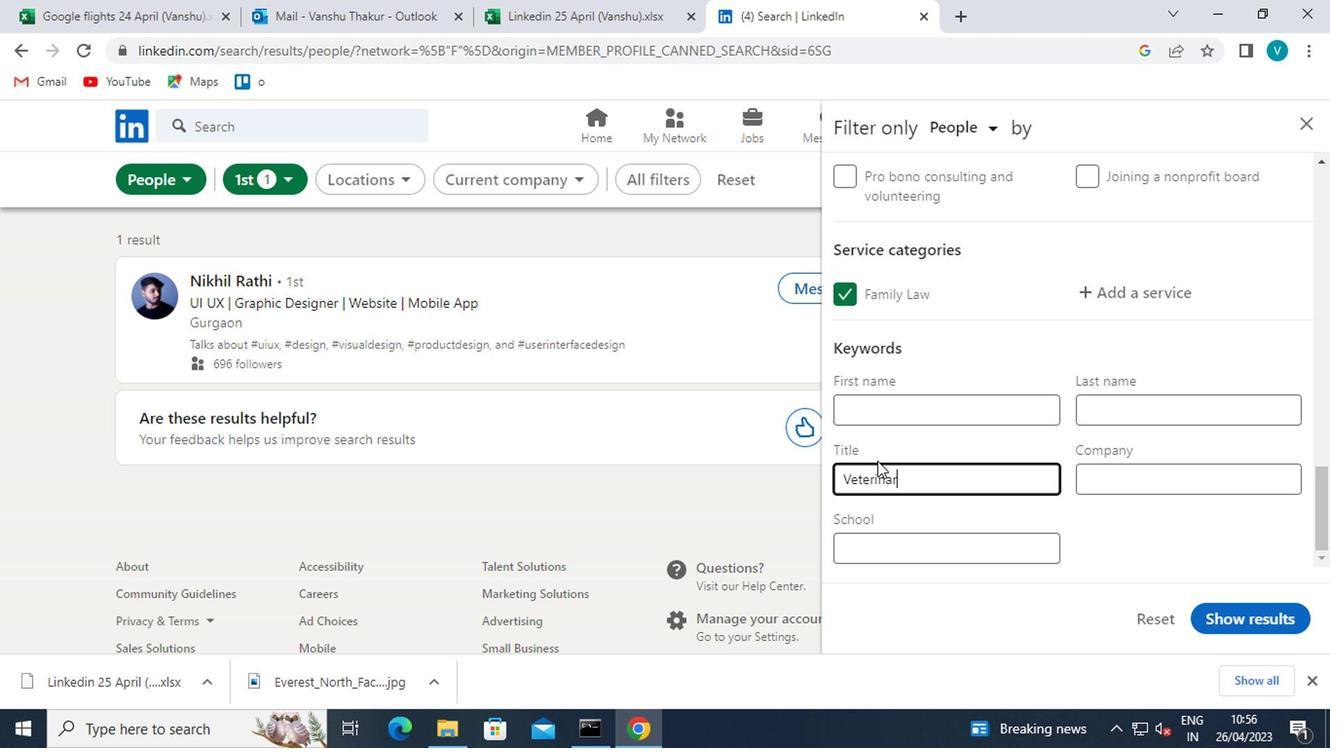 
Action: Mouse moved to (1232, 618)
Screenshot: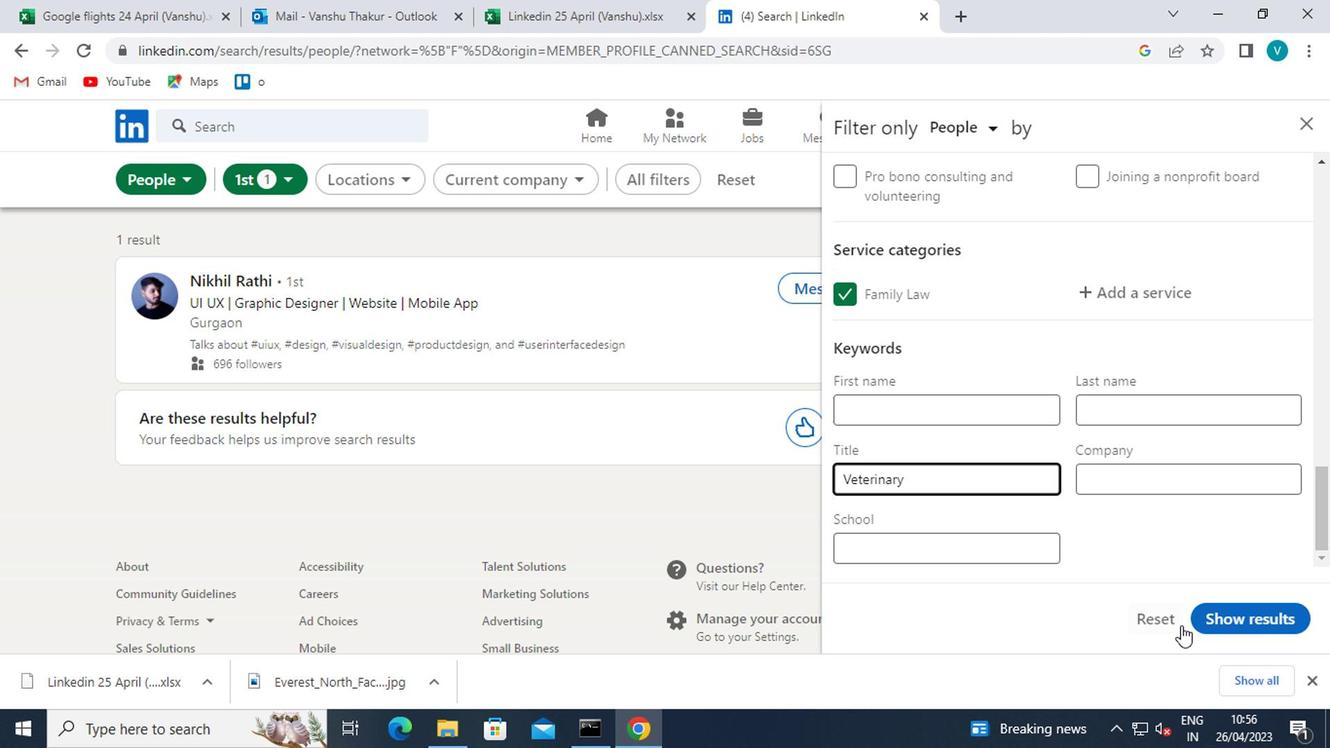 
Action: Mouse pressed left at (1232, 618)
Screenshot: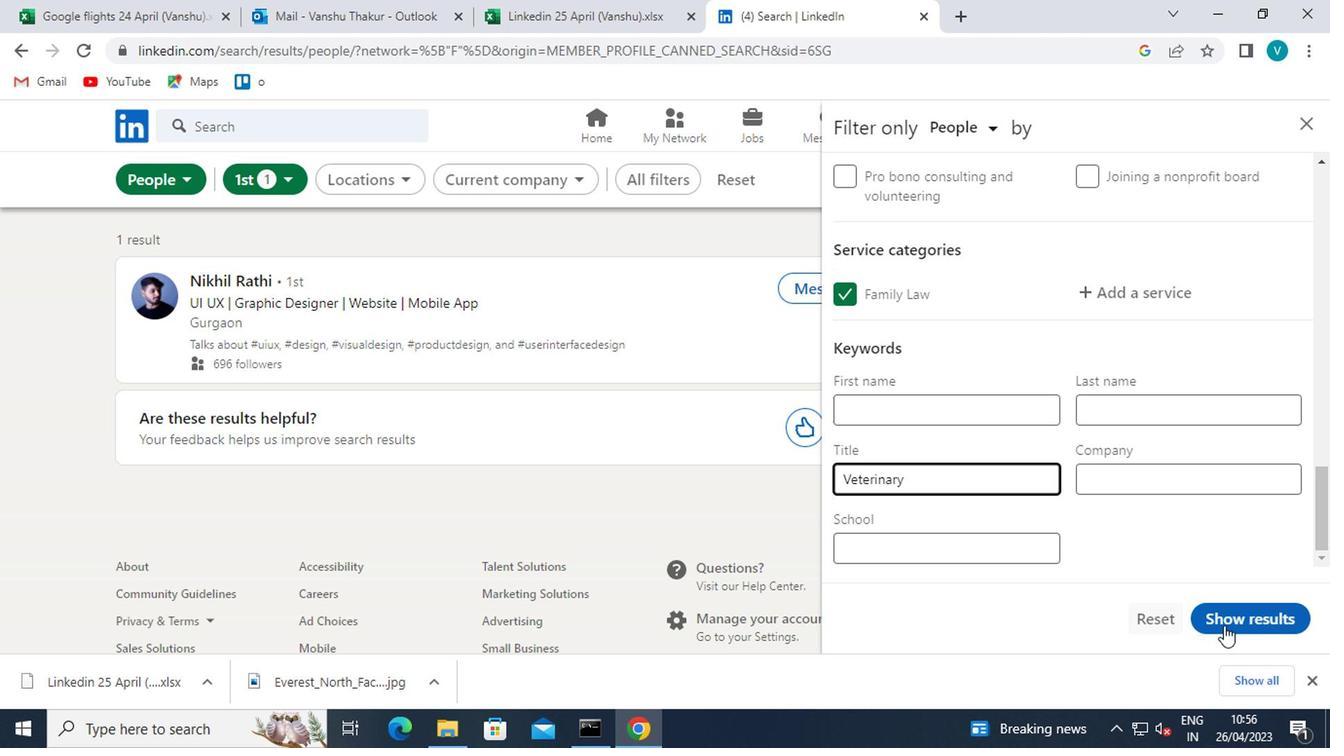 
